 Task: Buy 5 Cake Testers from Baking Tools & Accessories section under best seller category for shipping address: Hope Brown, 4772 Agriculture Lane, Homestead, Florida 33030, Cell Number 3052454080. Pay from credit card number 4893 5645 5236 9757, Name on card Brian Hall, Expiration date 01/2025, CVV 798
Action: Mouse moved to (23, 89)
Screenshot: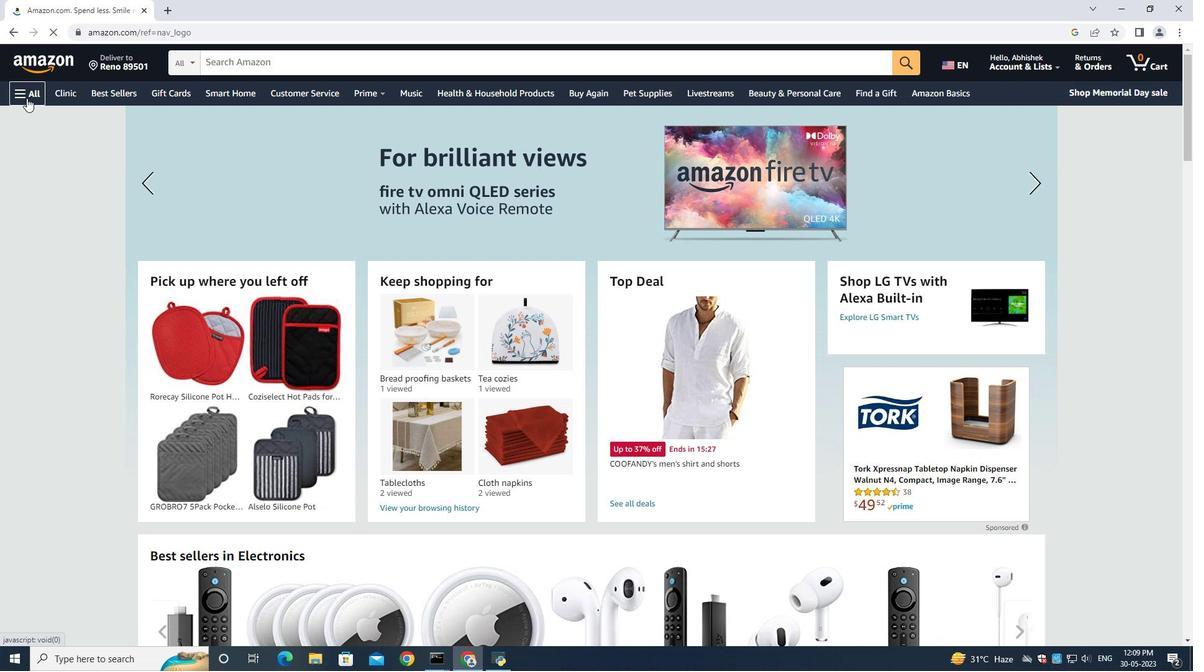 
Action: Mouse pressed left at (23, 89)
Screenshot: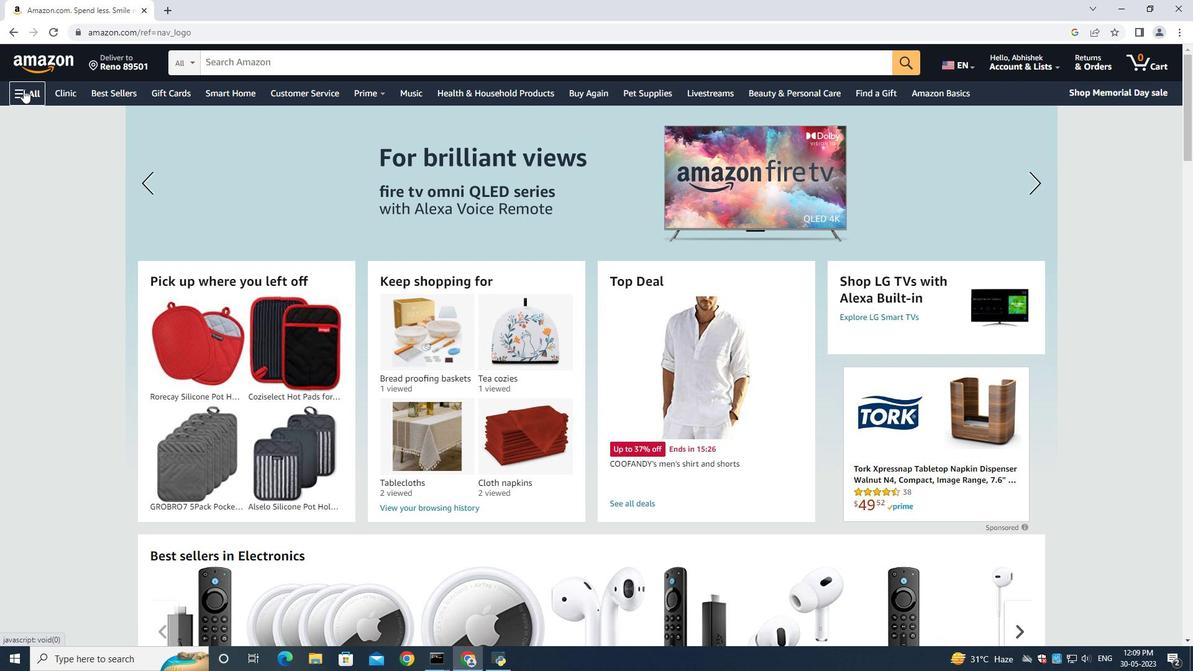 
Action: Mouse moved to (67, 124)
Screenshot: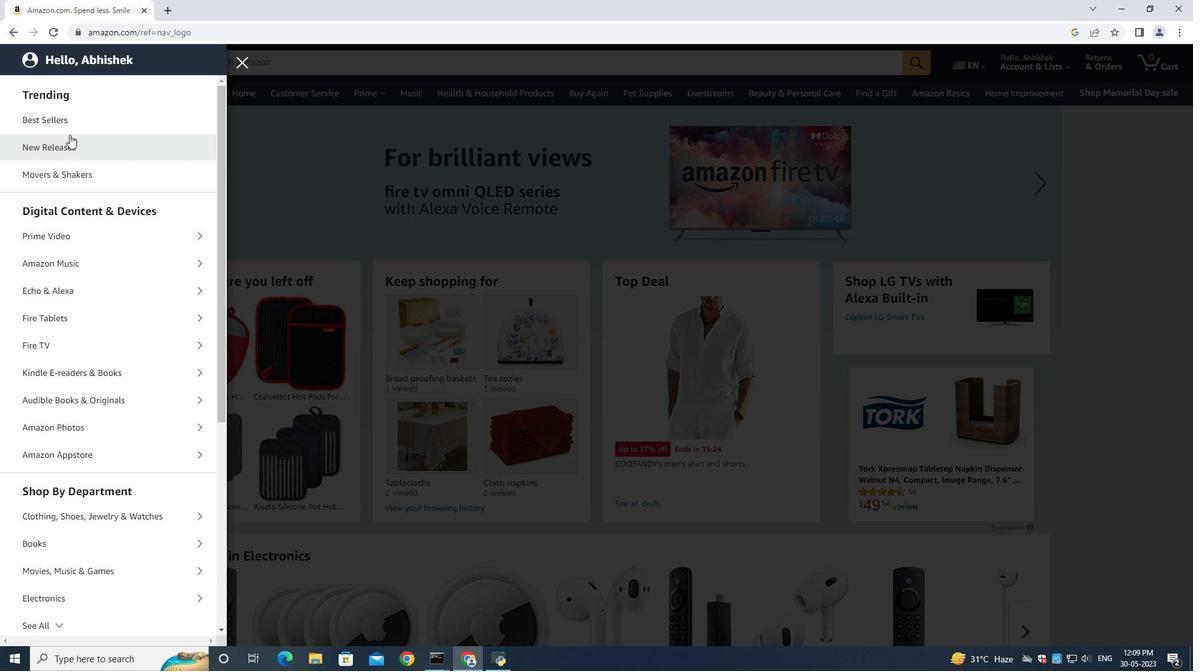 
Action: Mouse pressed left at (67, 124)
Screenshot: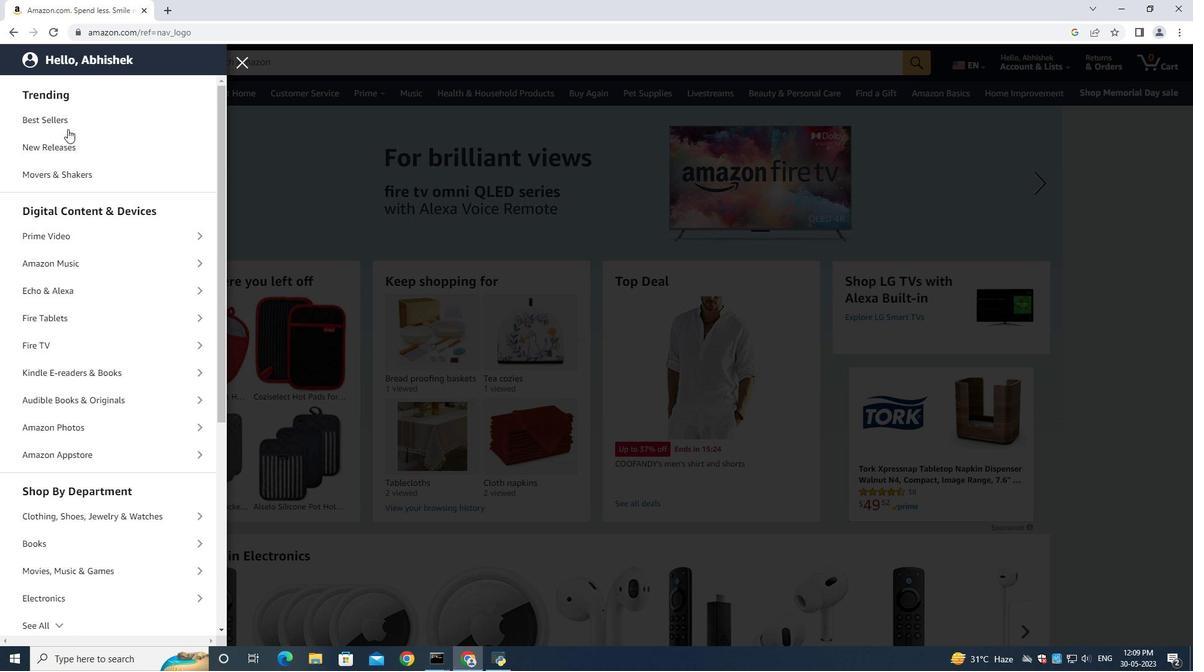 
Action: Mouse moved to (238, 60)
Screenshot: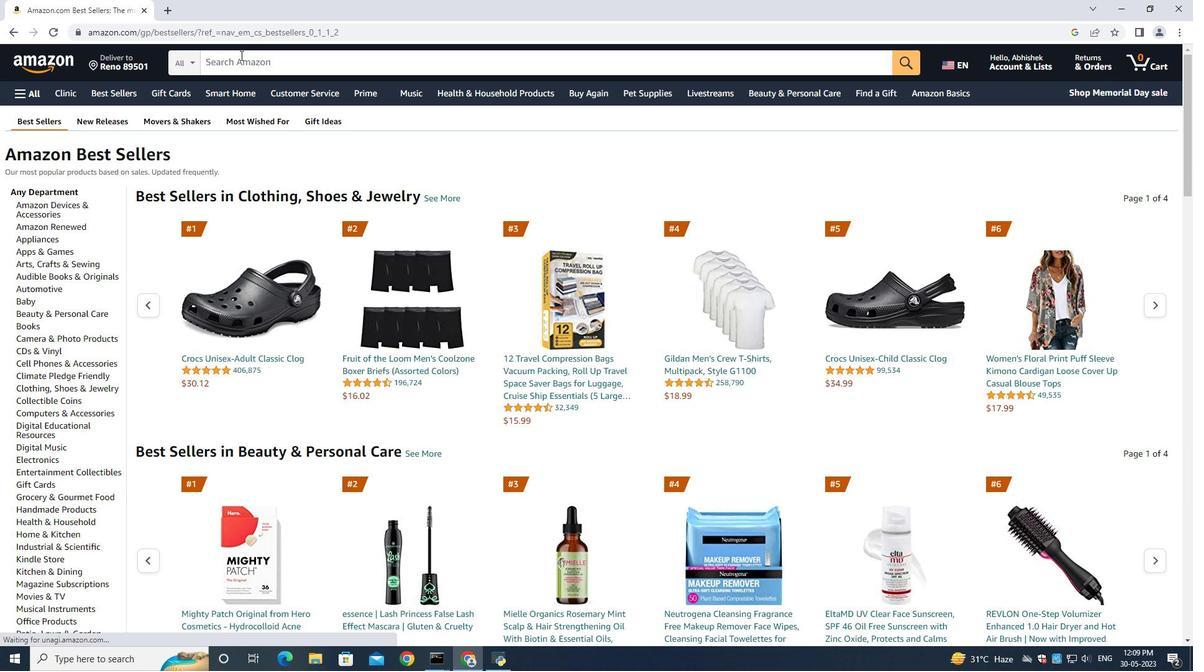 
Action: Mouse pressed left at (238, 60)
Screenshot: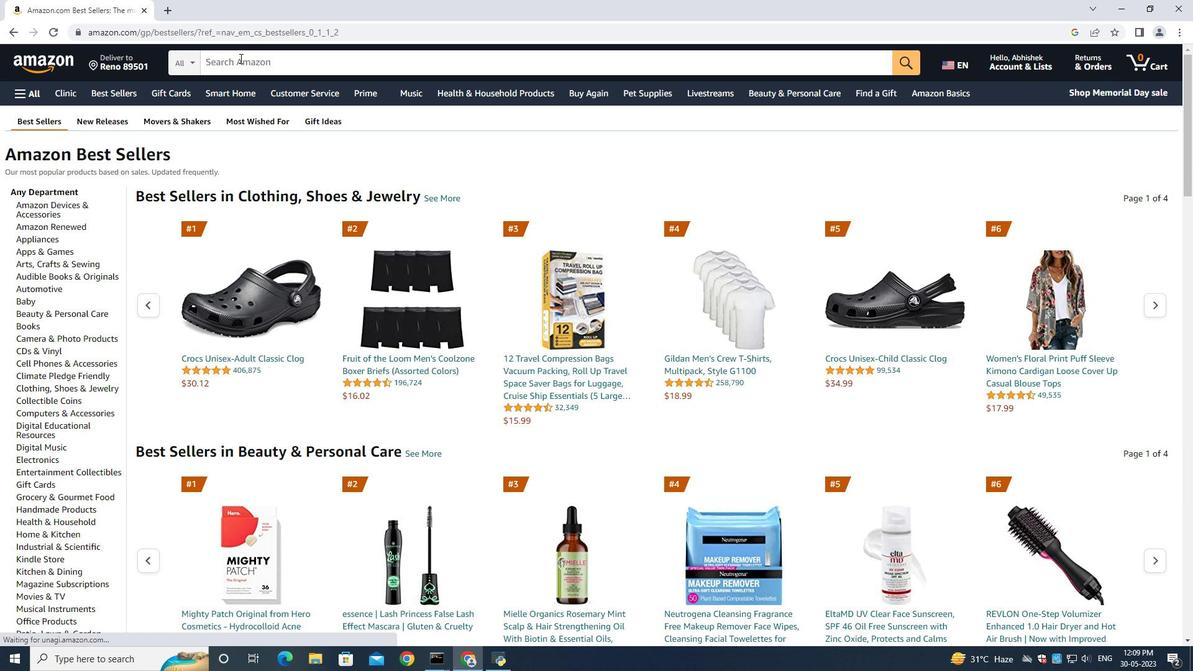 
Action: Mouse moved to (238, 60)
Screenshot: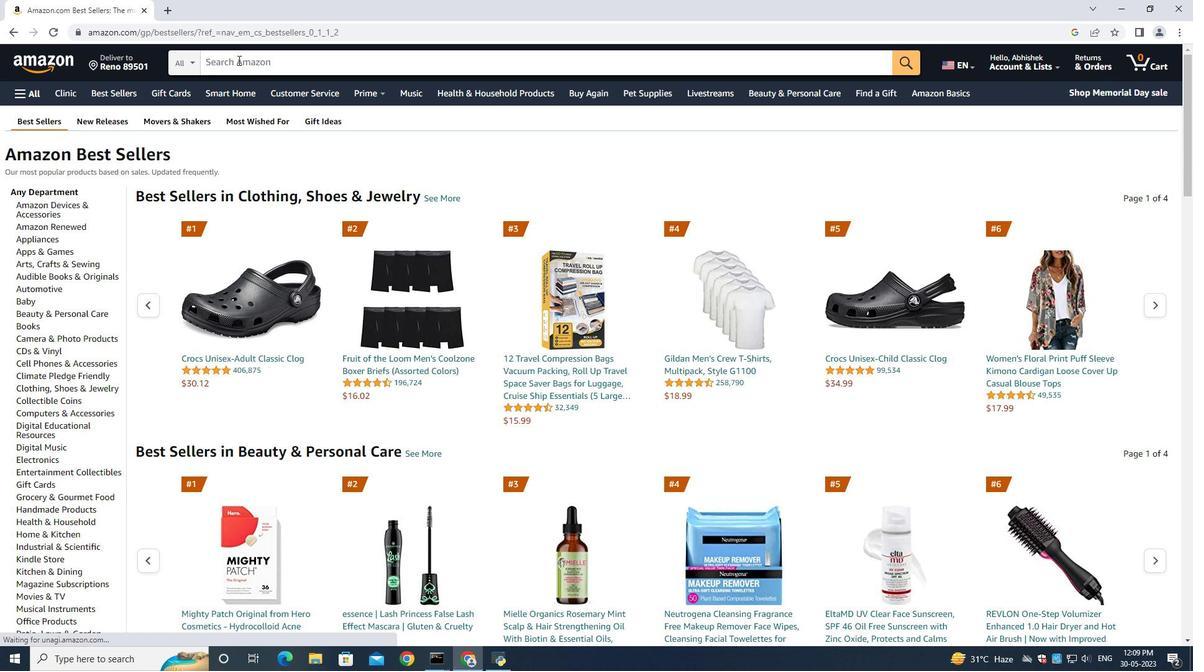 
Action: Key pressed <Key.shift>ake<Key.space><Key.shift>Testers<Key.enter>
Screenshot: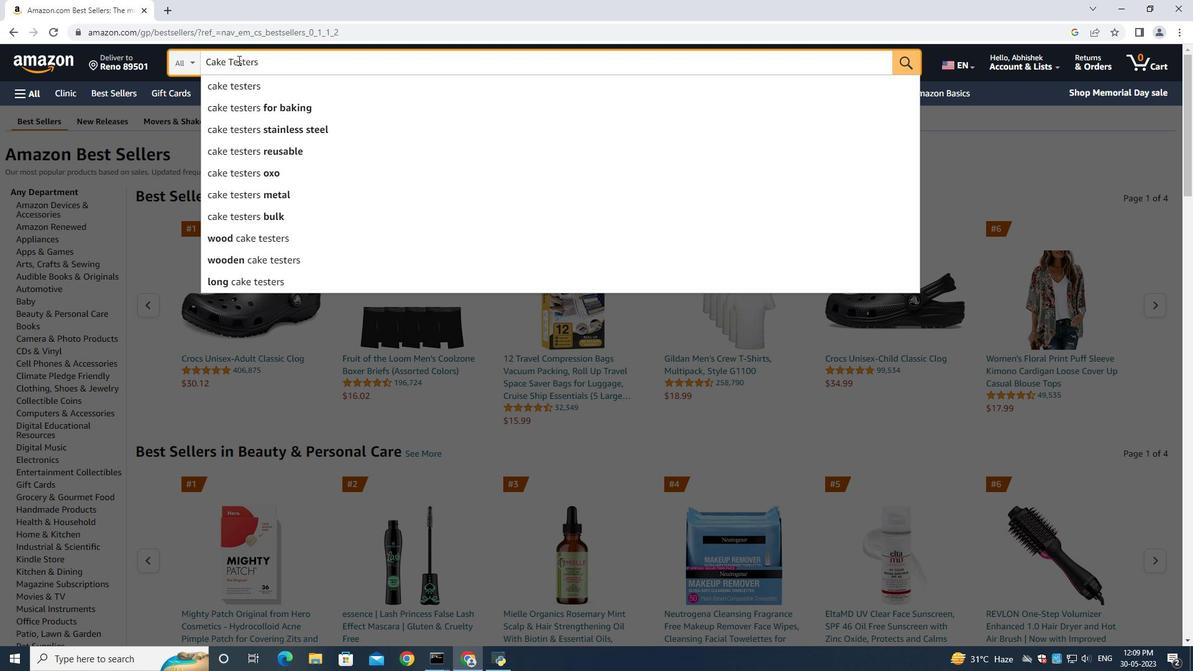 
Action: Mouse moved to (68, 220)
Screenshot: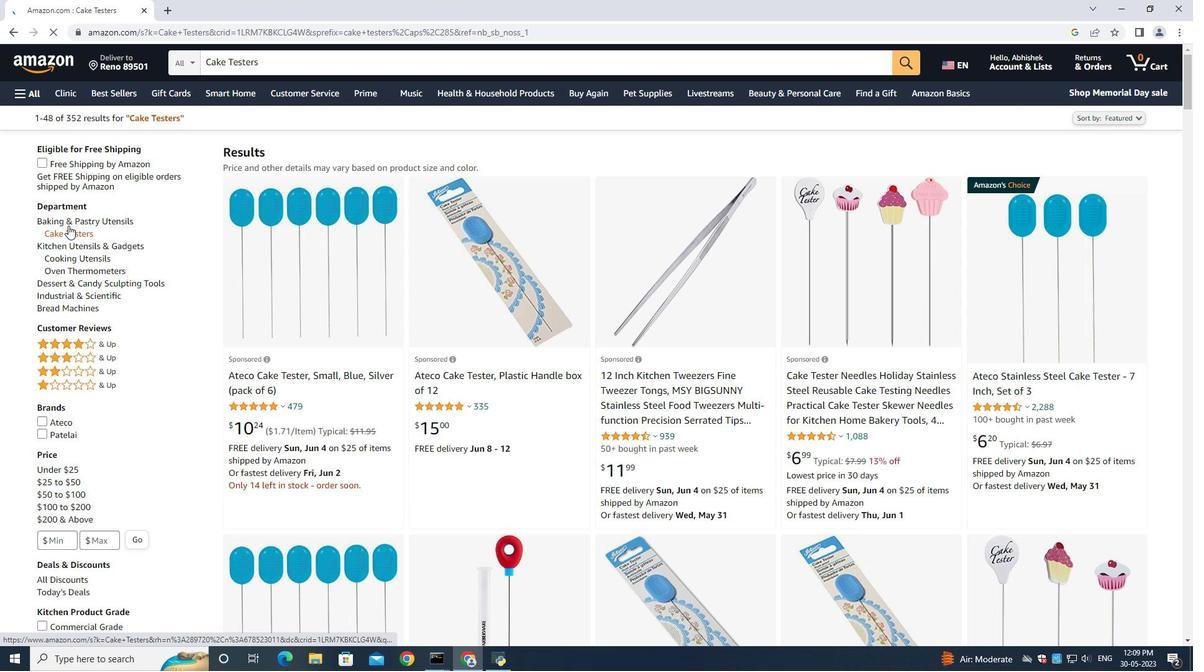 
Action: Mouse pressed left at (68, 220)
Screenshot: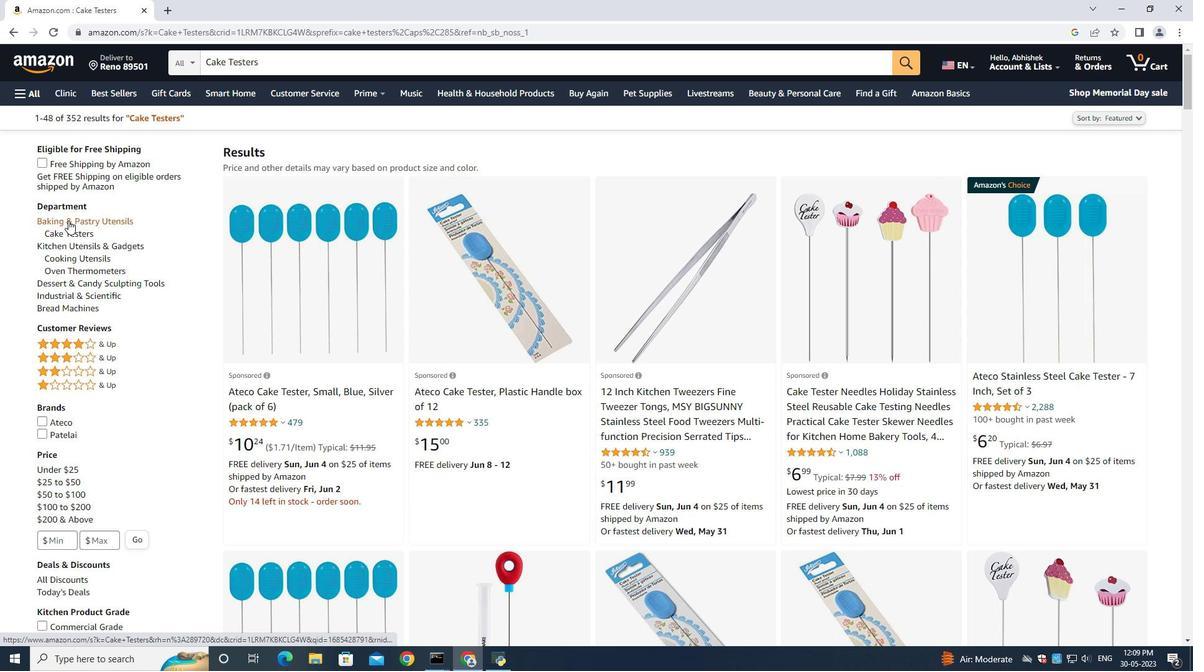 
Action: Mouse moved to (65, 338)
Screenshot: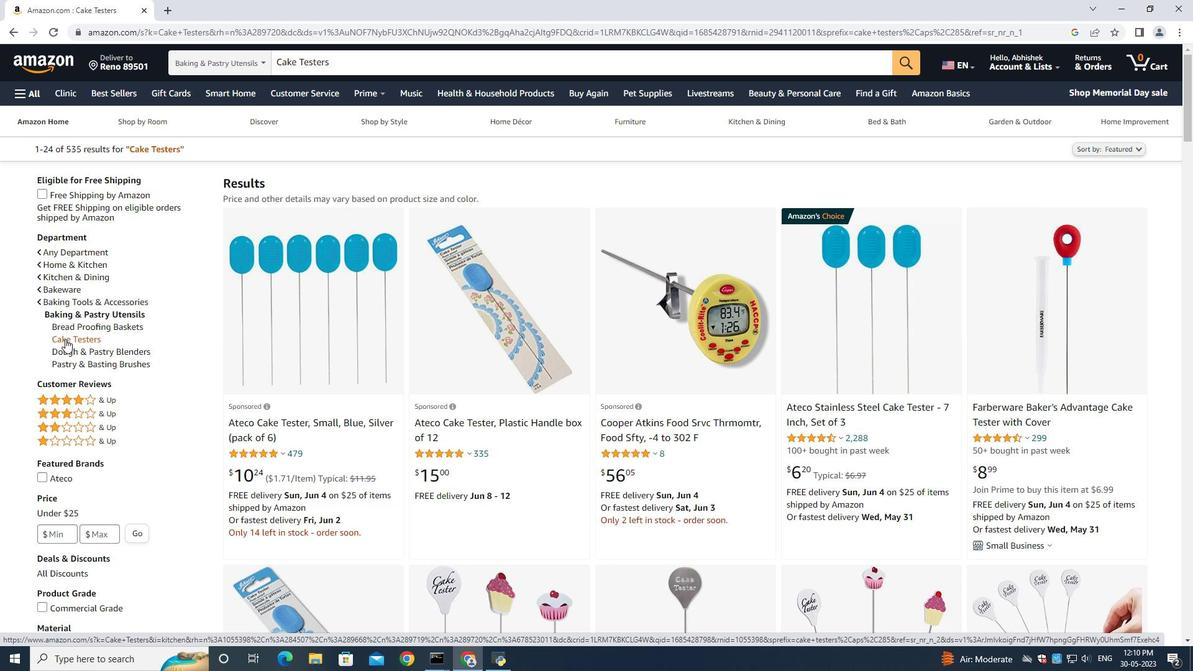 
Action: Mouse pressed left at (65, 338)
Screenshot: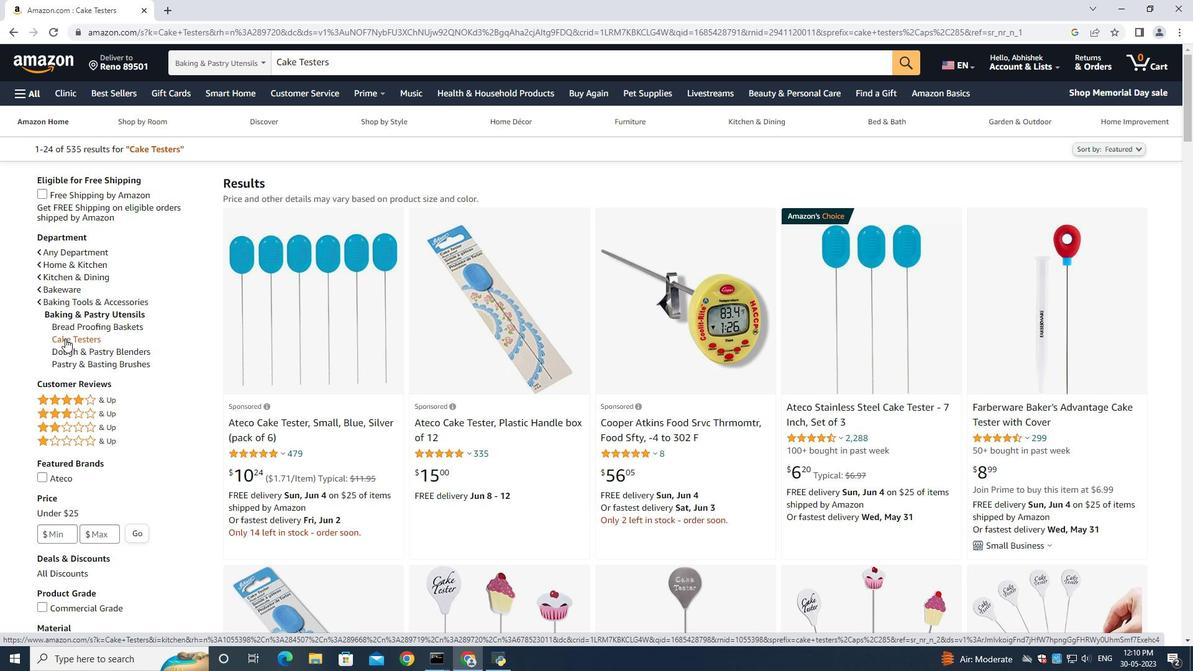 
Action: Mouse moved to (660, 368)
Screenshot: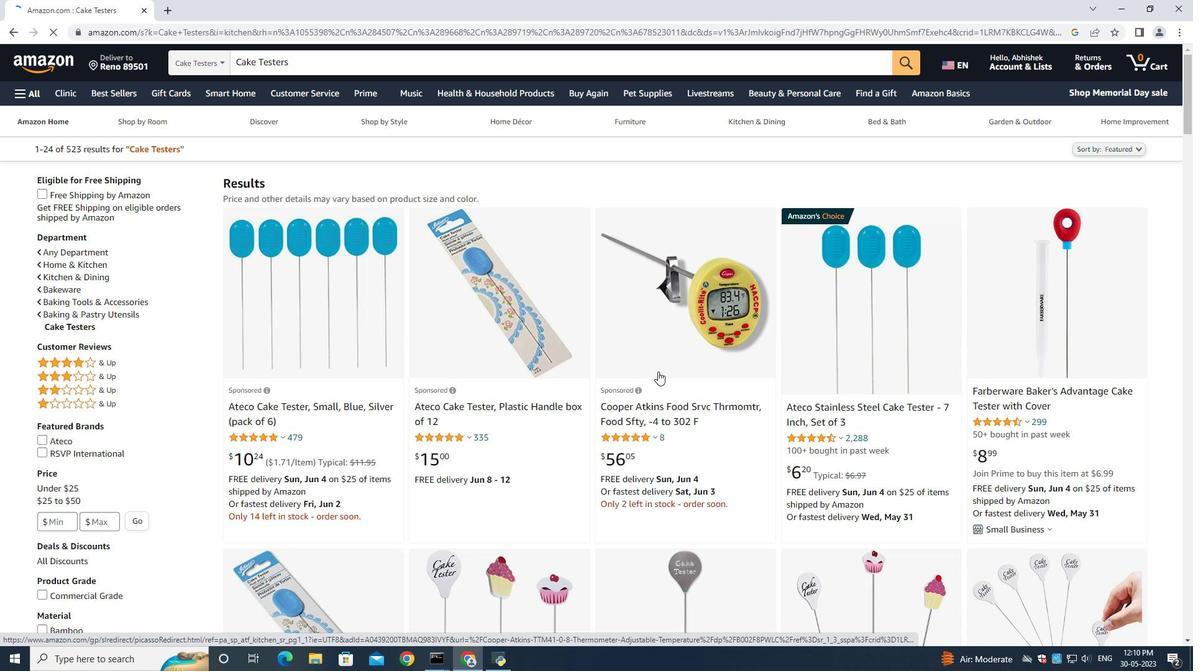 
Action: Mouse scrolled (660, 368) with delta (0, 0)
Screenshot: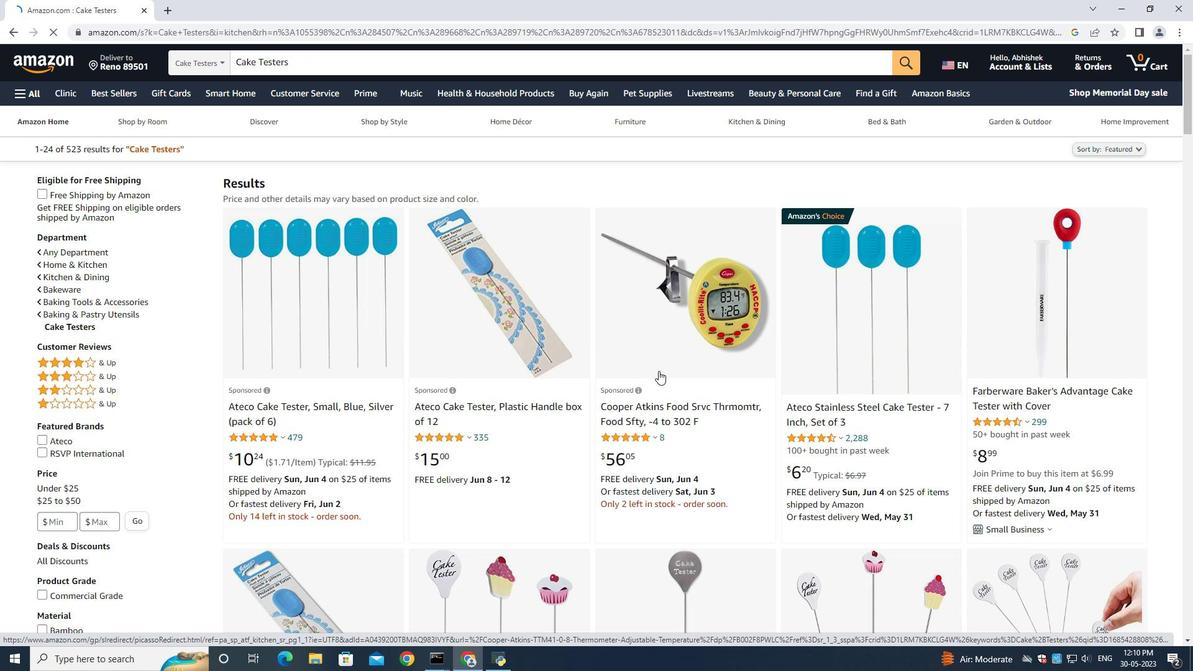 
Action: Mouse scrolled (660, 368) with delta (0, 0)
Screenshot: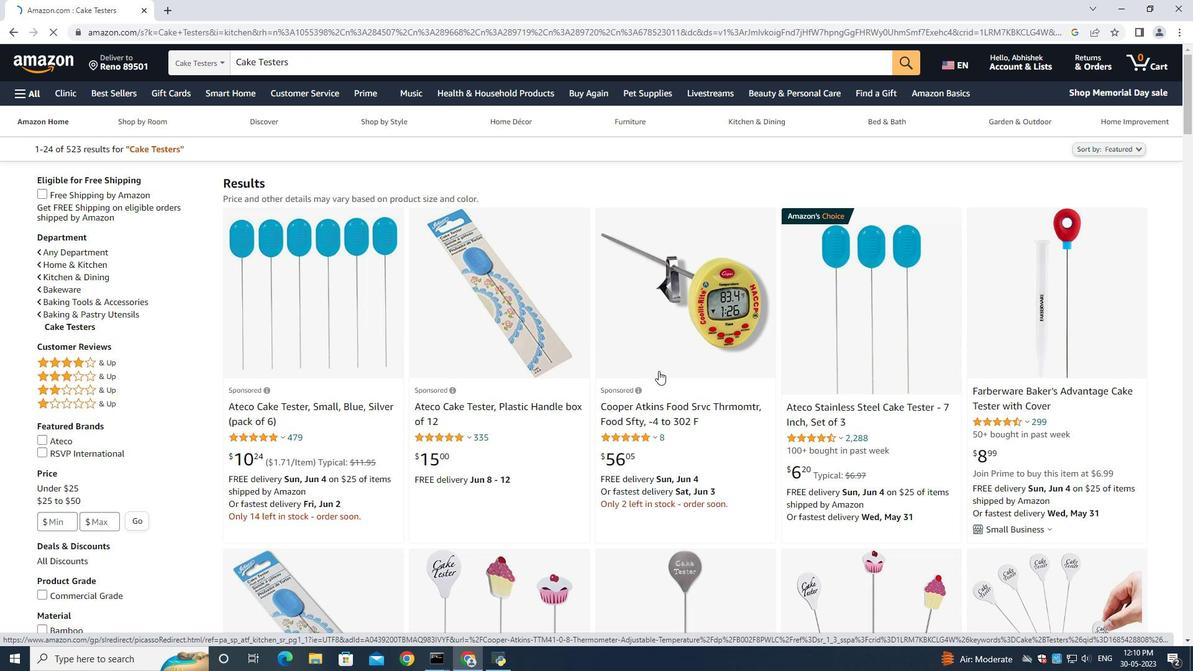 
Action: Mouse moved to (625, 307)
Screenshot: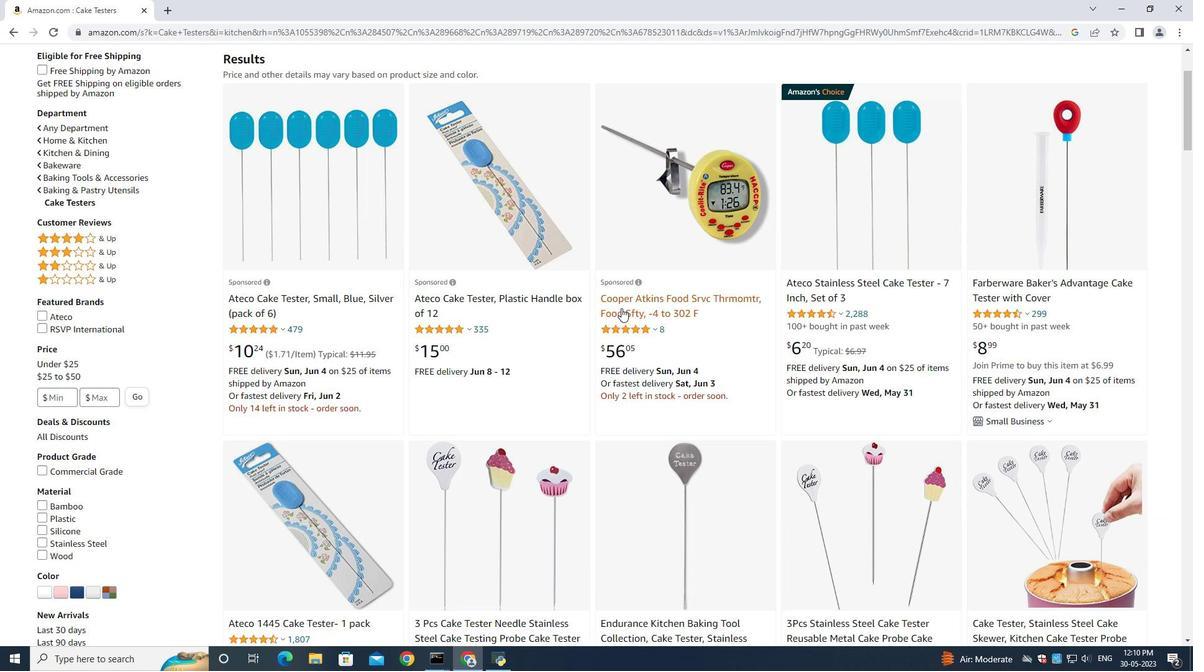 
Action: Mouse pressed left at (625, 307)
Screenshot: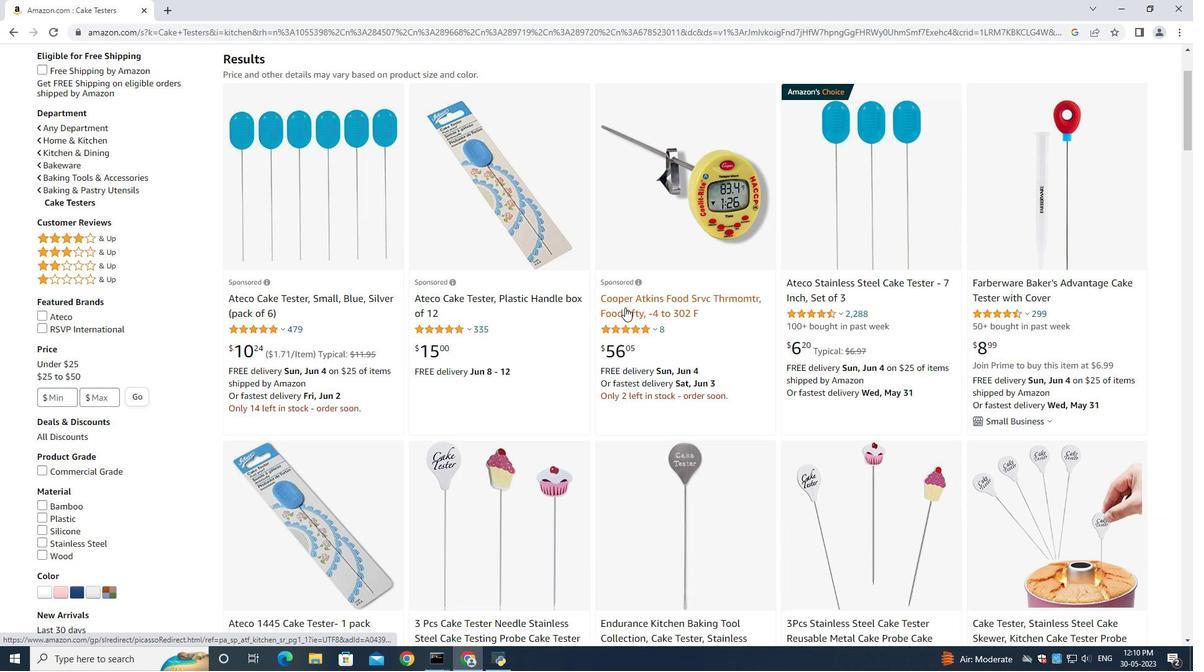 
Action: Mouse moved to (936, 394)
Screenshot: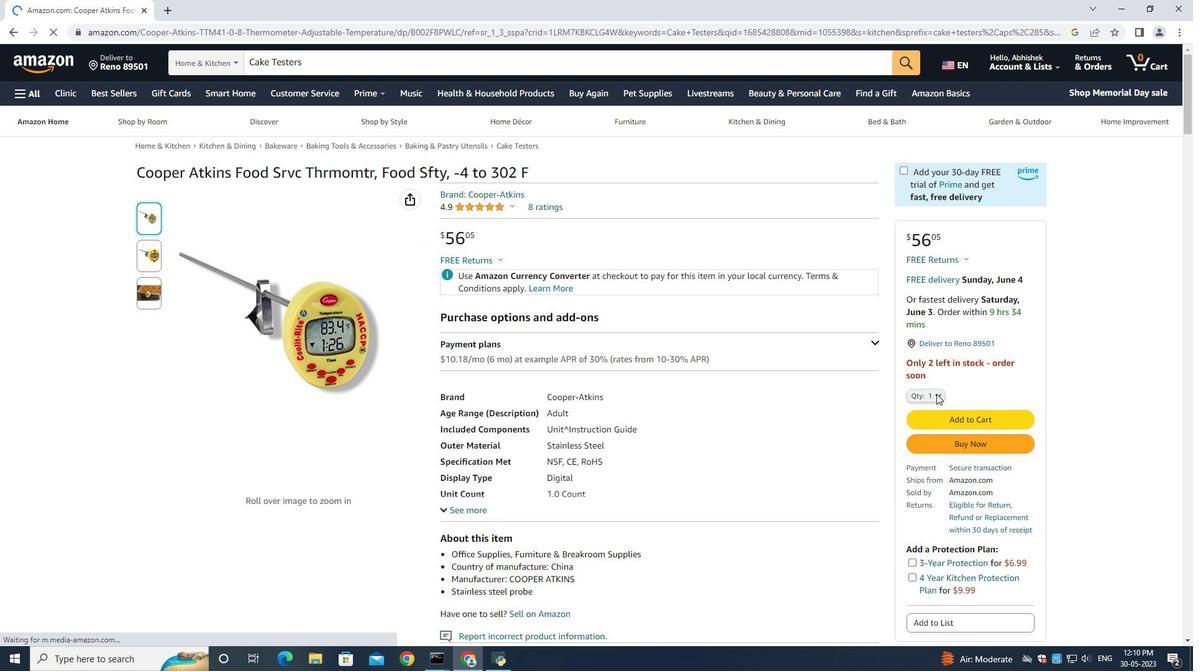 
Action: Mouse pressed left at (936, 394)
Screenshot: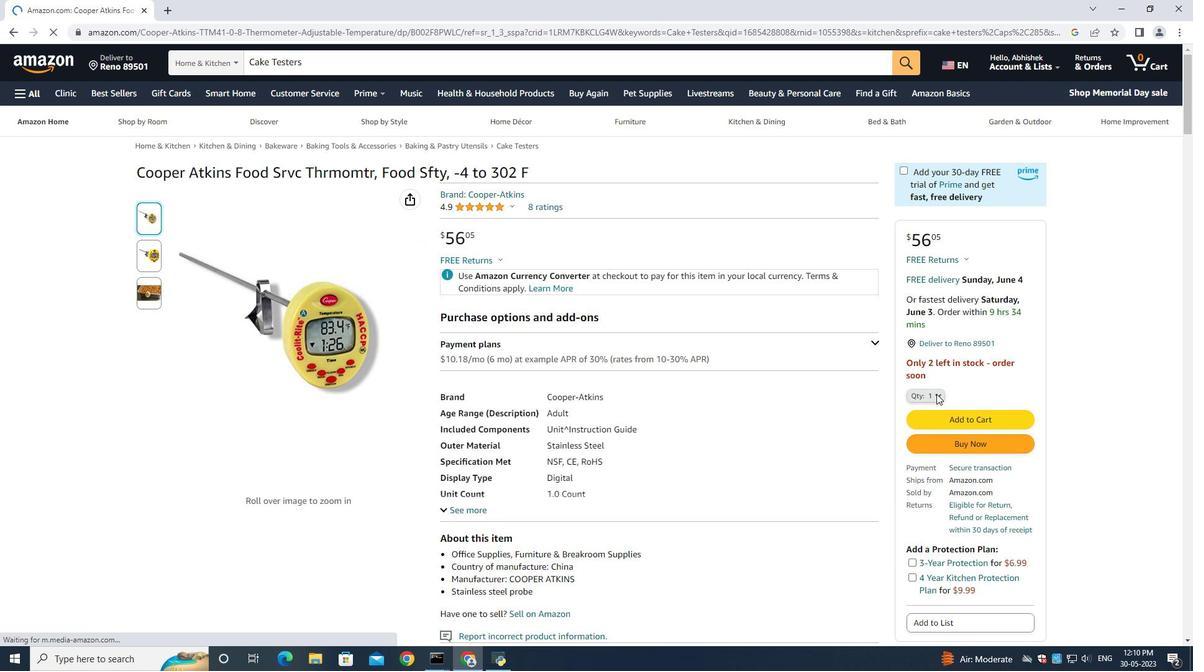 
Action: Mouse moved to (775, 398)
Screenshot: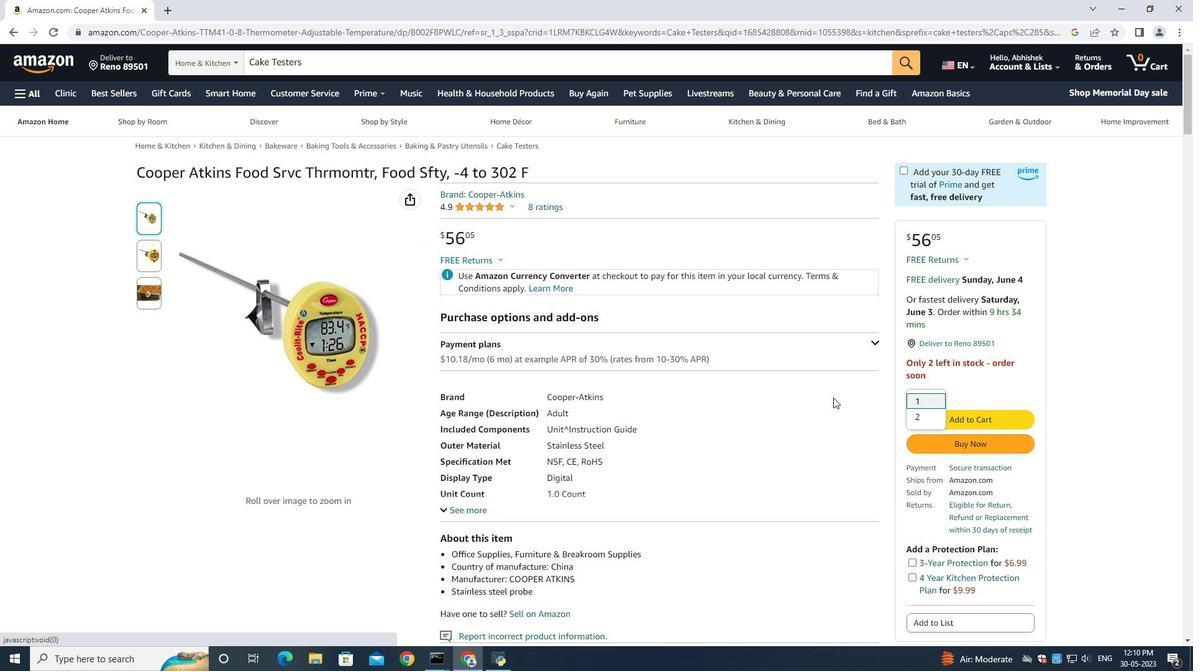 
Action: Mouse pressed left at (775, 398)
Screenshot: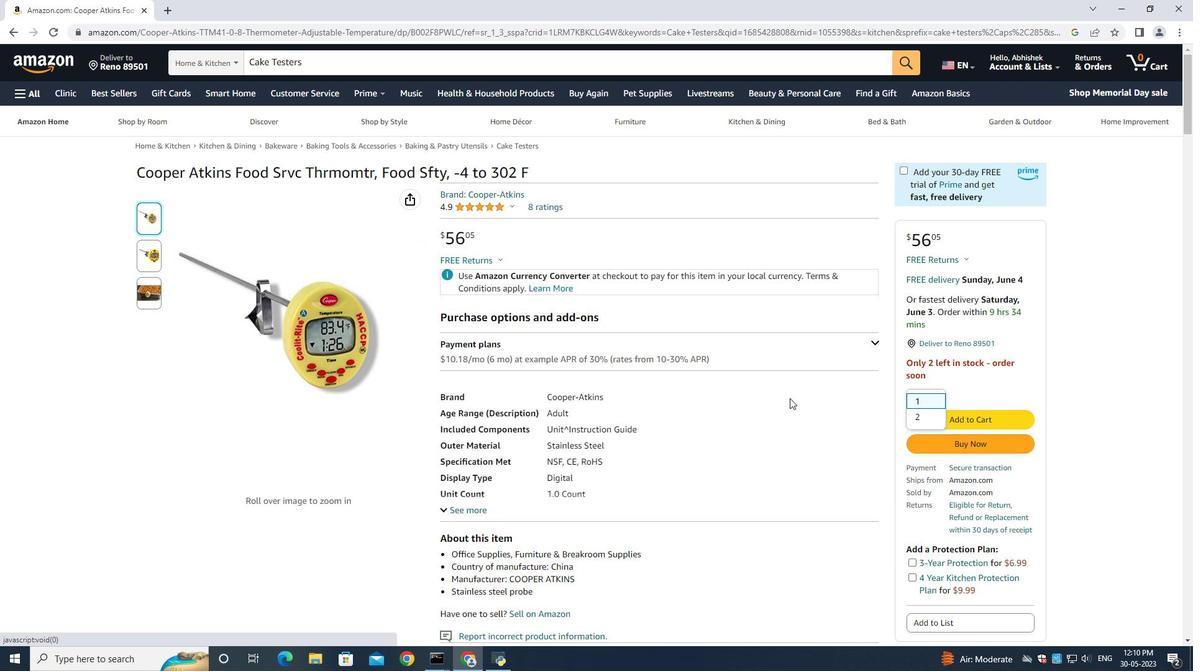 
Action: Mouse moved to (8, 31)
Screenshot: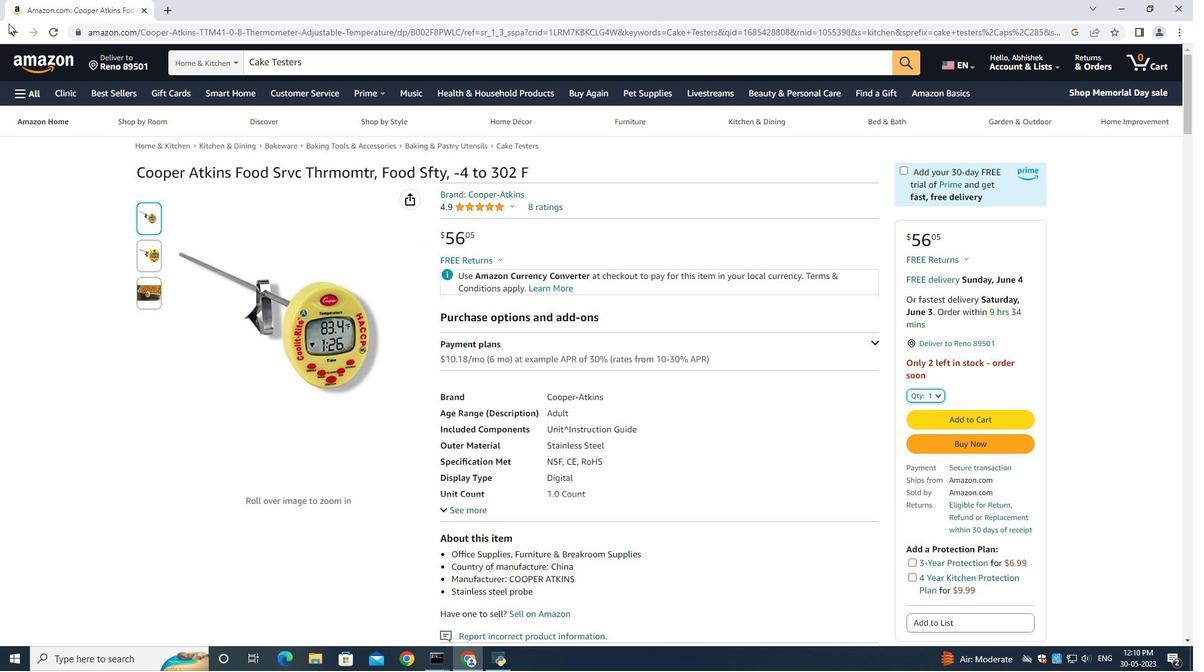
Action: Mouse pressed left at (8, 31)
Screenshot: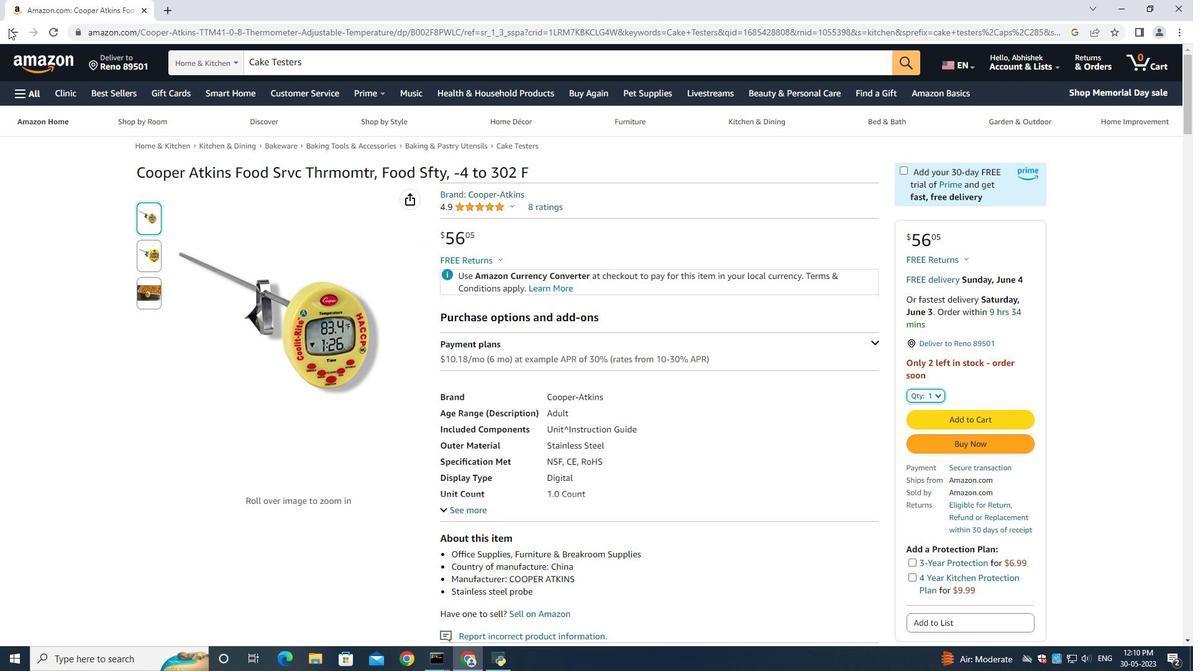 
Action: Mouse moved to (1041, 285)
Screenshot: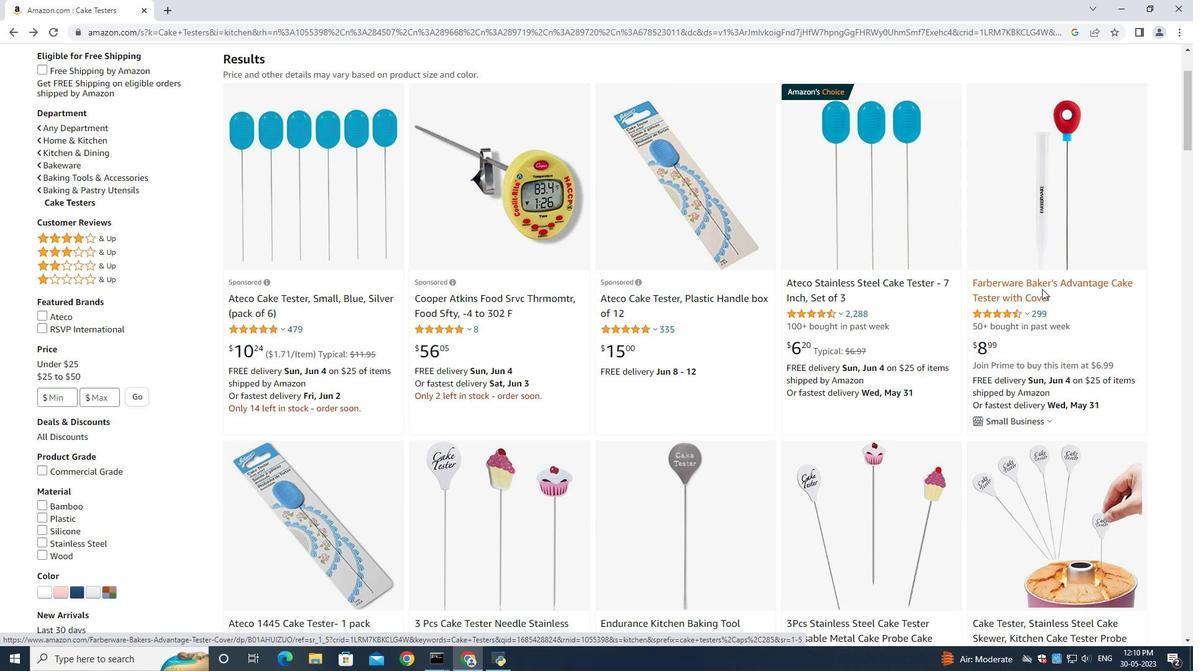 
Action: Mouse pressed left at (1041, 285)
Screenshot: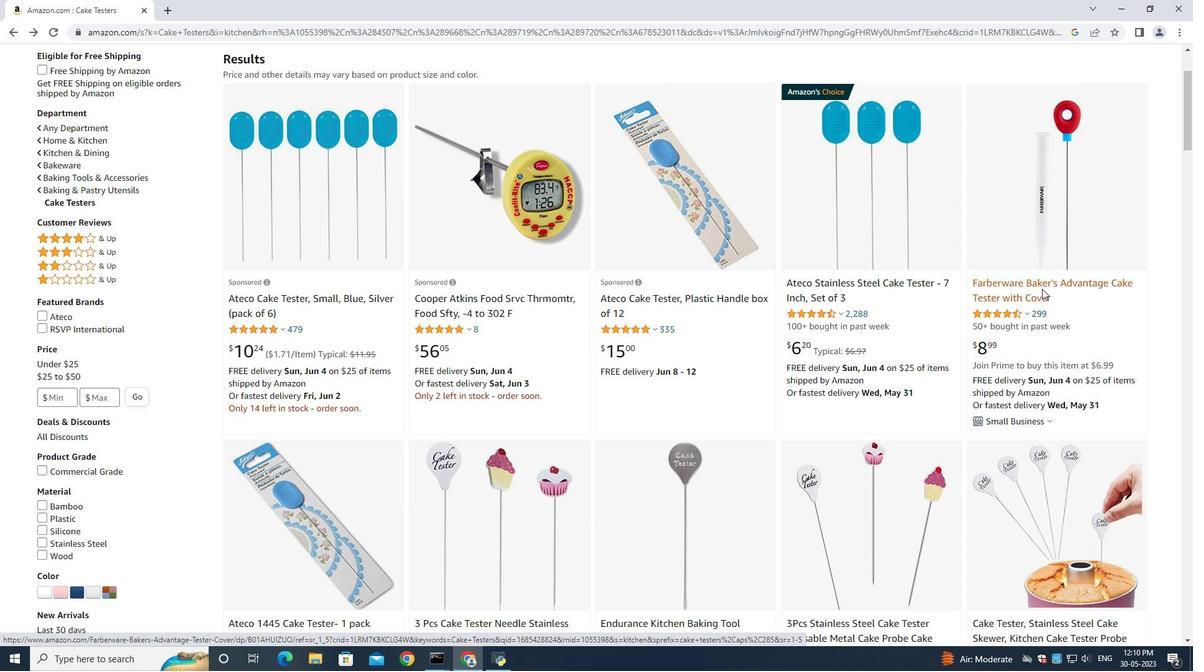 
Action: Mouse moved to (925, 430)
Screenshot: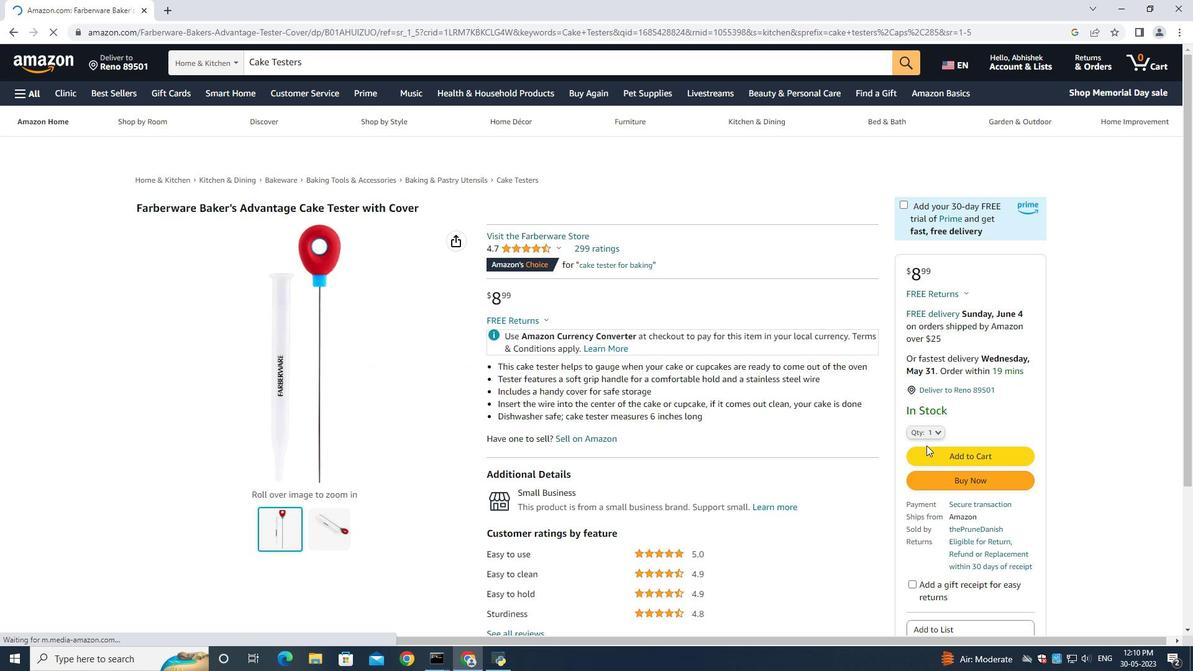 
Action: Mouse pressed left at (925, 430)
Screenshot: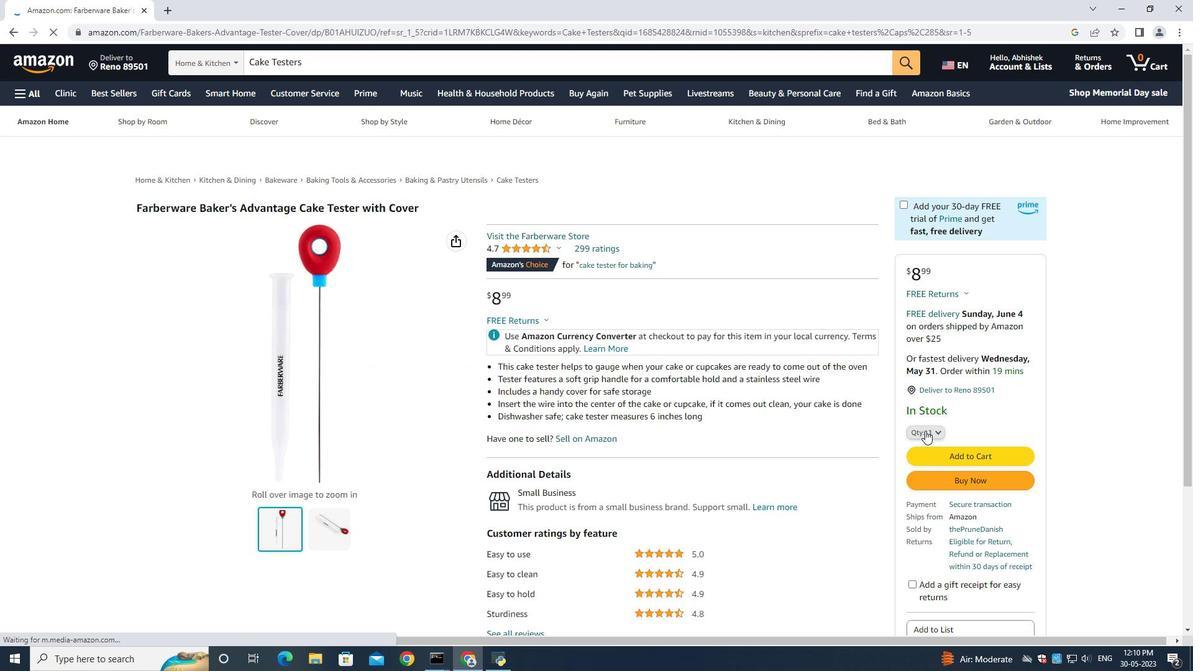 
Action: Mouse moved to (921, 133)
Screenshot: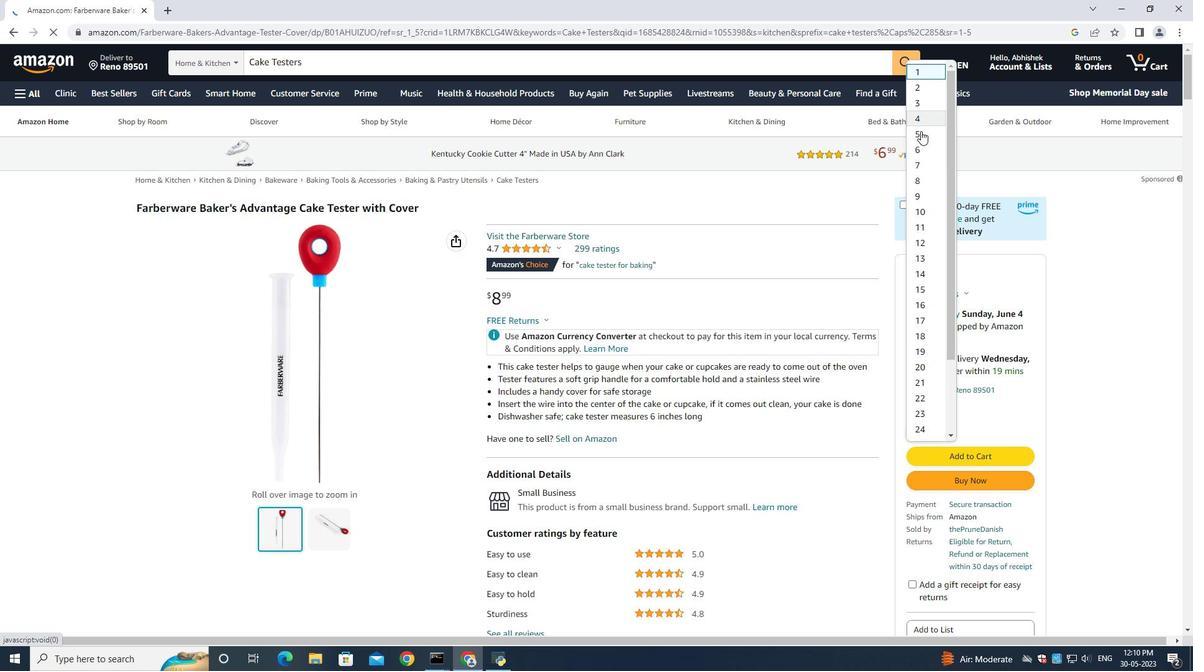 
Action: Mouse pressed left at (921, 133)
Screenshot: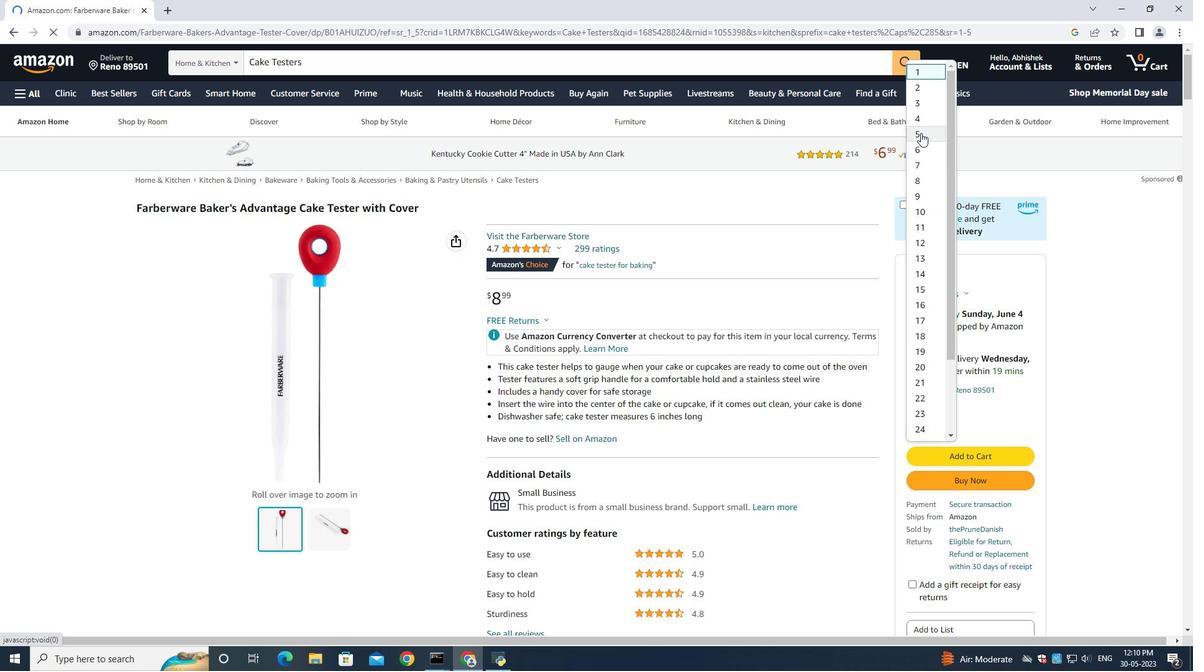 
Action: Mouse moved to (961, 455)
Screenshot: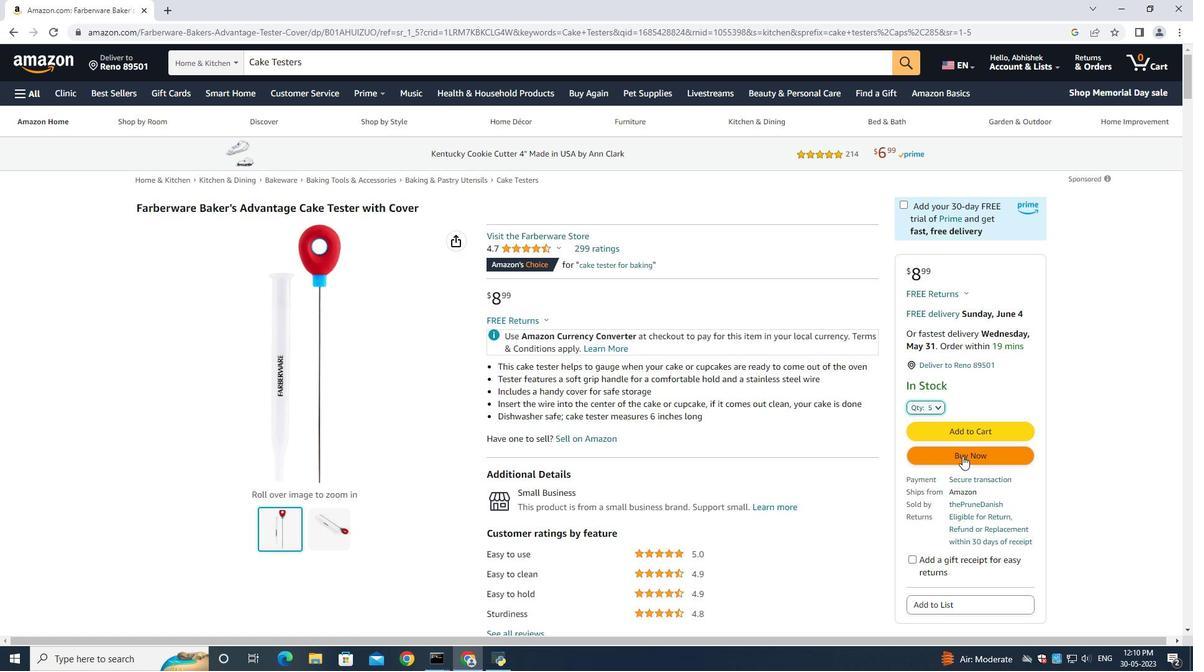 
Action: Mouse pressed left at (961, 455)
Screenshot: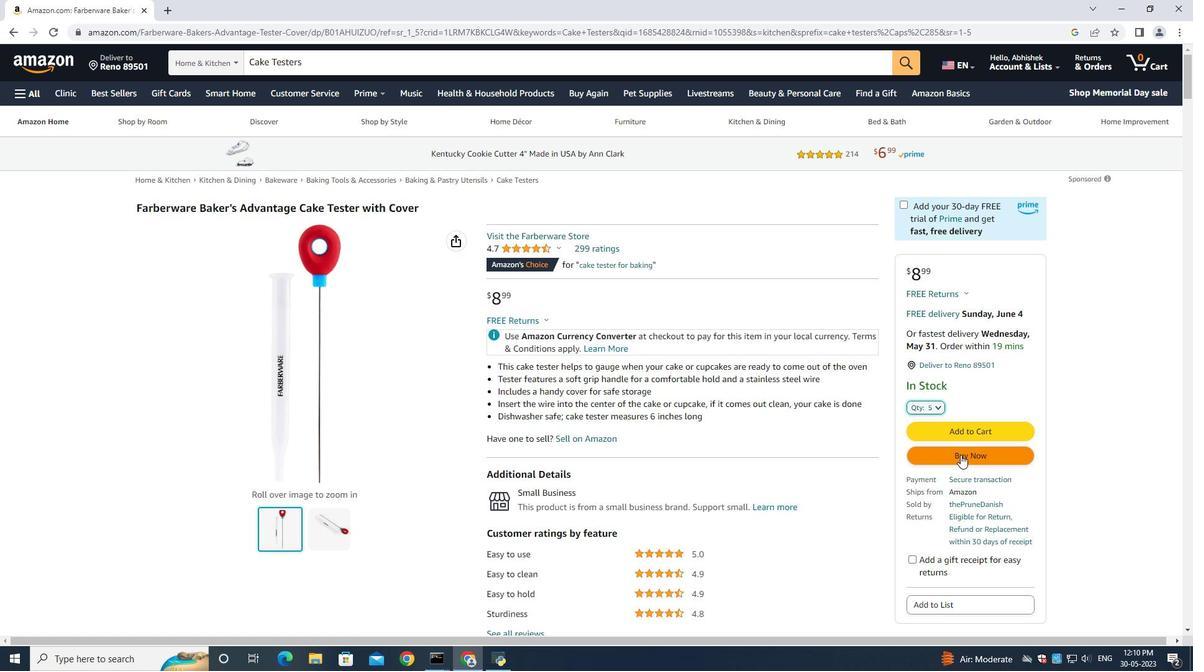 
Action: Mouse moved to (690, 368)
Screenshot: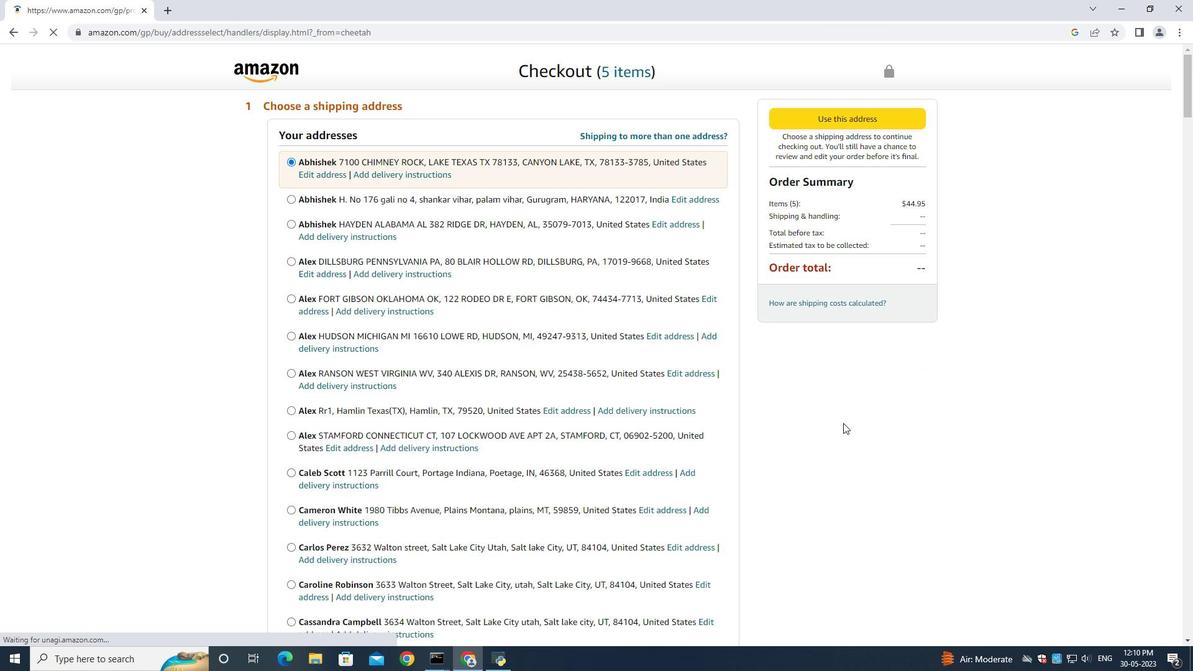 
Action: Mouse scrolled (690, 368) with delta (0, 0)
Screenshot: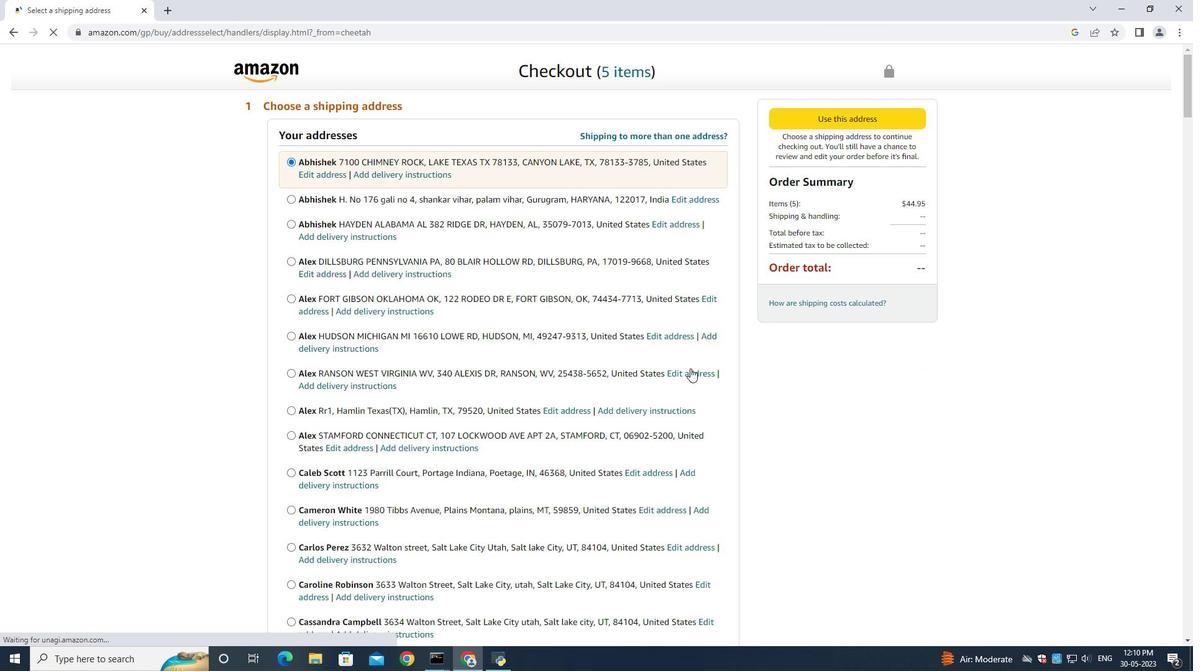 
Action: Mouse scrolled (690, 368) with delta (0, 0)
Screenshot: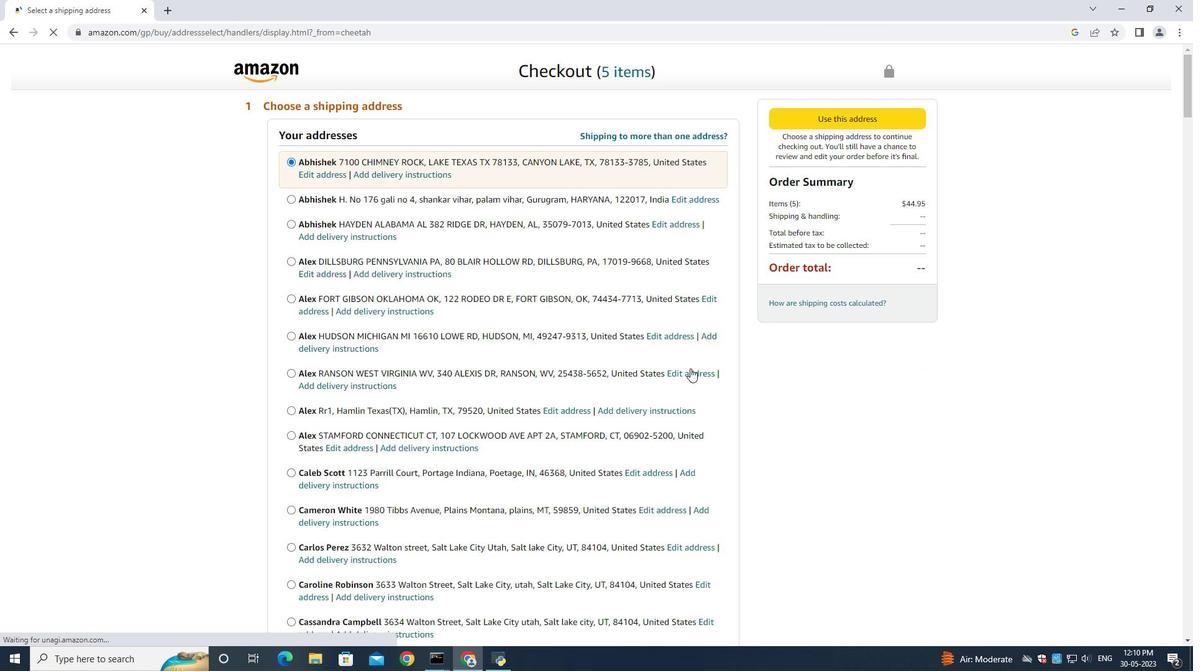 
Action: Mouse moved to (690, 368)
Screenshot: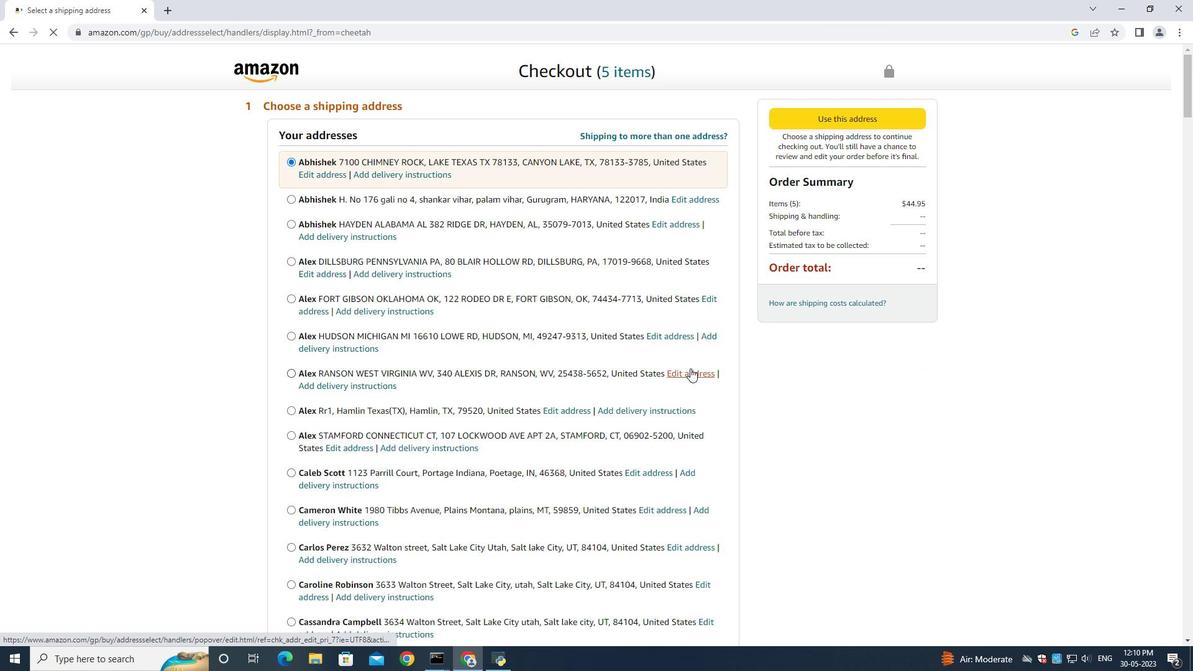 
Action: Mouse scrolled (690, 368) with delta (0, 0)
Screenshot: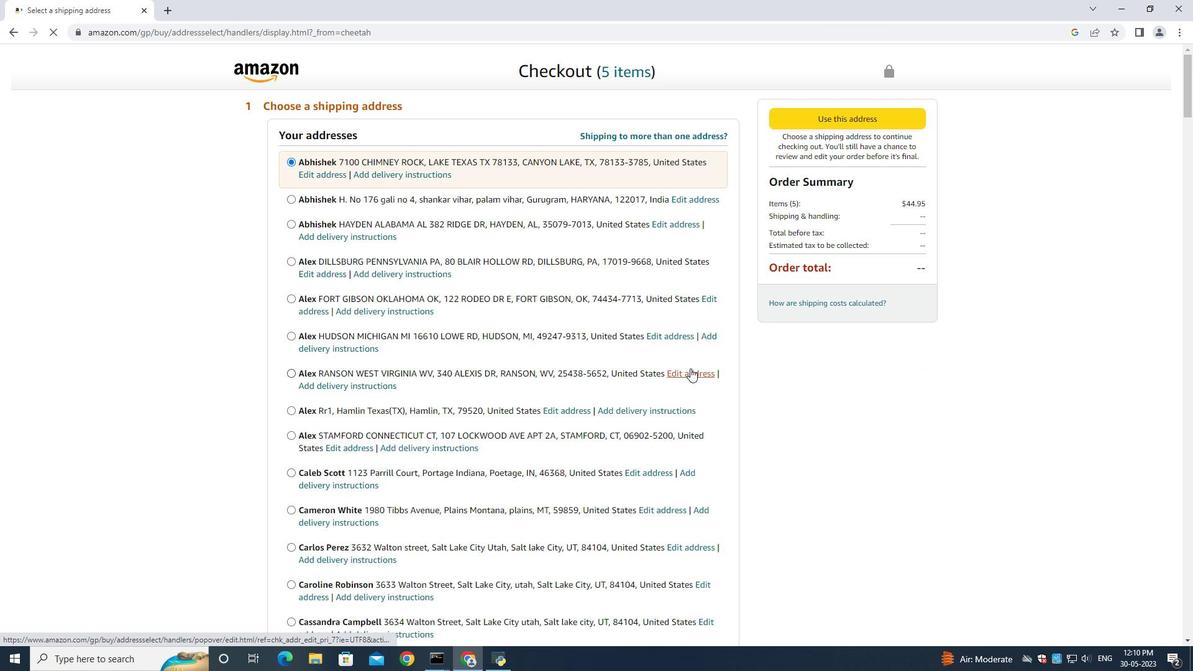 
Action: Mouse moved to (689, 368)
Screenshot: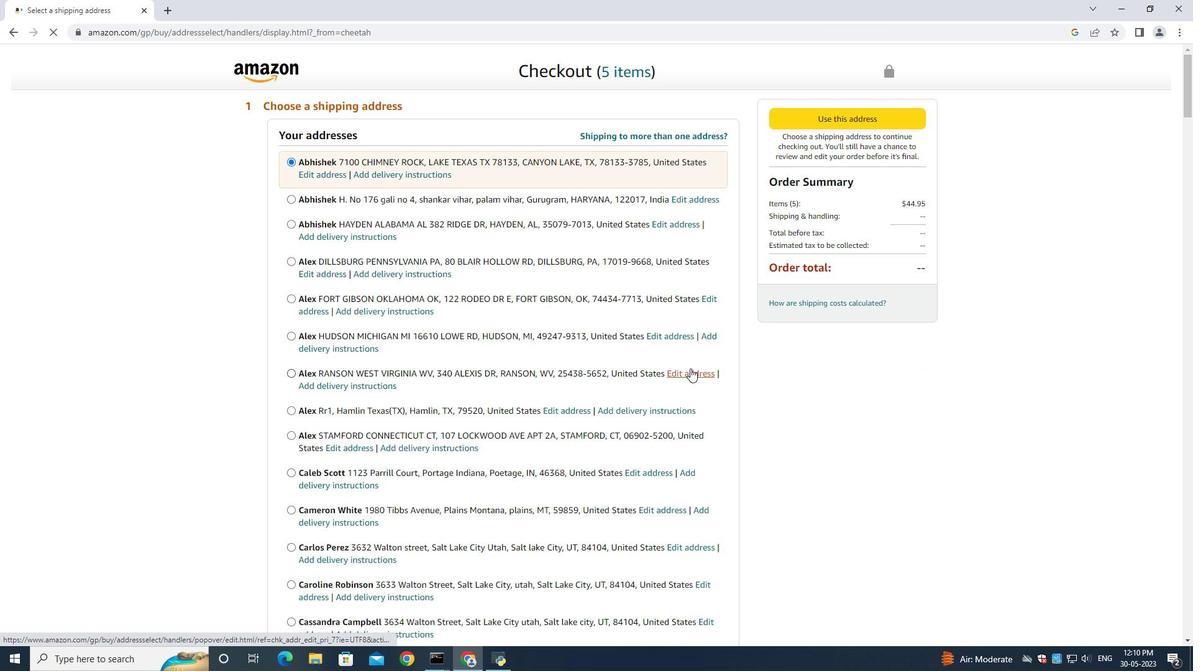 
Action: Mouse scrolled (689, 368) with delta (0, 0)
Screenshot: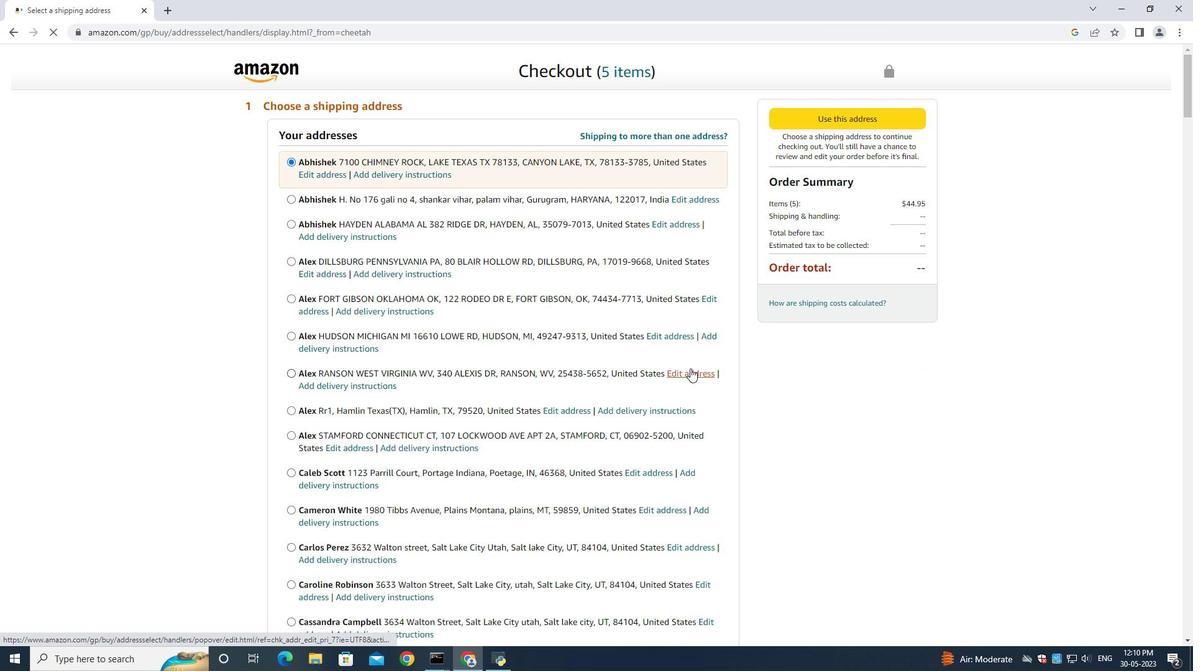 
Action: Mouse scrolled (689, 368) with delta (0, 0)
Screenshot: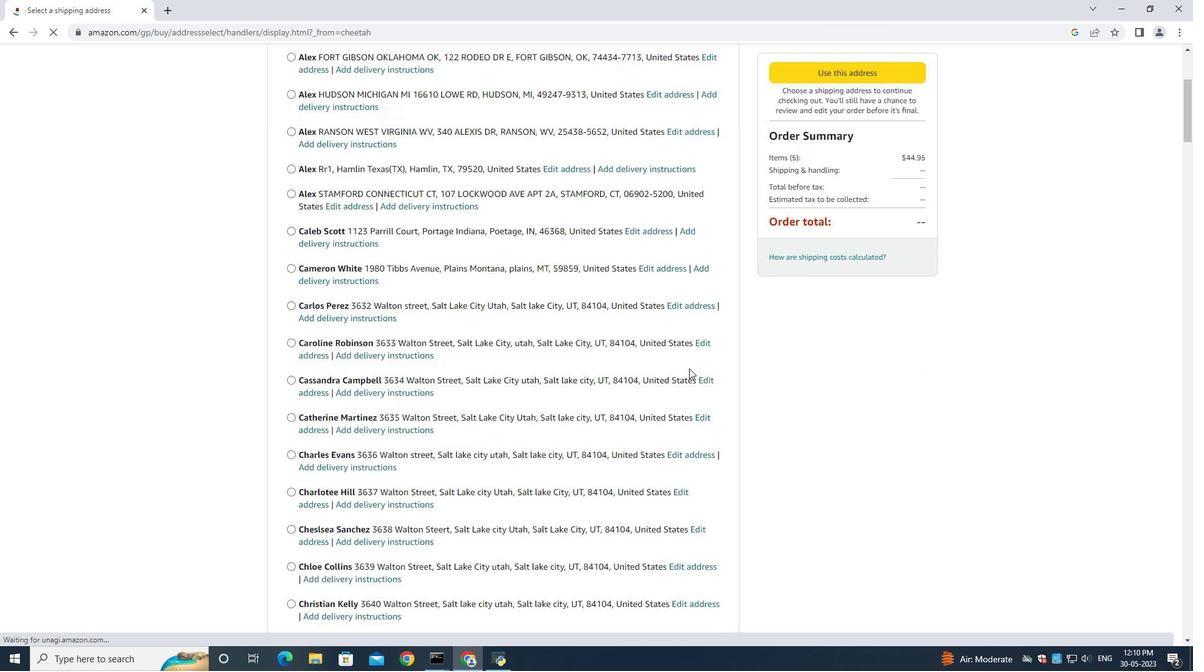 
Action: Mouse scrolled (689, 368) with delta (0, 0)
Screenshot: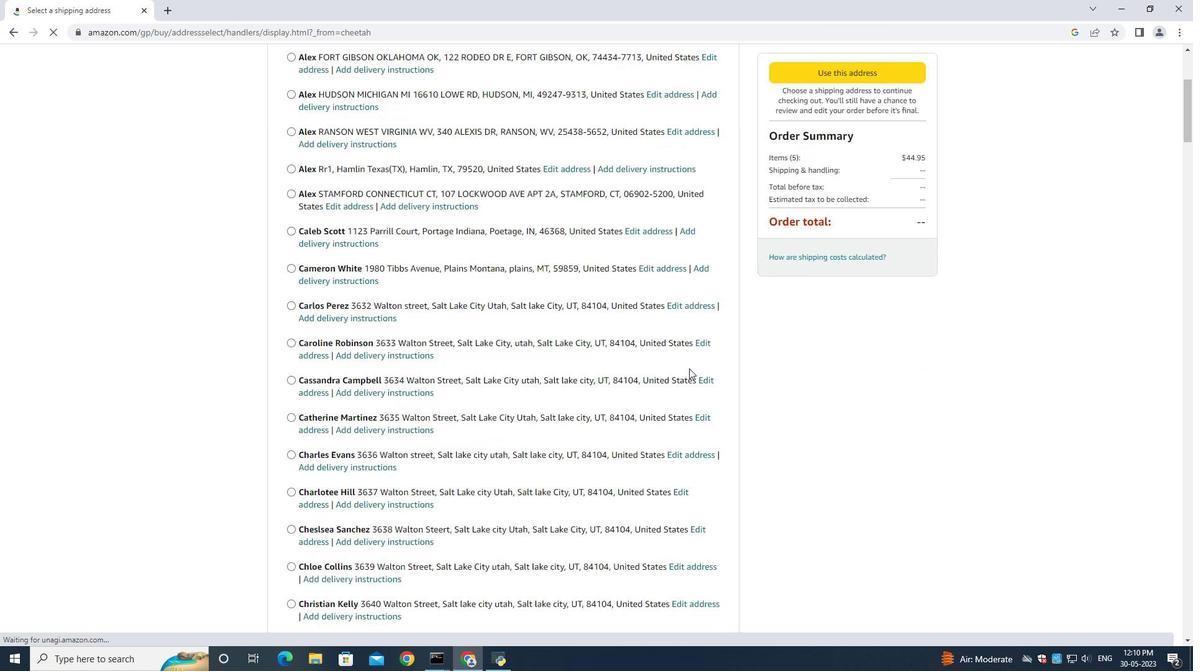 
Action: Mouse scrolled (689, 368) with delta (0, 0)
Screenshot: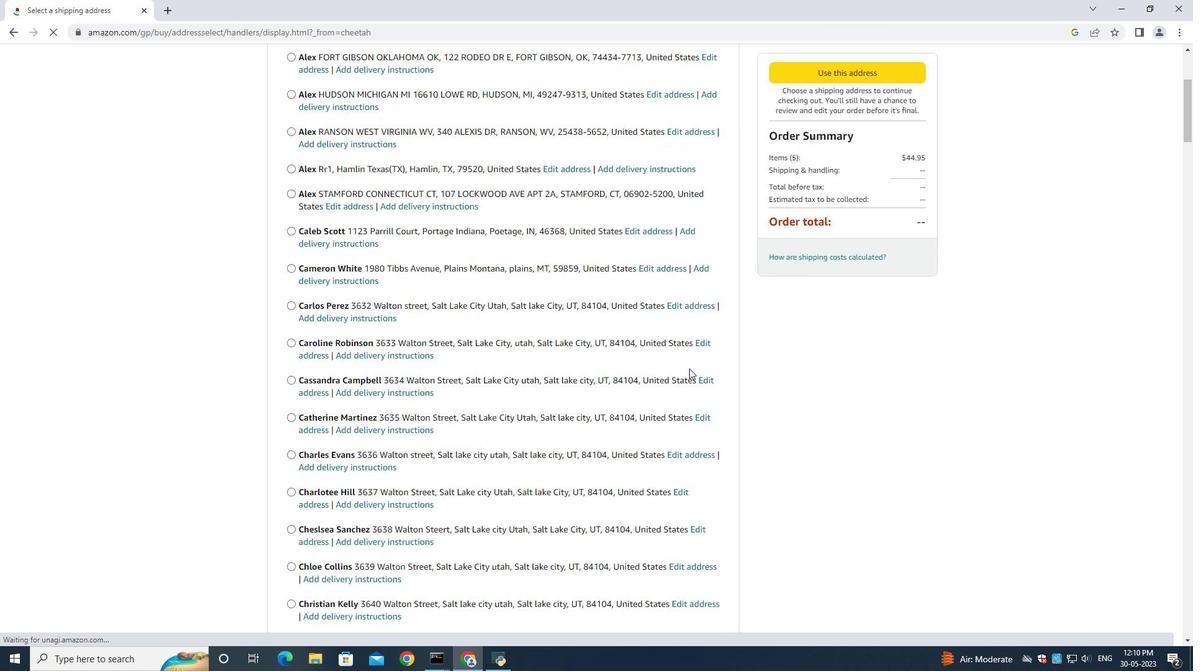 
Action: Mouse scrolled (689, 368) with delta (0, 0)
Screenshot: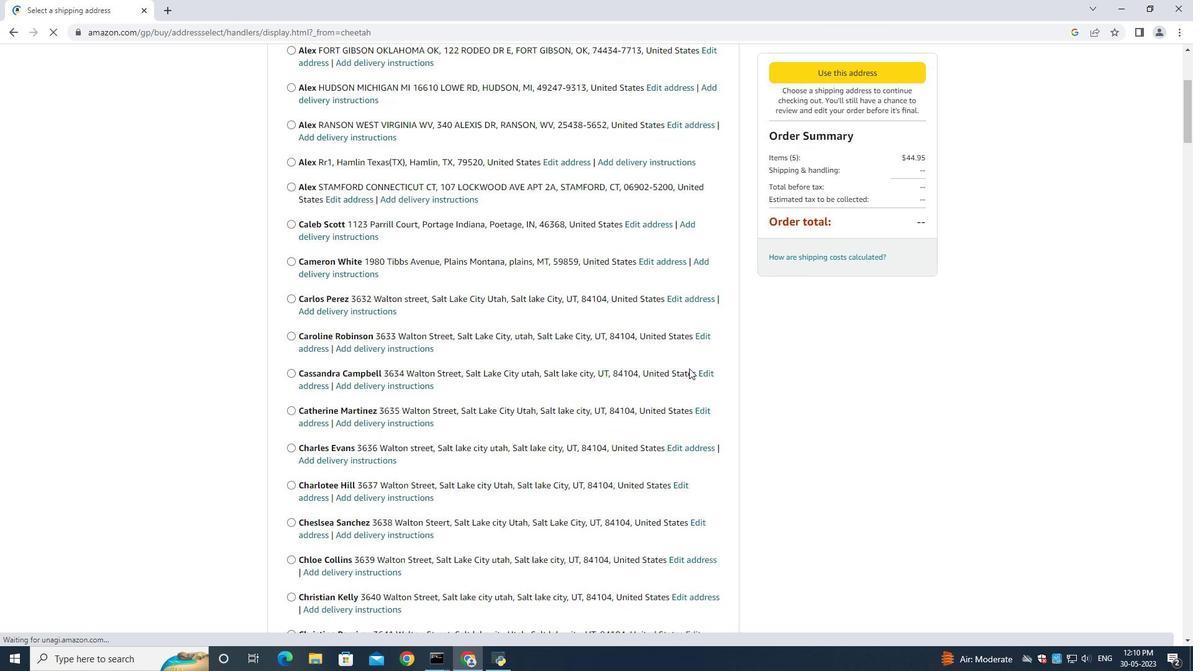 
Action: Mouse moved to (621, 394)
Screenshot: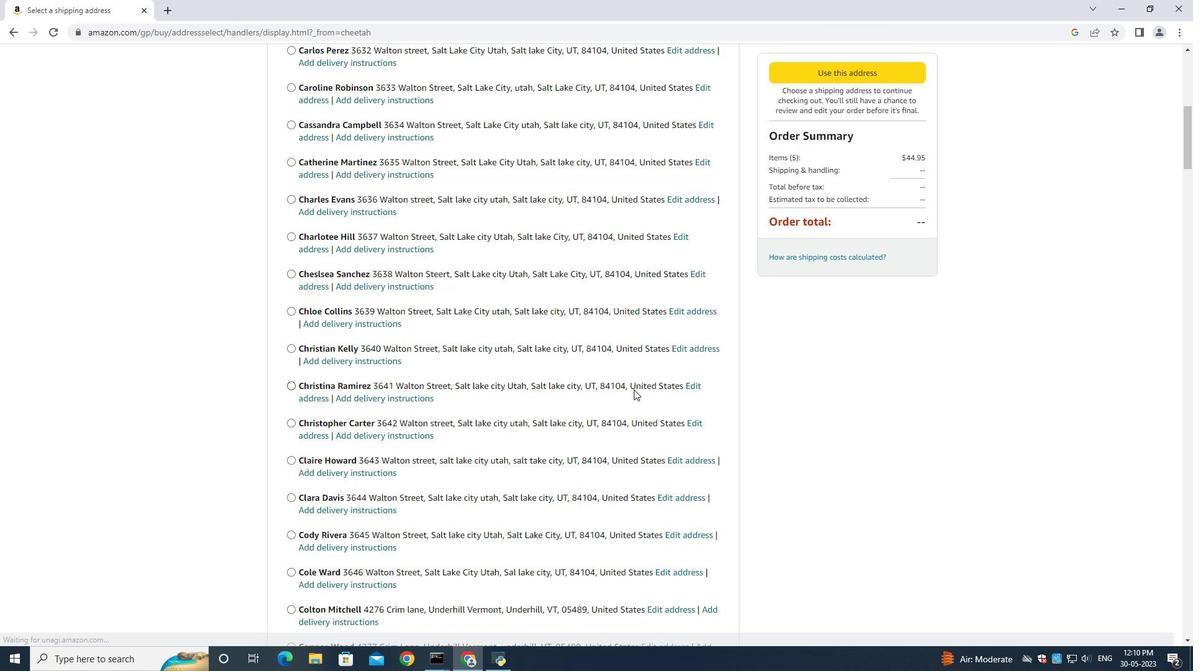 
Action: Mouse scrolled (626, 391) with delta (0, 0)
Screenshot: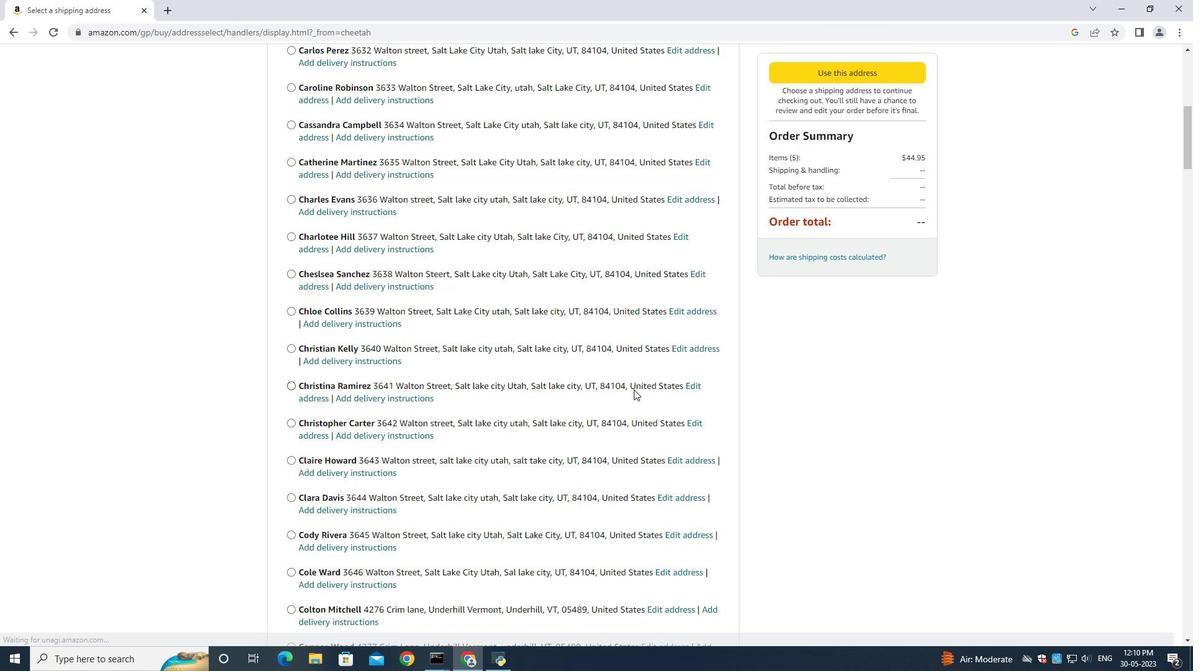 
Action: Mouse scrolled (623, 392) with delta (0, 0)
Screenshot: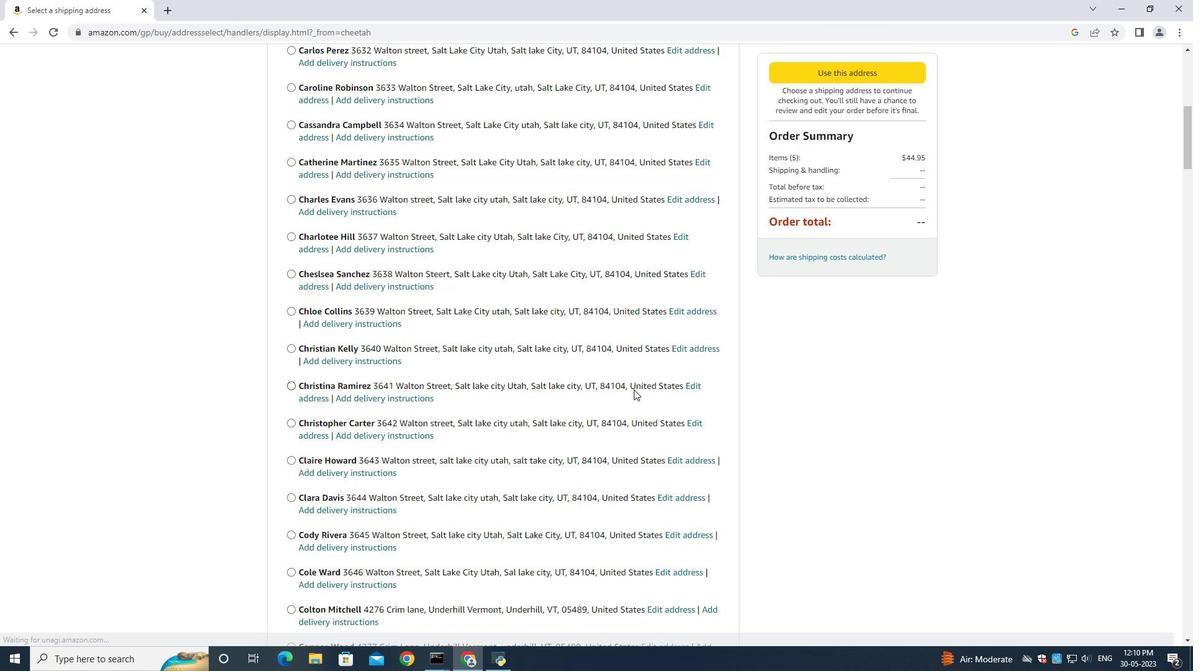 
Action: Mouse scrolled (622, 393) with delta (0, 0)
Screenshot: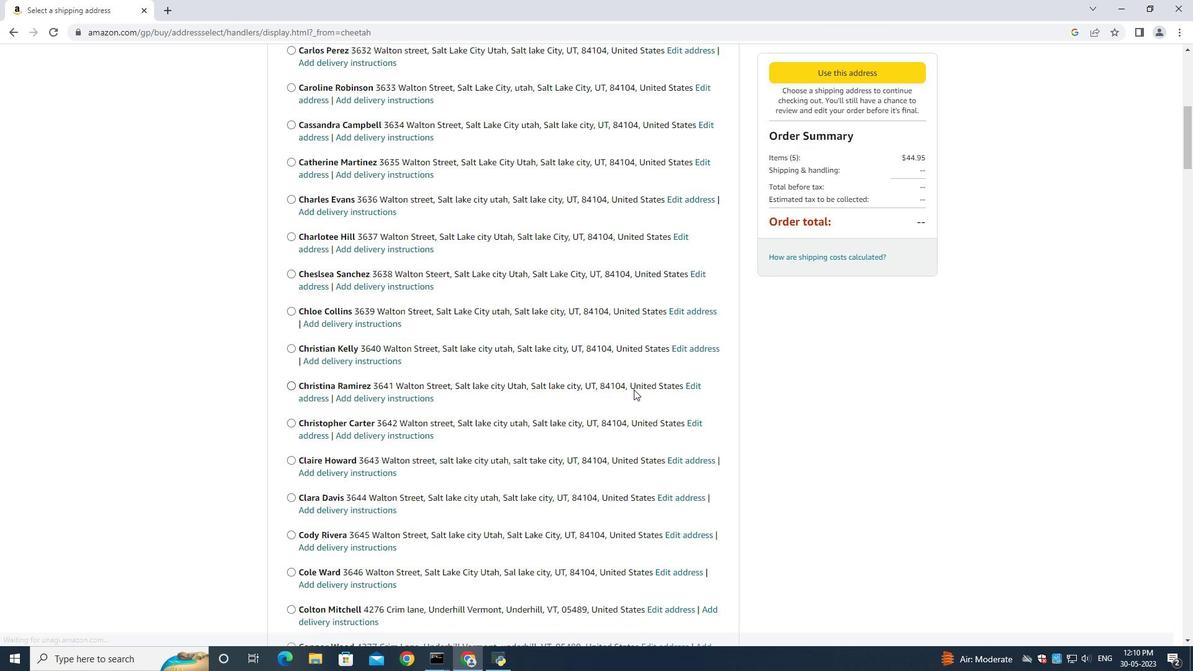 
Action: Mouse scrolled (621, 393) with delta (0, 0)
Screenshot: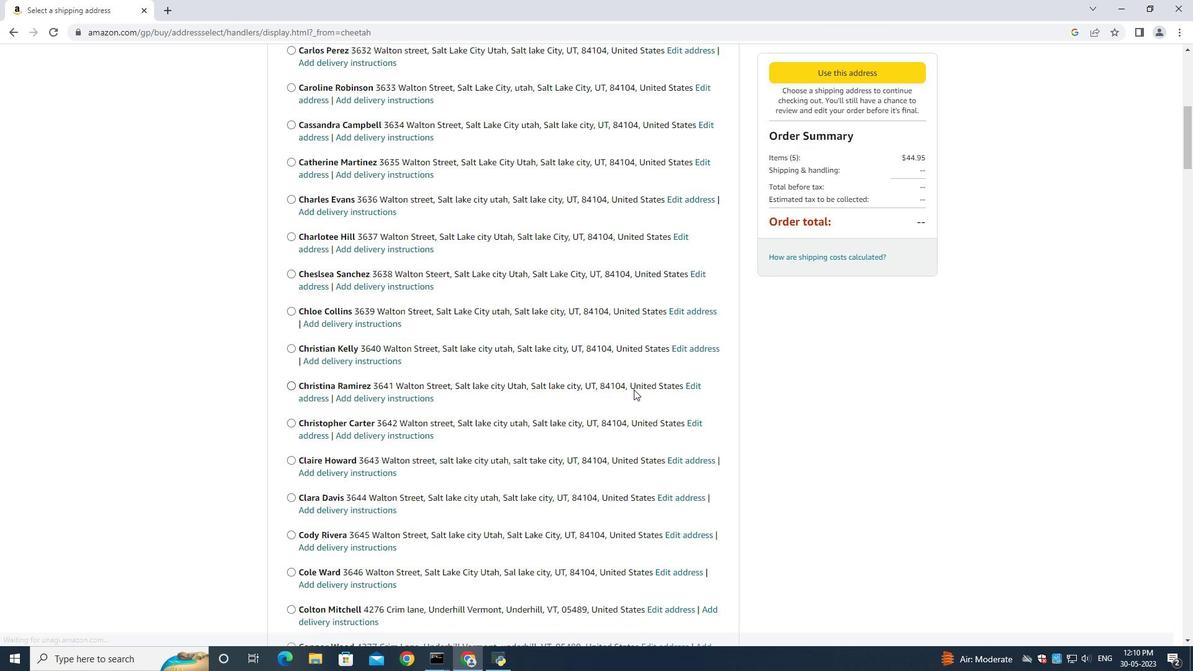 
Action: Mouse scrolled (621, 393) with delta (0, 0)
Screenshot: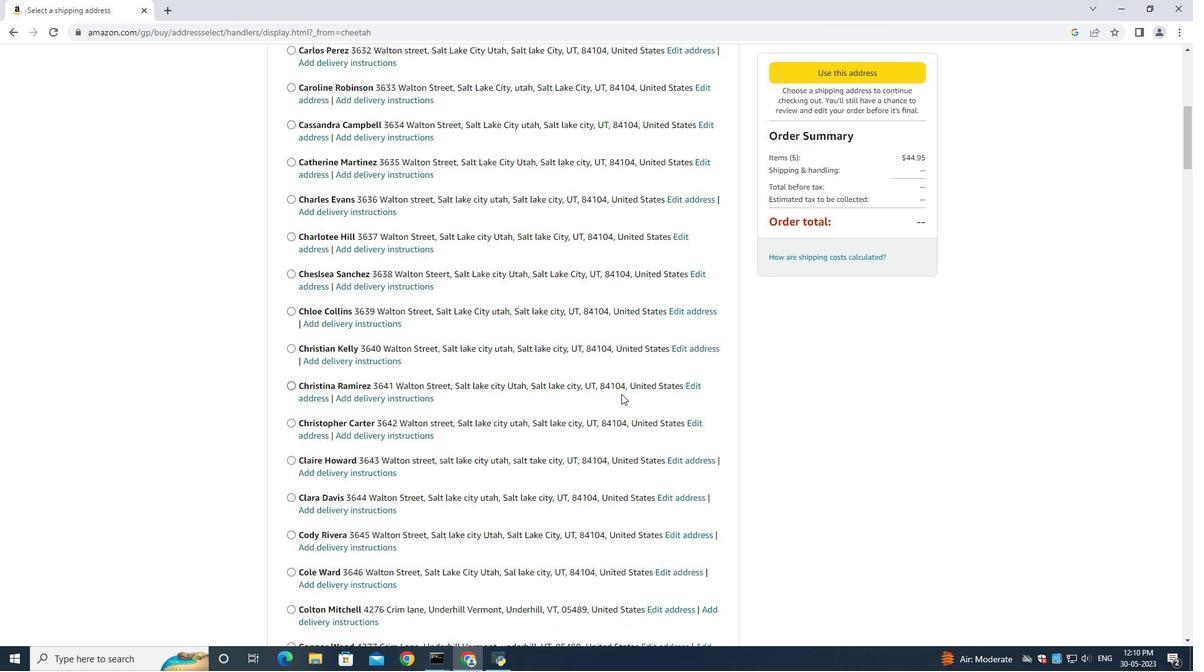 
Action: Mouse scrolled (621, 393) with delta (0, 0)
Screenshot: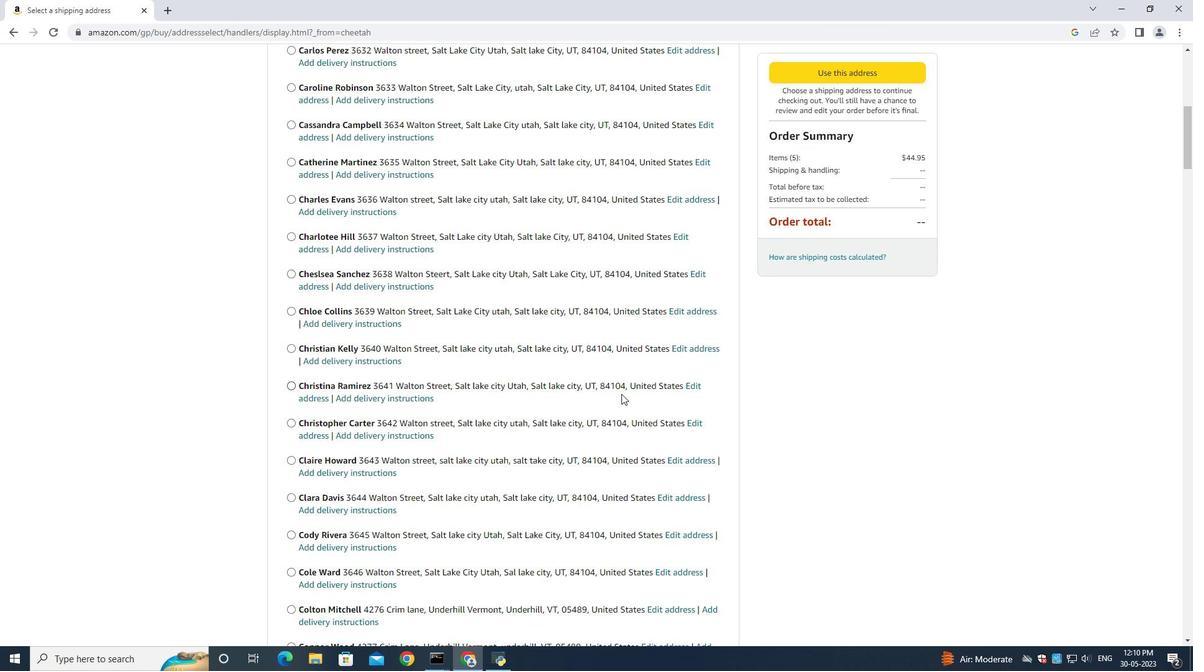 
Action: Mouse scrolled (621, 393) with delta (0, 0)
Screenshot: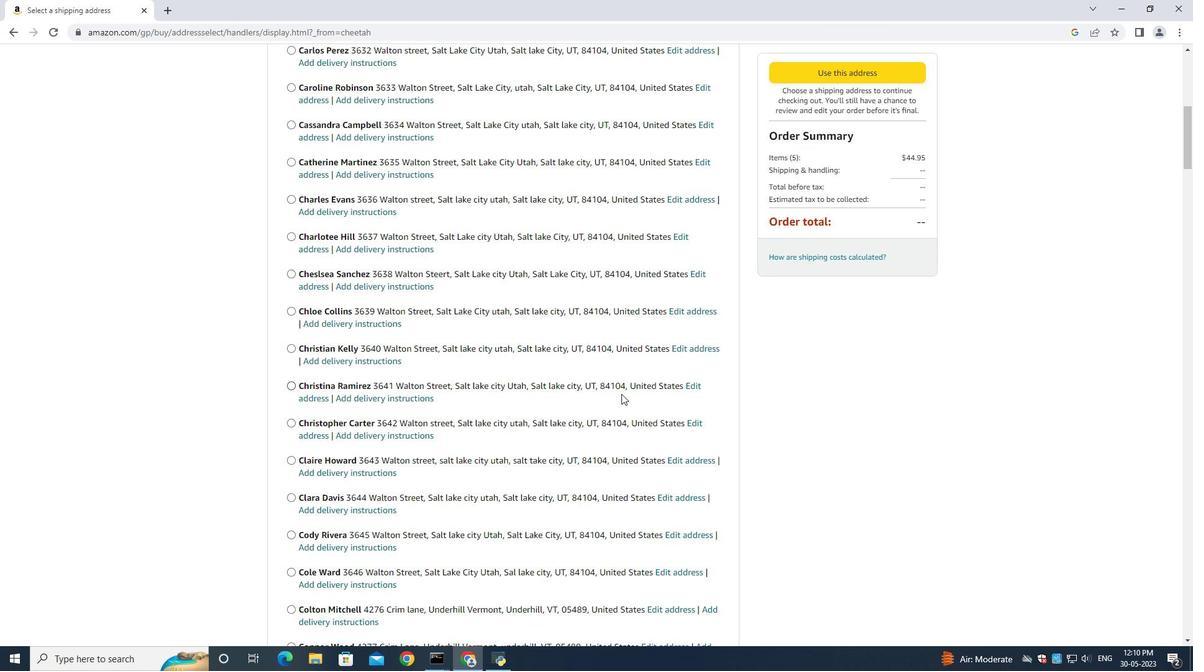 
Action: Mouse scrolled (621, 393) with delta (0, 0)
Screenshot: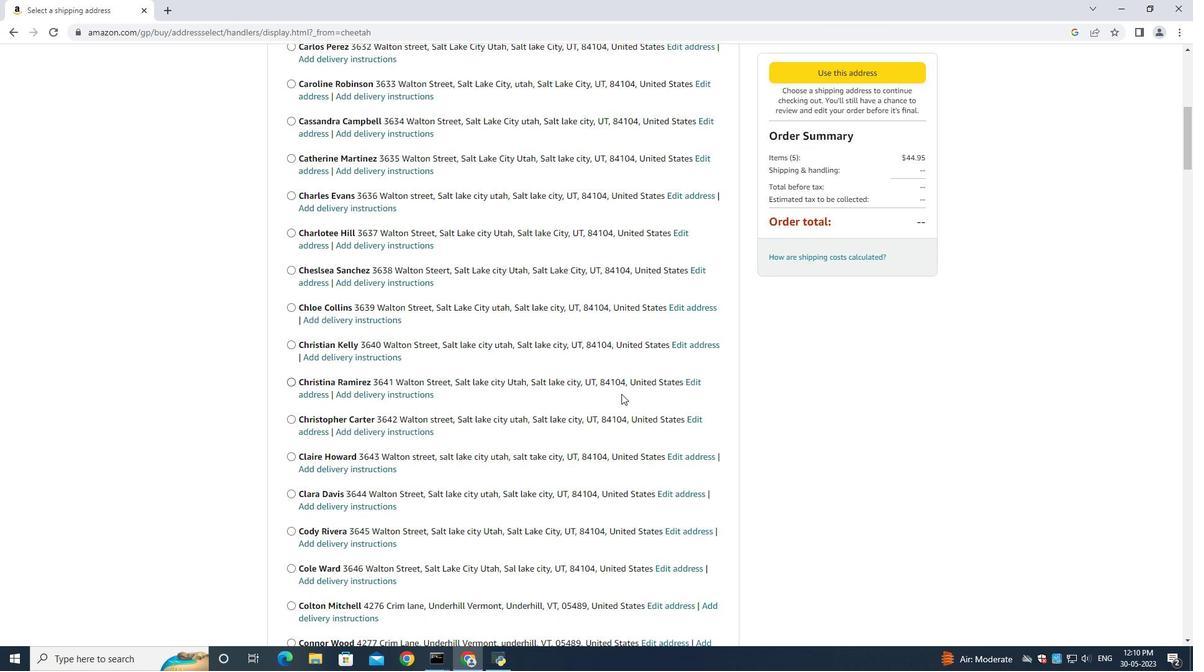 
Action: Mouse scrolled (621, 393) with delta (0, 0)
Screenshot: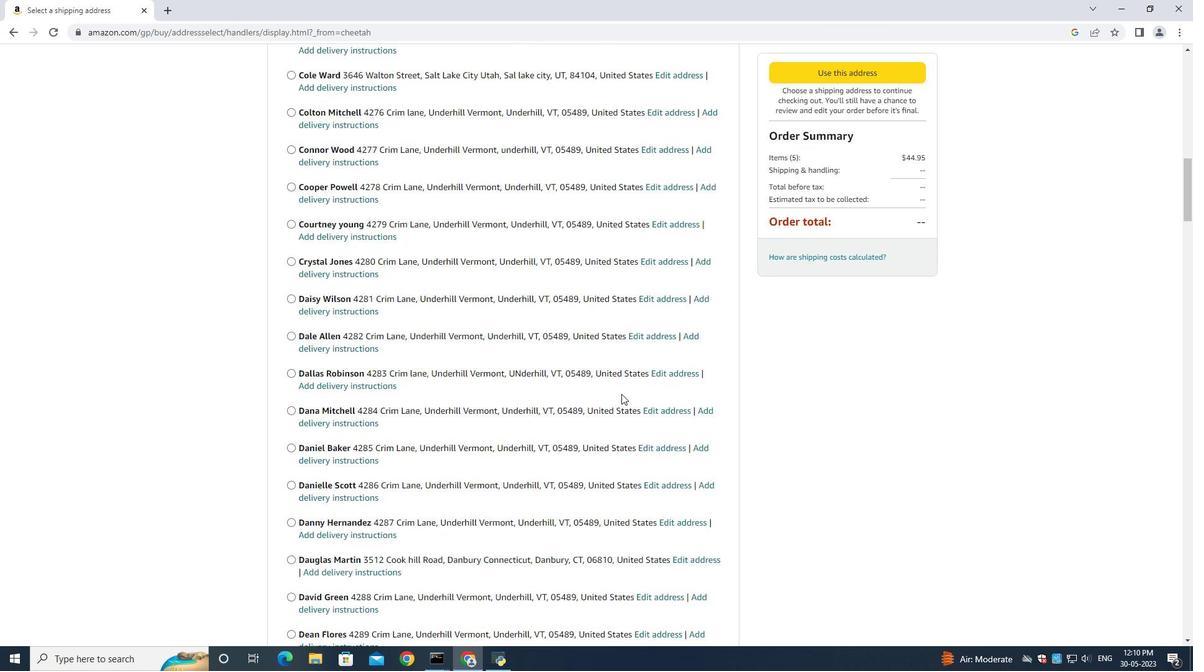 
Action: Mouse scrolled (621, 393) with delta (0, 0)
Screenshot: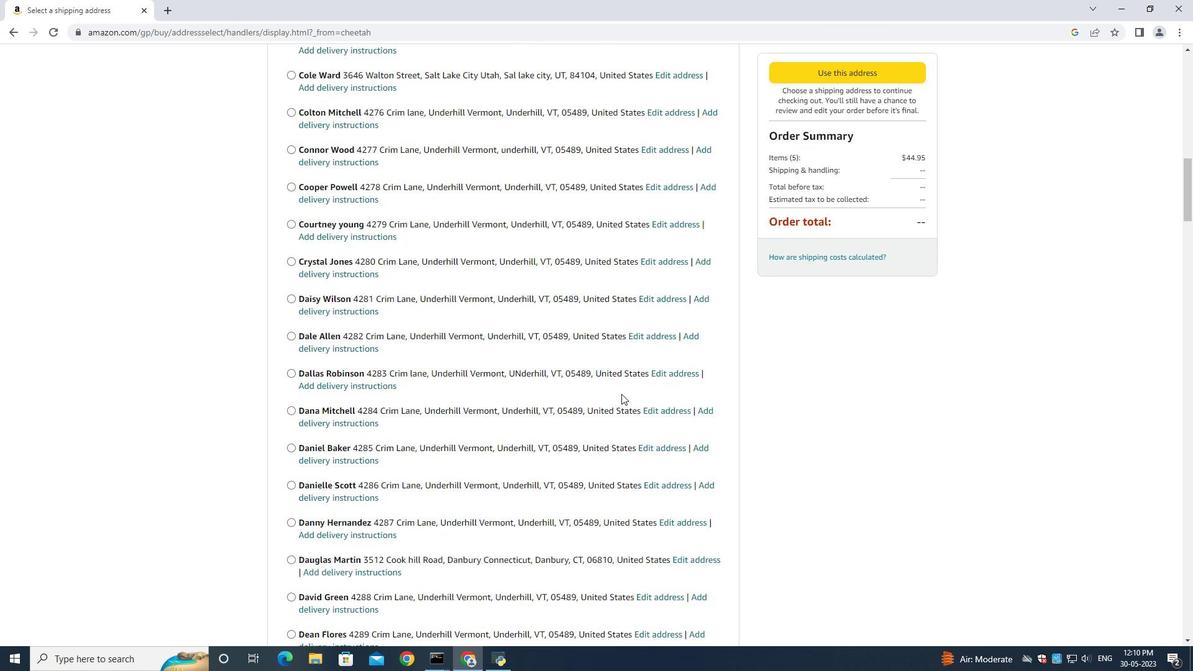 
Action: Mouse scrolled (621, 393) with delta (0, 0)
Screenshot: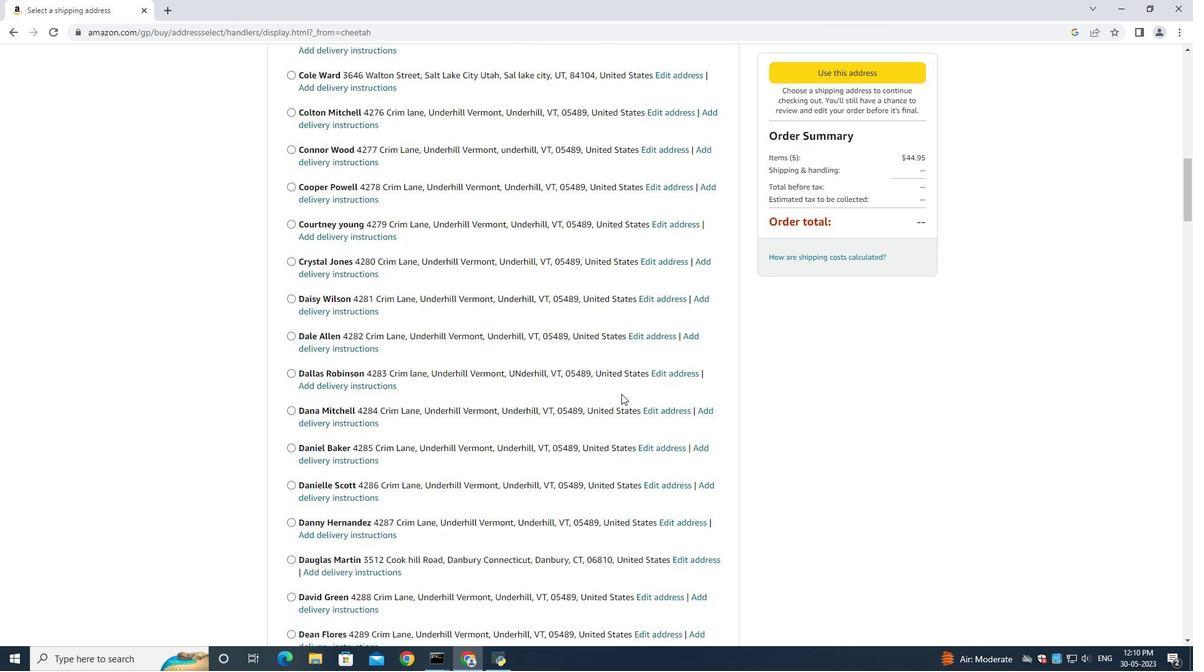 
Action: Mouse scrolled (621, 393) with delta (0, 0)
Screenshot: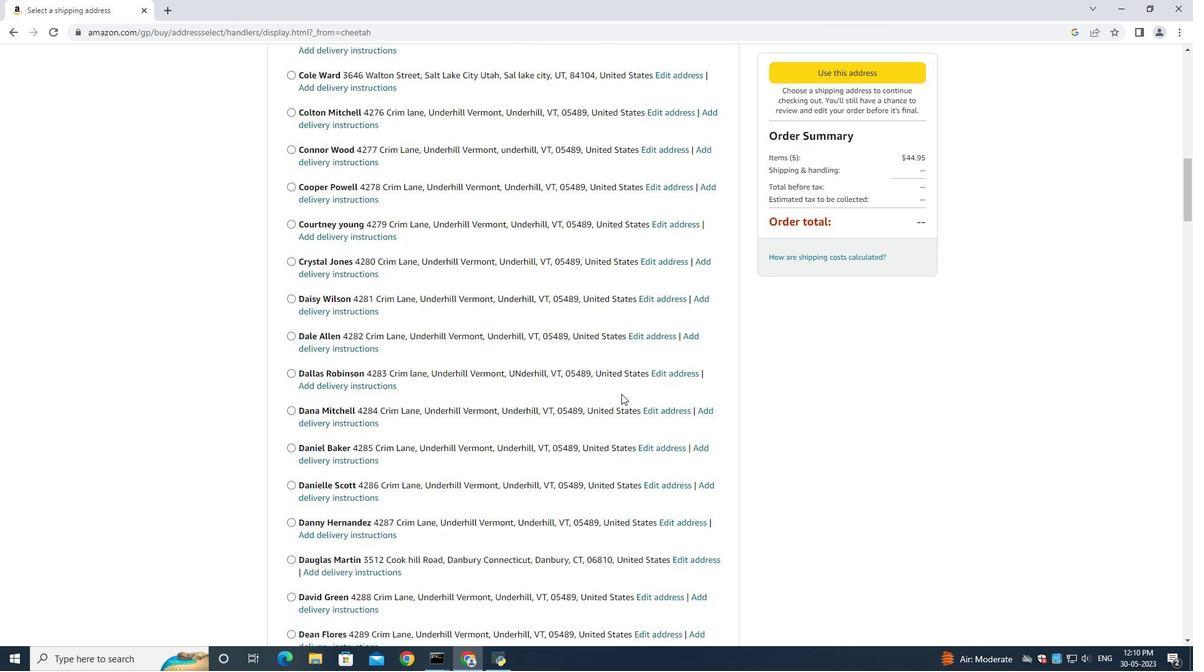 
Action: Mouse scrolled (621, 393) with delta (0, 0)
Screenshot: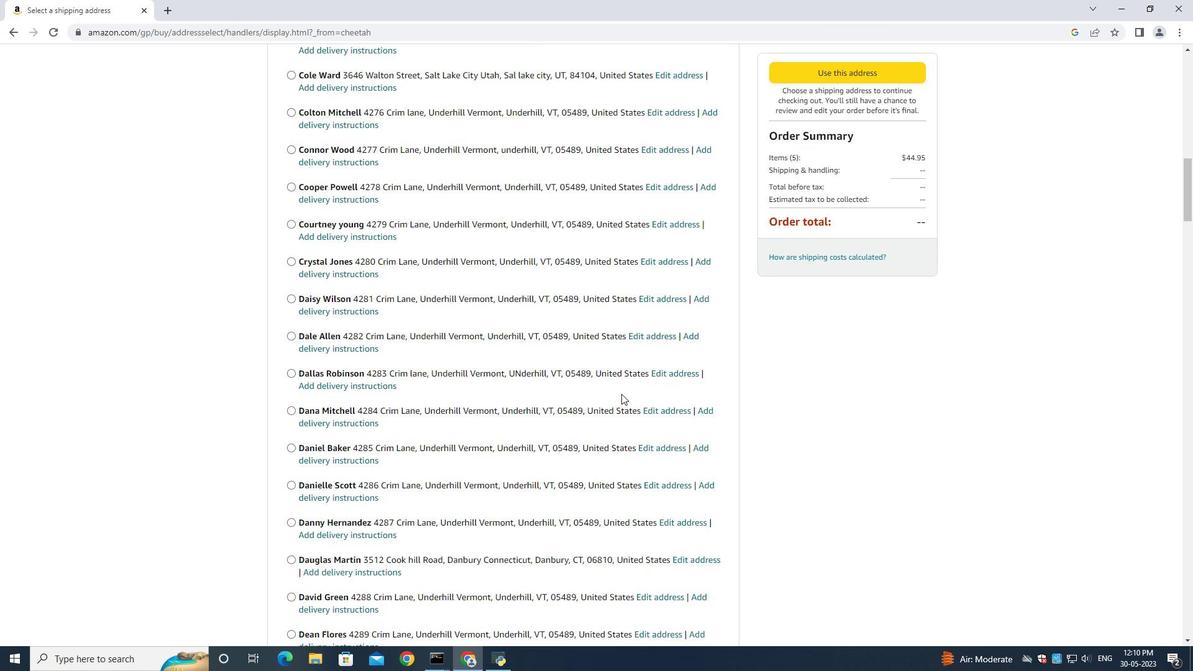 
Action: Mouse scrolled (621, 393) with delta (0, 0)
Screenshot: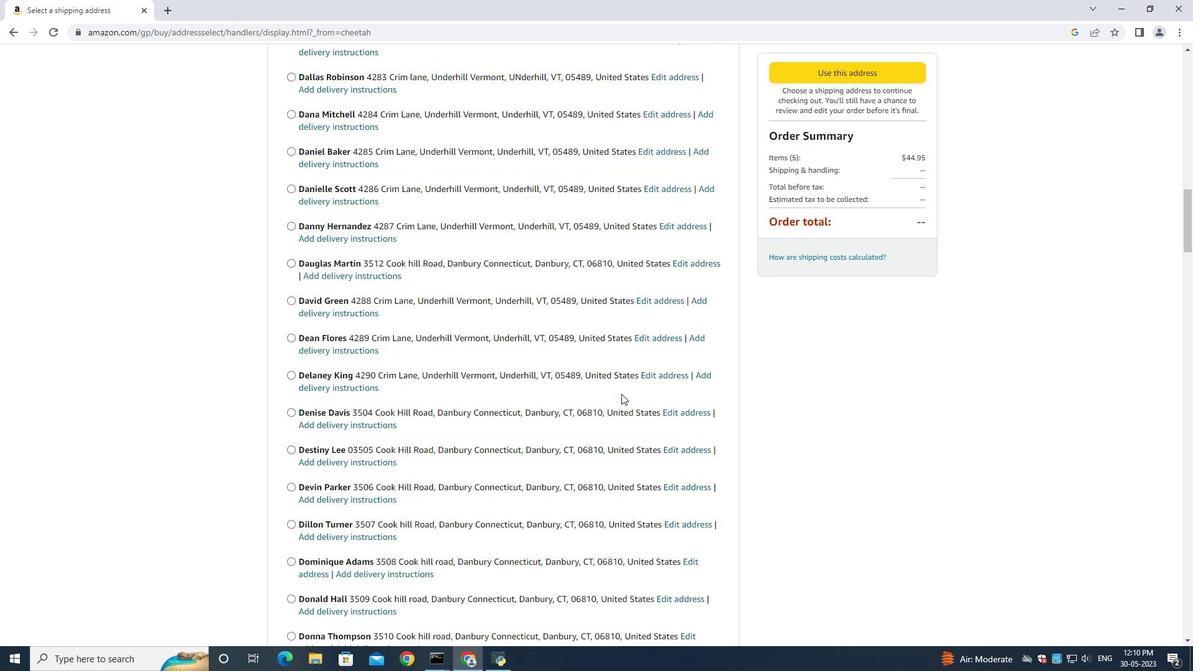 
Action: Mouse scrolled (621, 393) with delta (0, 0)
Screenshot: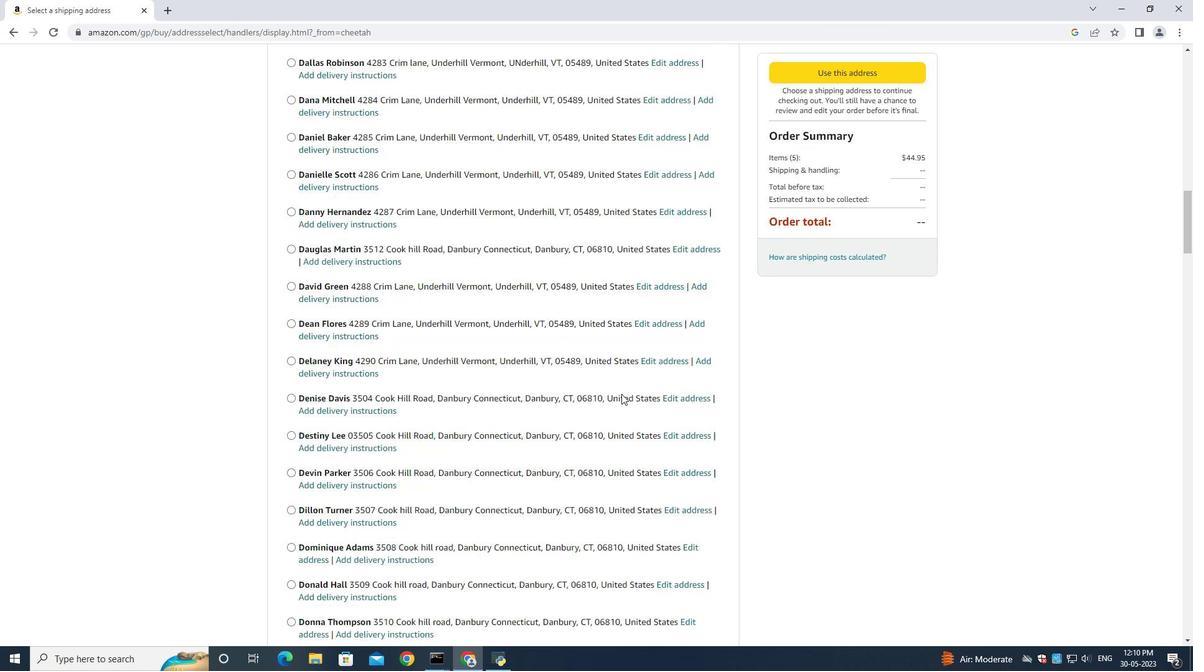 
Action: Mouse scrolled (621, 393) with delta (0, 0)
Screenshot: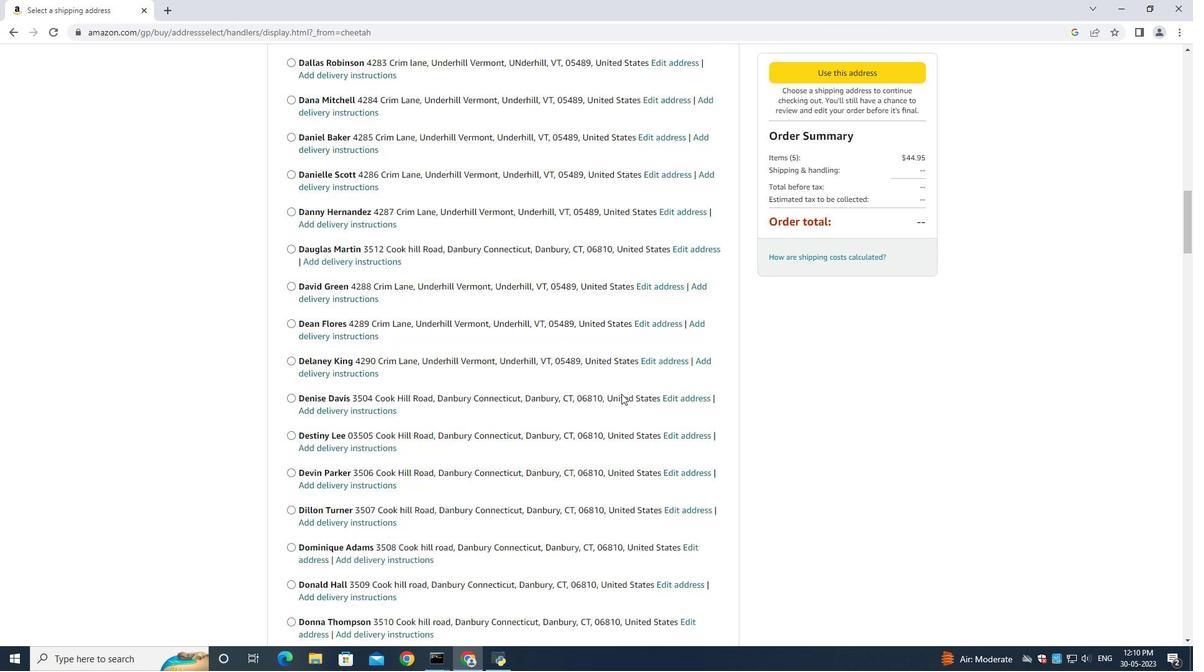 
Action: Mouse scrolled (621, 393) with delta (0, 0)
Screenshot: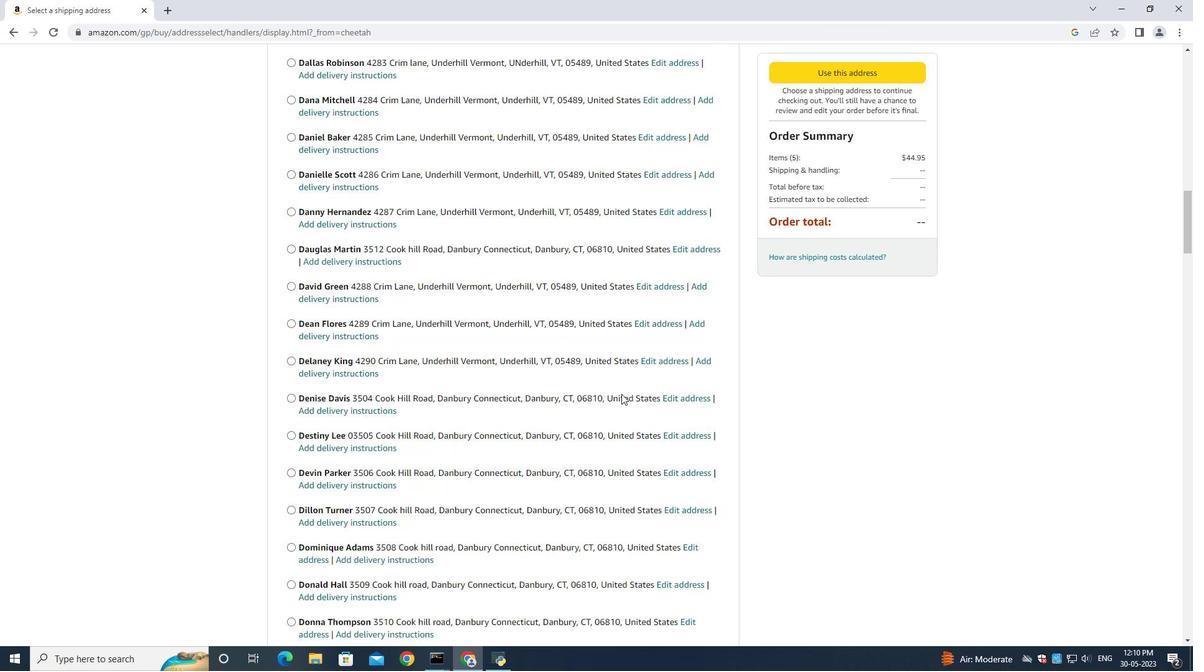 
Action: Mouse scrolled (621, 393) with delta (0, 0)
Screenshot: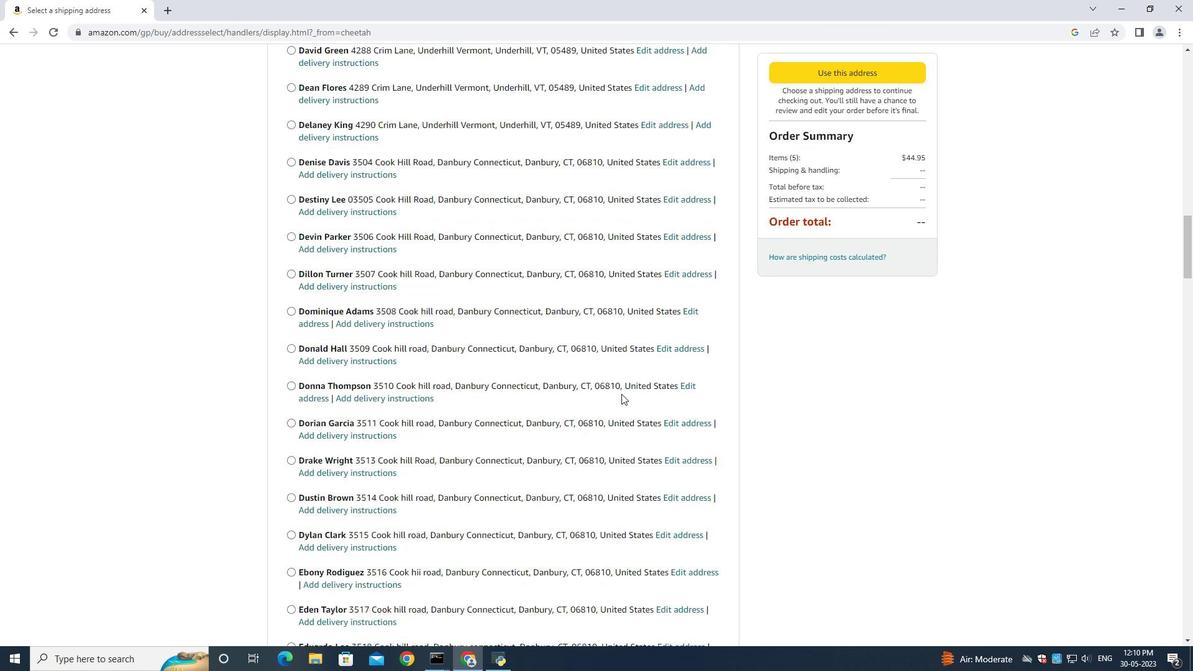 
Action: Mouse scrolled (621, 393) with delta (0, 0)
Screenshot: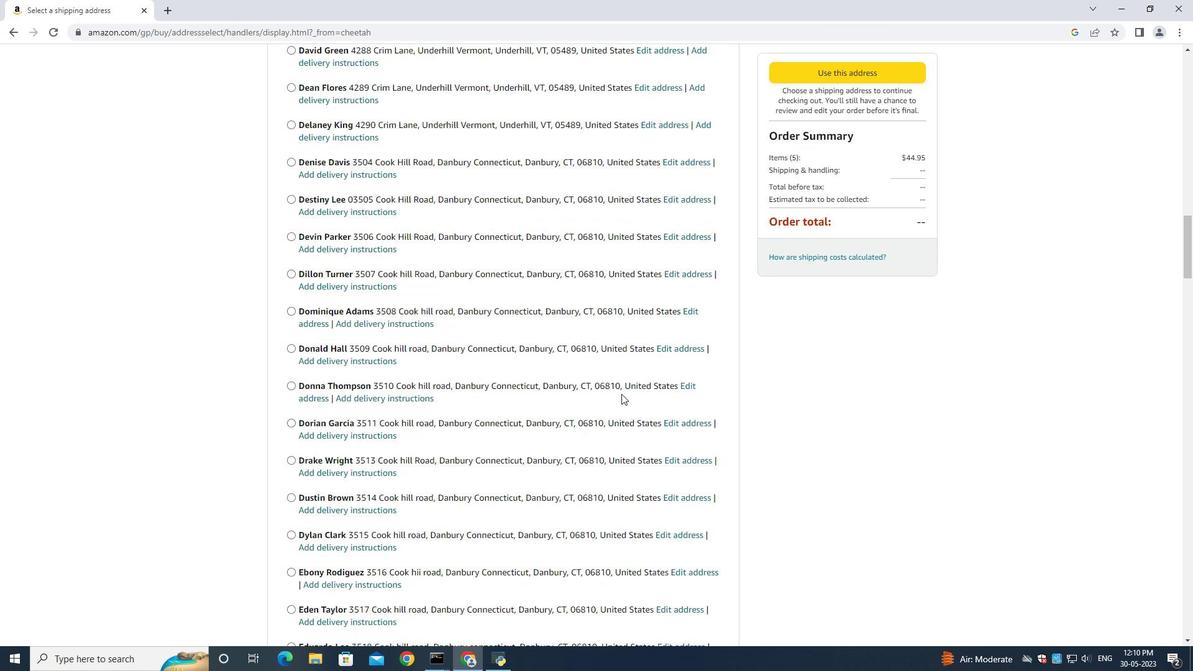 
Action: Mouse scrolled (621, 393) with delta (0, 0)
Screenshot: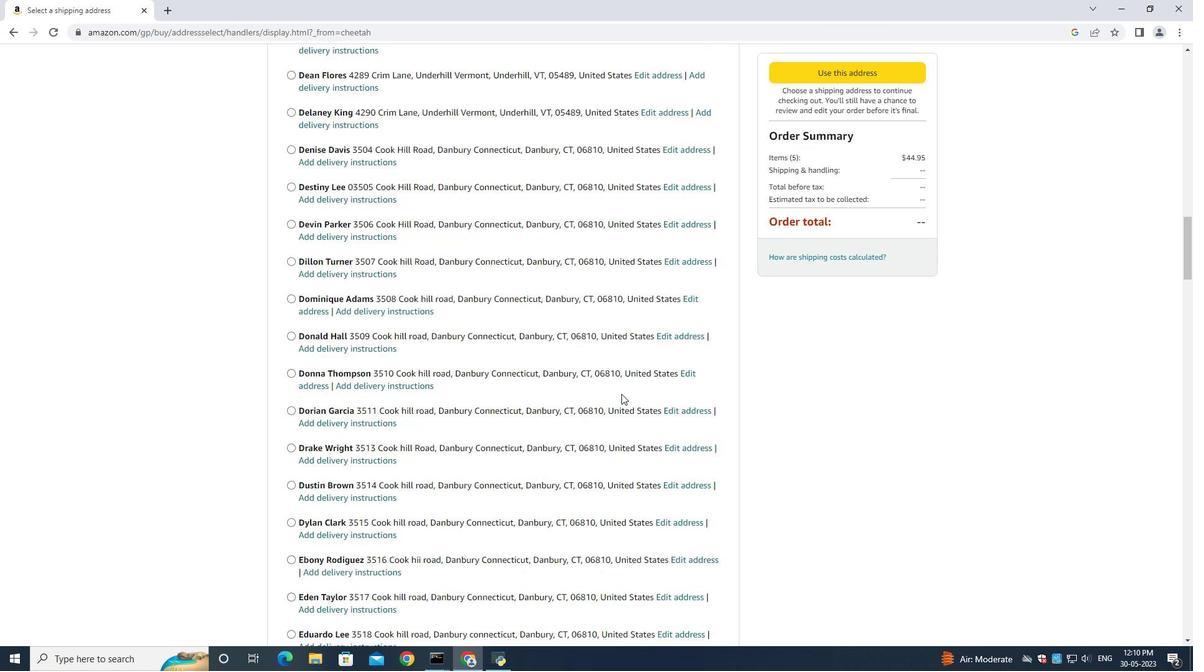 
Action: Mouse scrolled (621, 393) with delta (0, 0)
Screenshot: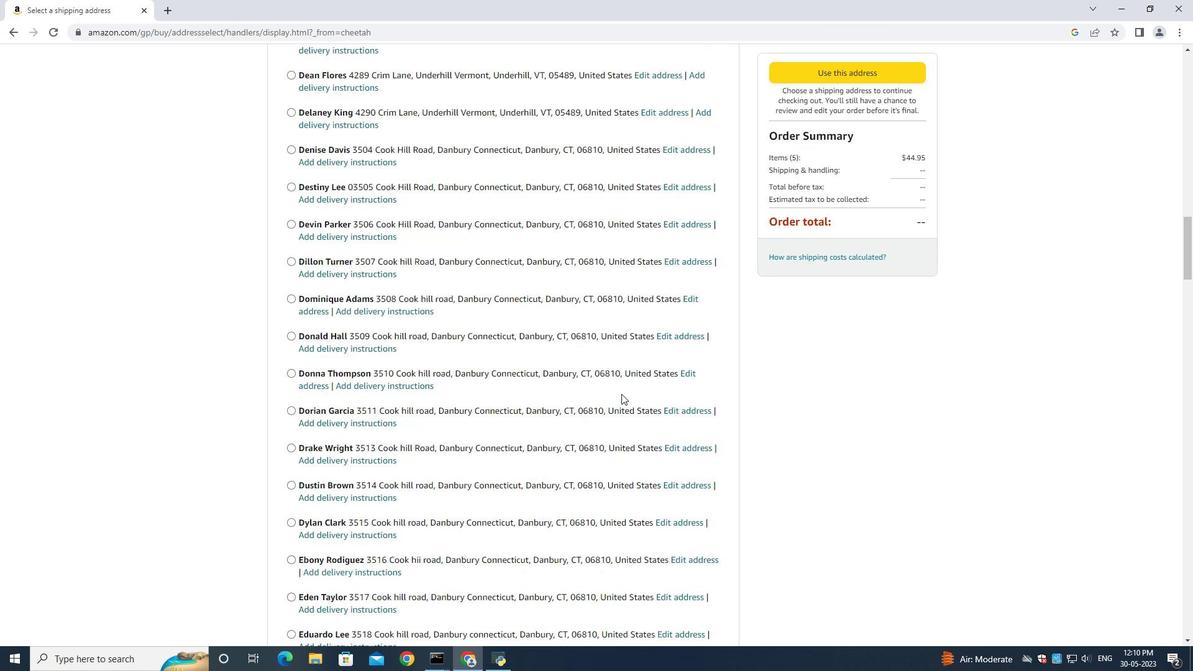 
Action: Mouse scrolled (621, 393) with delta (0, 0)
Screenshot: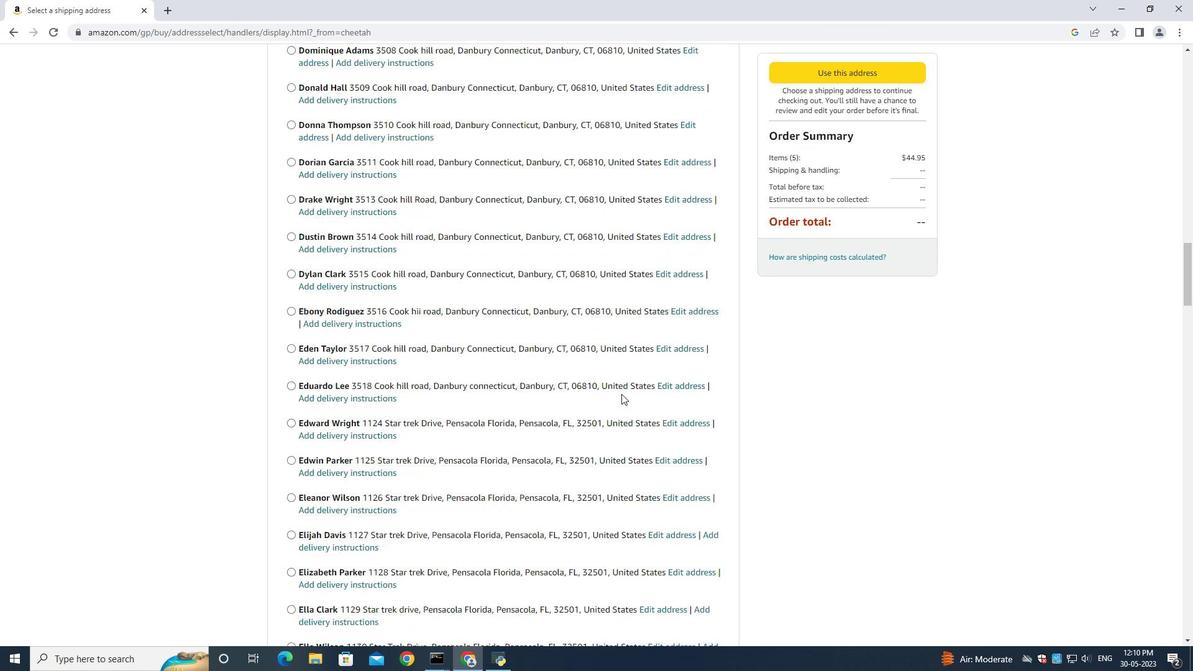 
Action: Mouse scrolled (621, 393) with delta (0, 0)
Screenshot: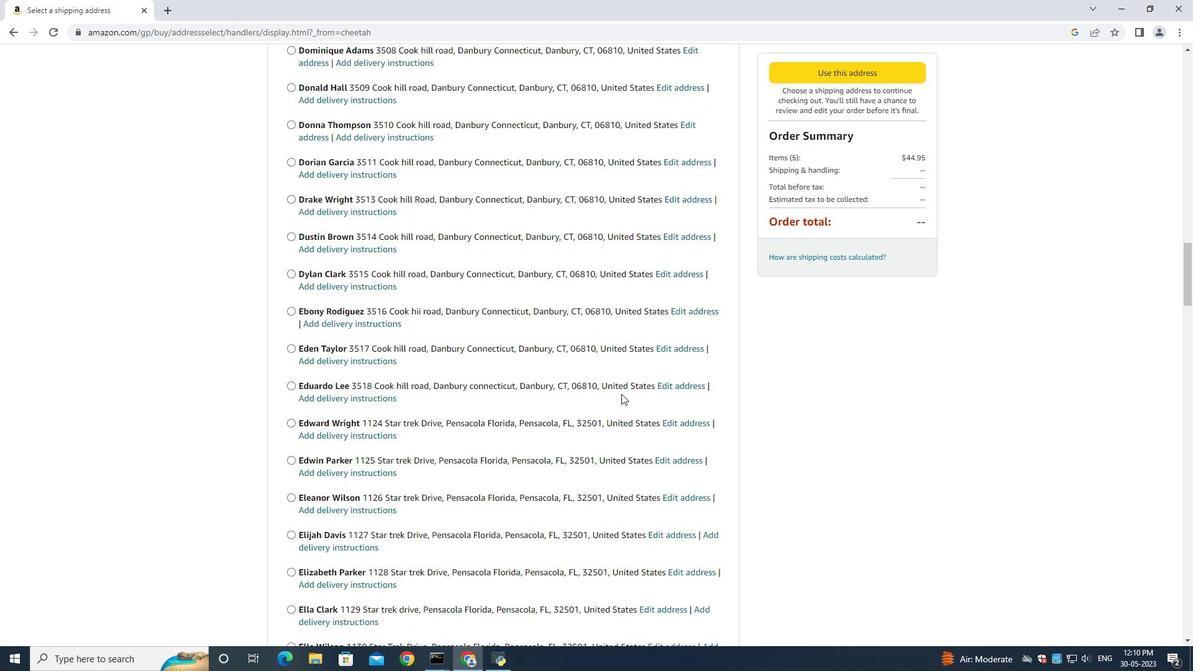 
Action: Mouse scrolled (621, 393) with delta (0, 0)
Screenshot: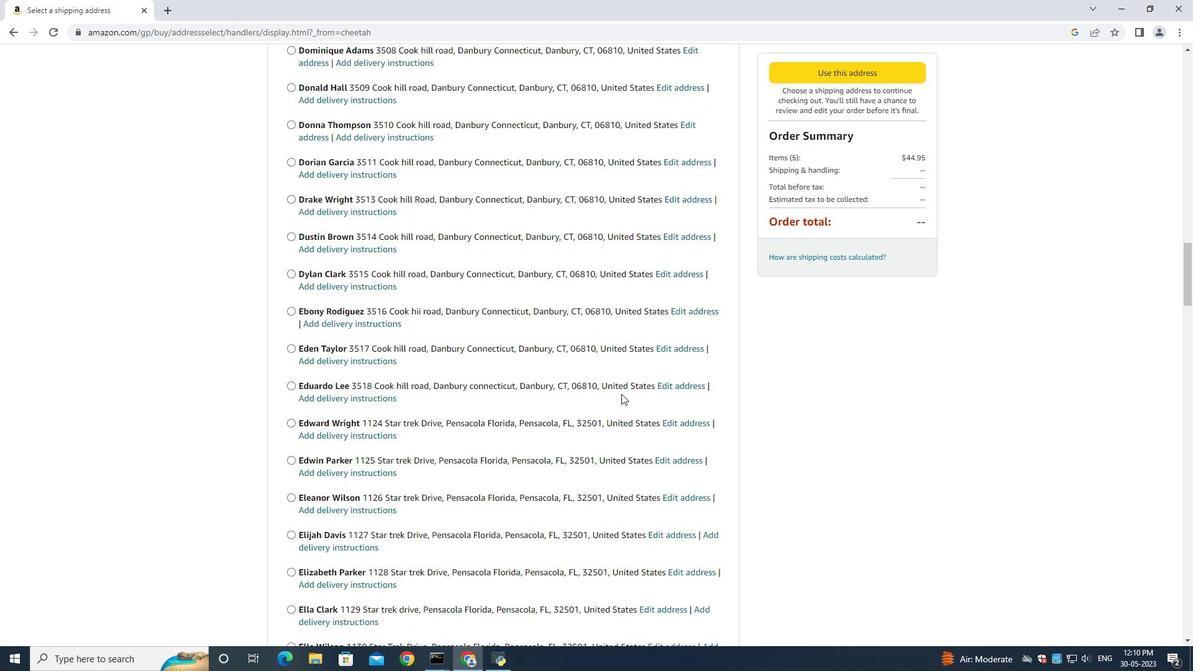 
Action: Mouse scrolled (621, 393) with delta (0, 0)
Screenshot: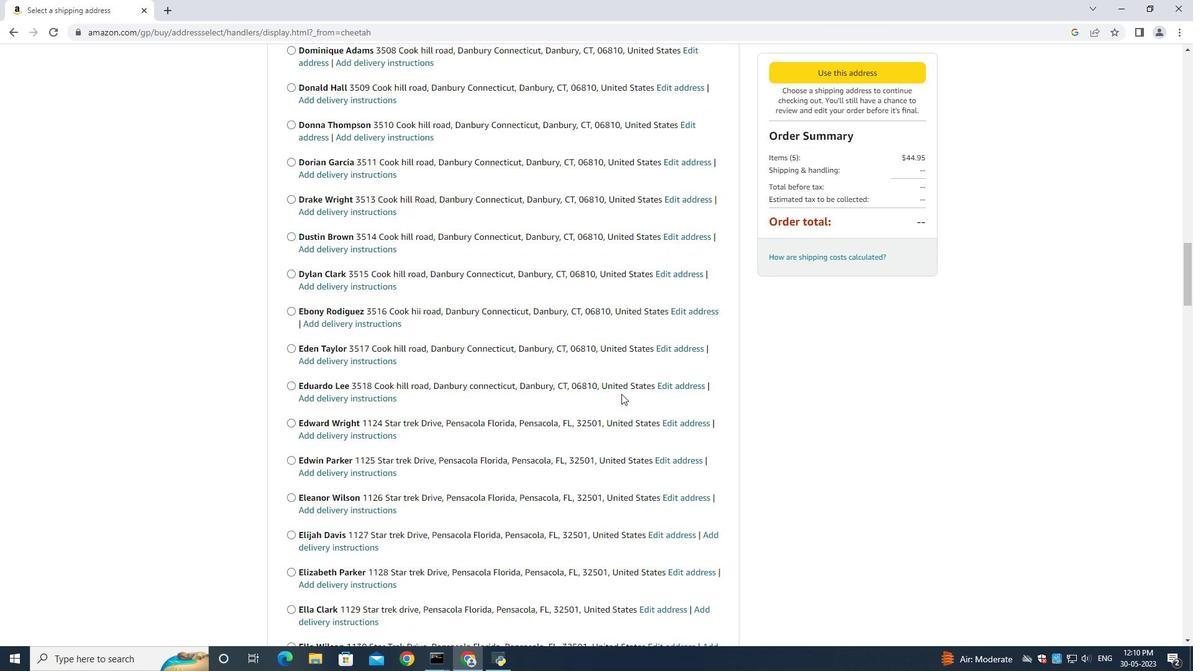
Action: Mouse scrolled (621, 393) with delta (0, 0)
Screenshot: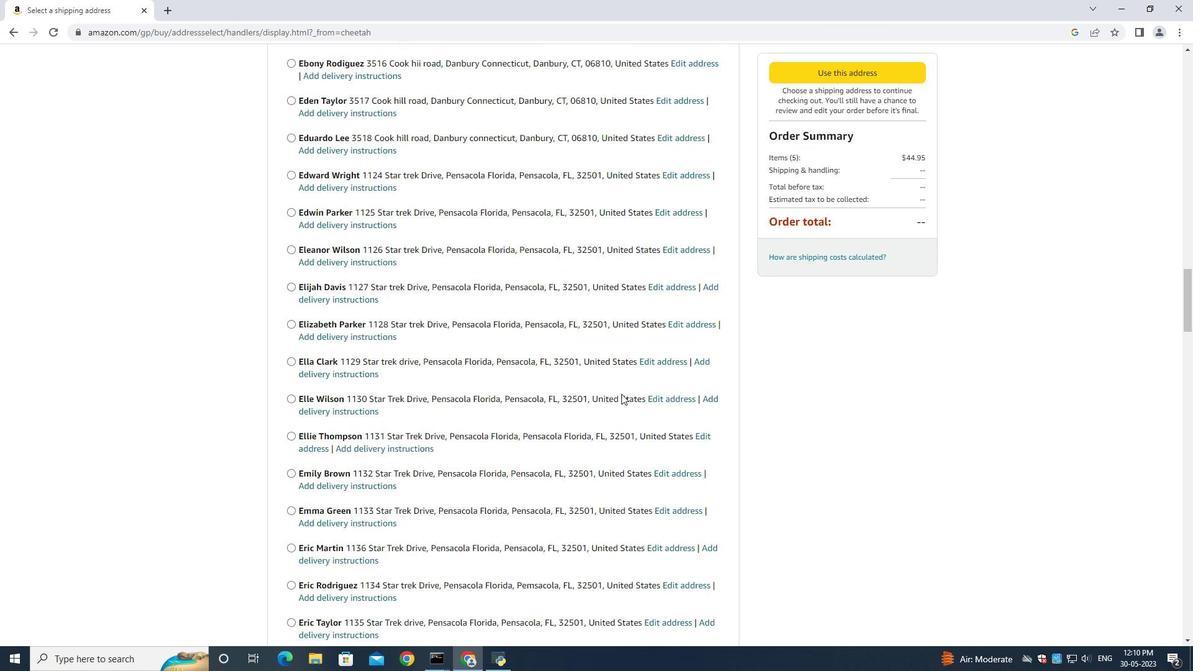
Action: Mouse scrolled (621, 393) with delta (0, 0)
Screenshot: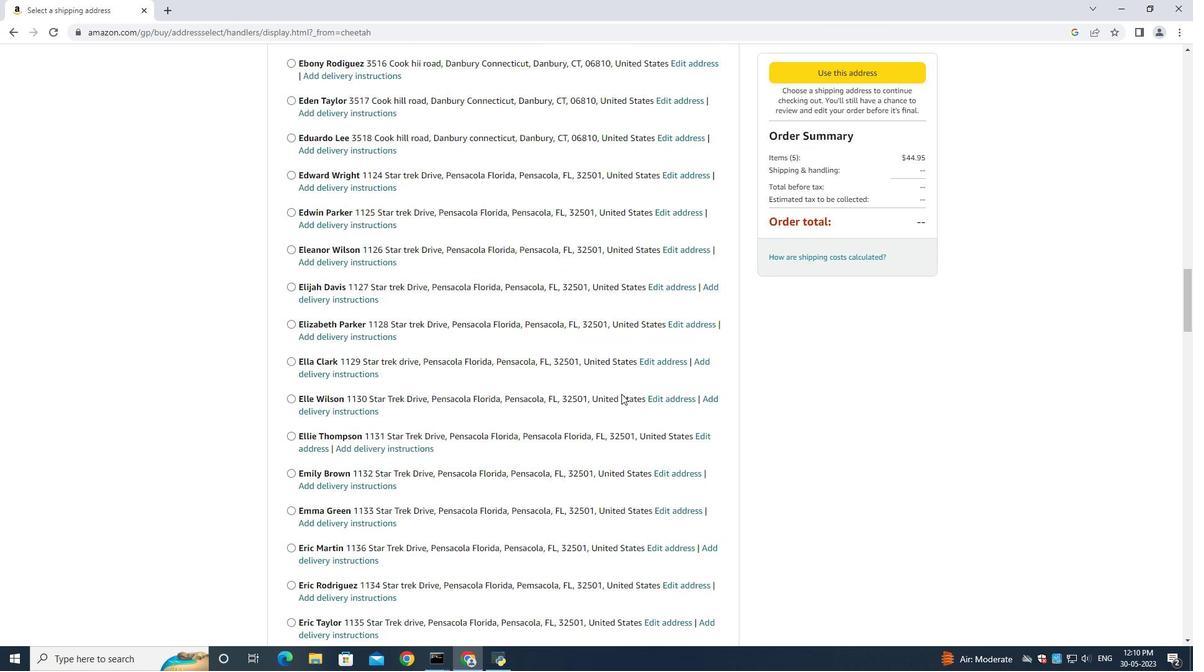 
Action: Mouse scrolled (621, 393) with delta (0, 0)
Screenshot: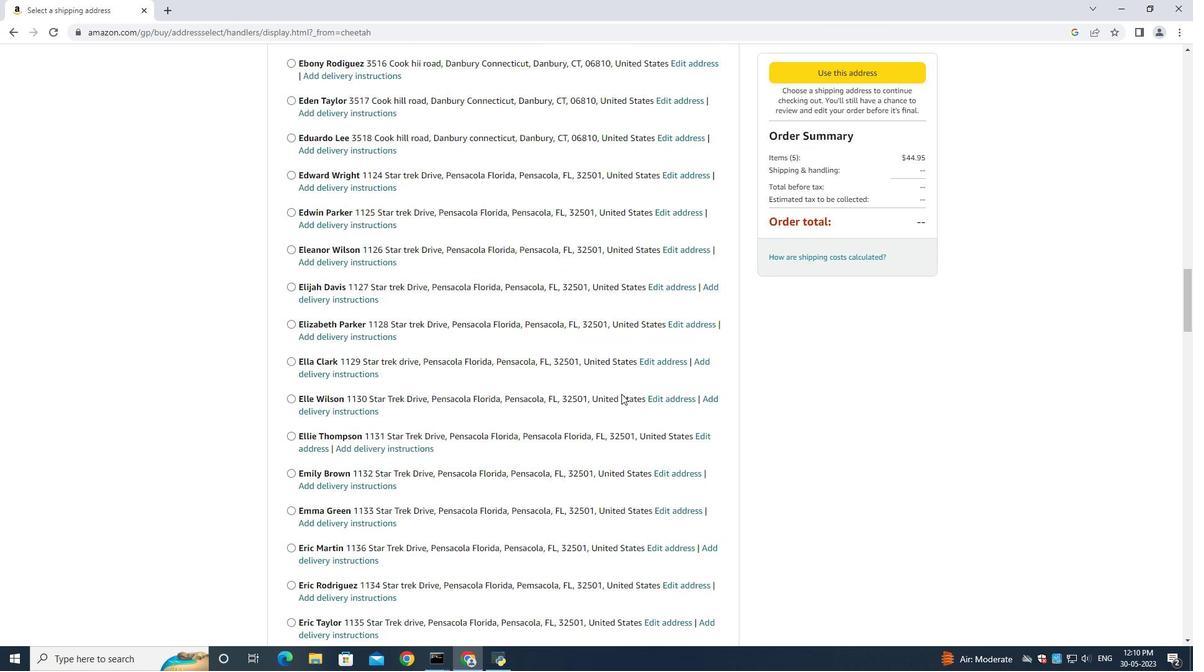 
Action: Mouse scrolled (621, 393) with delta (0, 0)
Screenshot: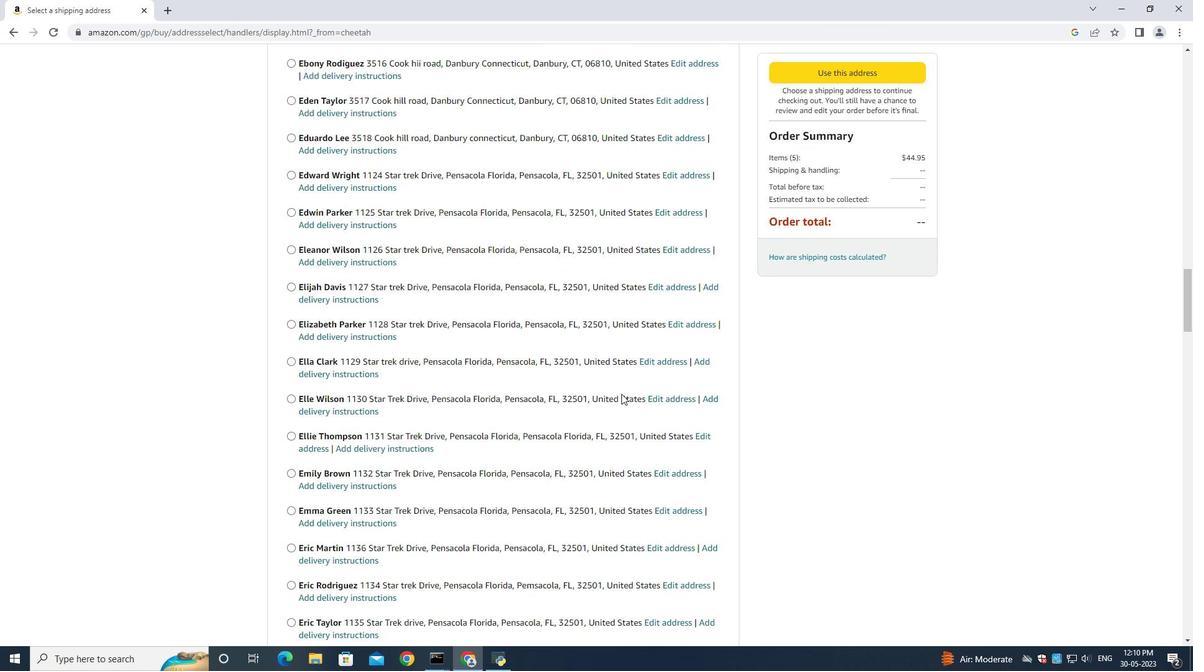 
Action: Mouse moved to (540, 403)
Screenshot: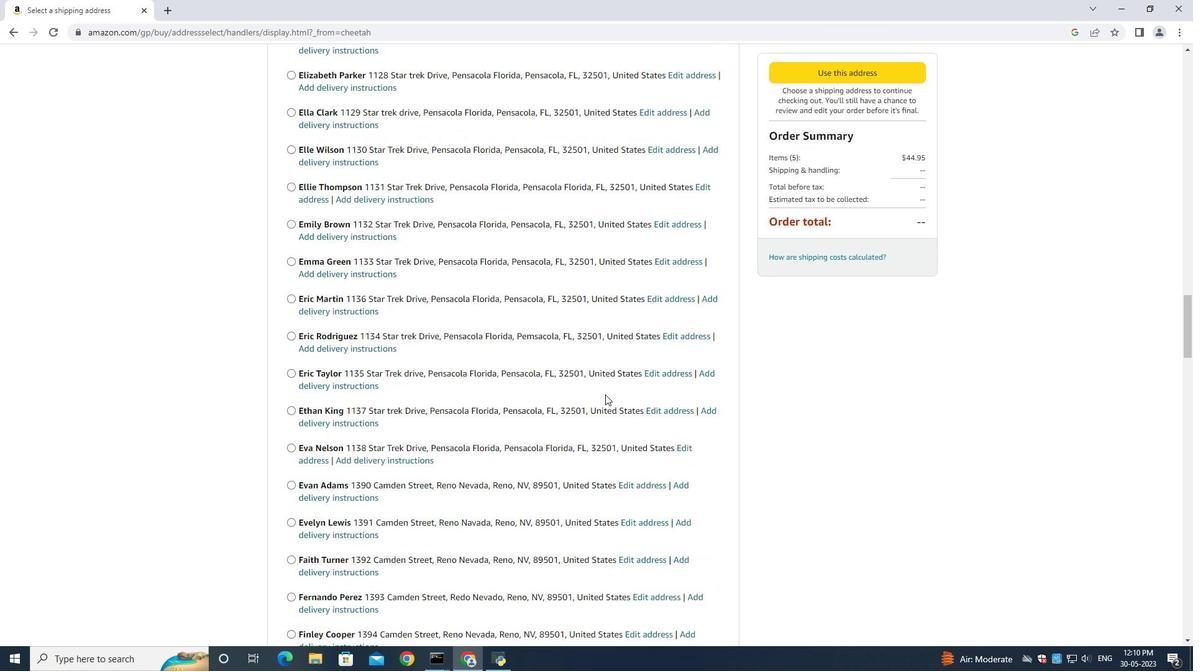 
Action: Mouse scrolled (540, 402) with delta (0, 0)
Screenshot: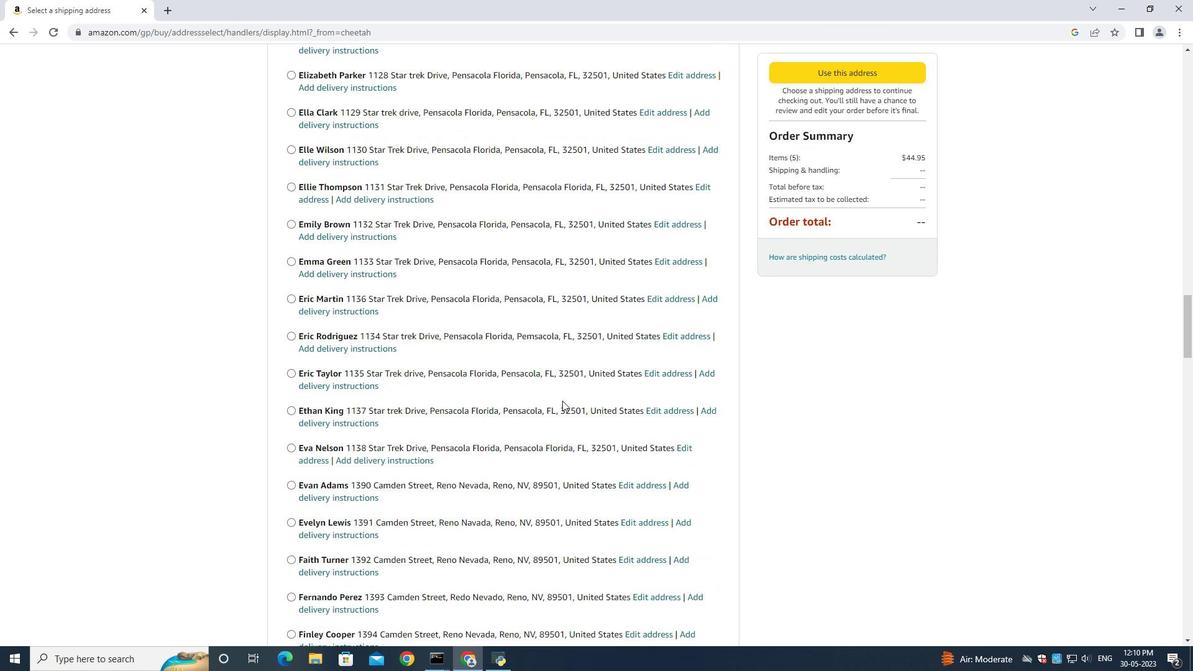 
Action: Mouse moved to (540, 404)
Screenshot: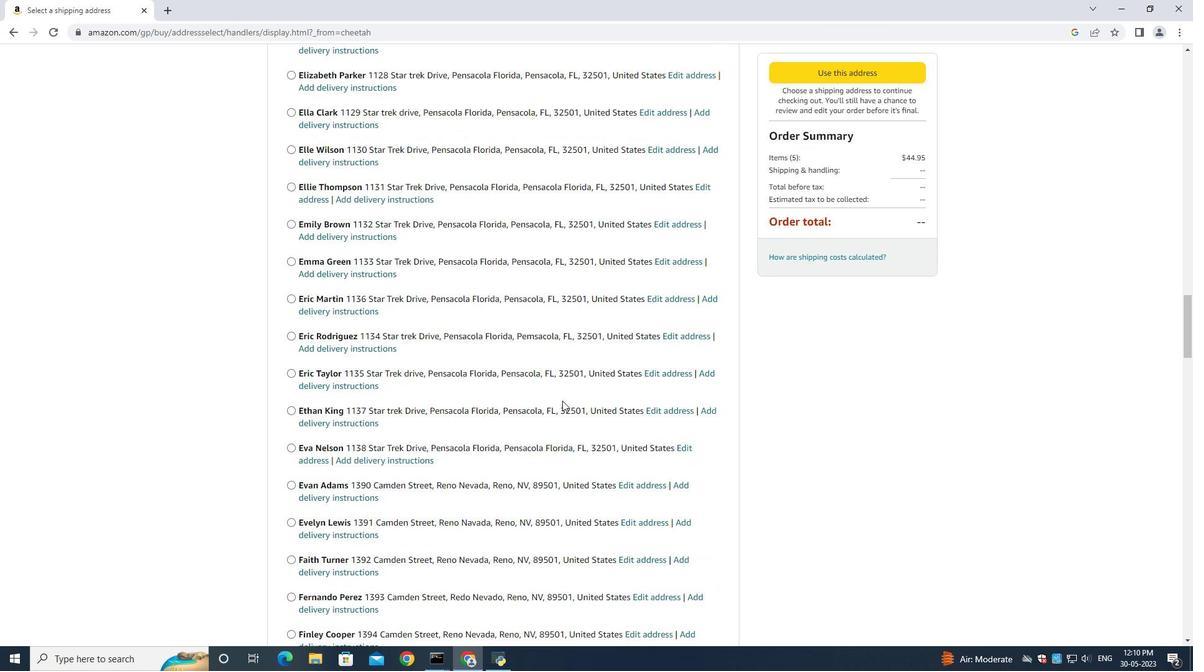 
Action: Mouse scrolled (540, 404) with delta (0, 0)
Screenshot: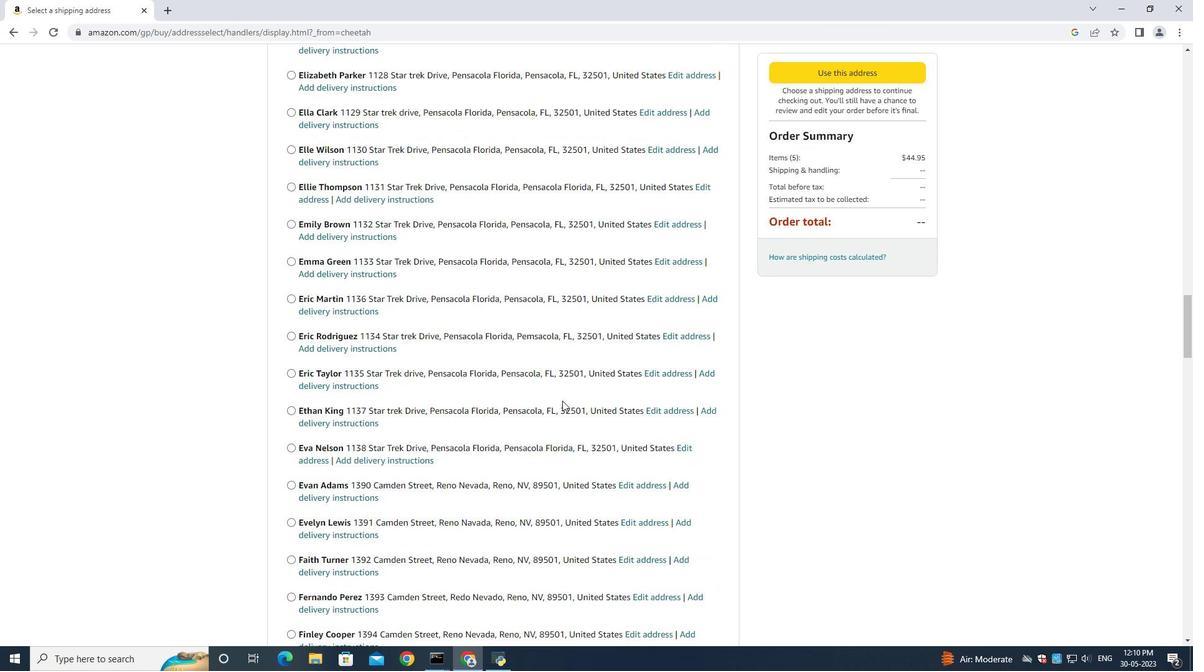 
Action: Mouse moved to (539, 405)
Screenshot: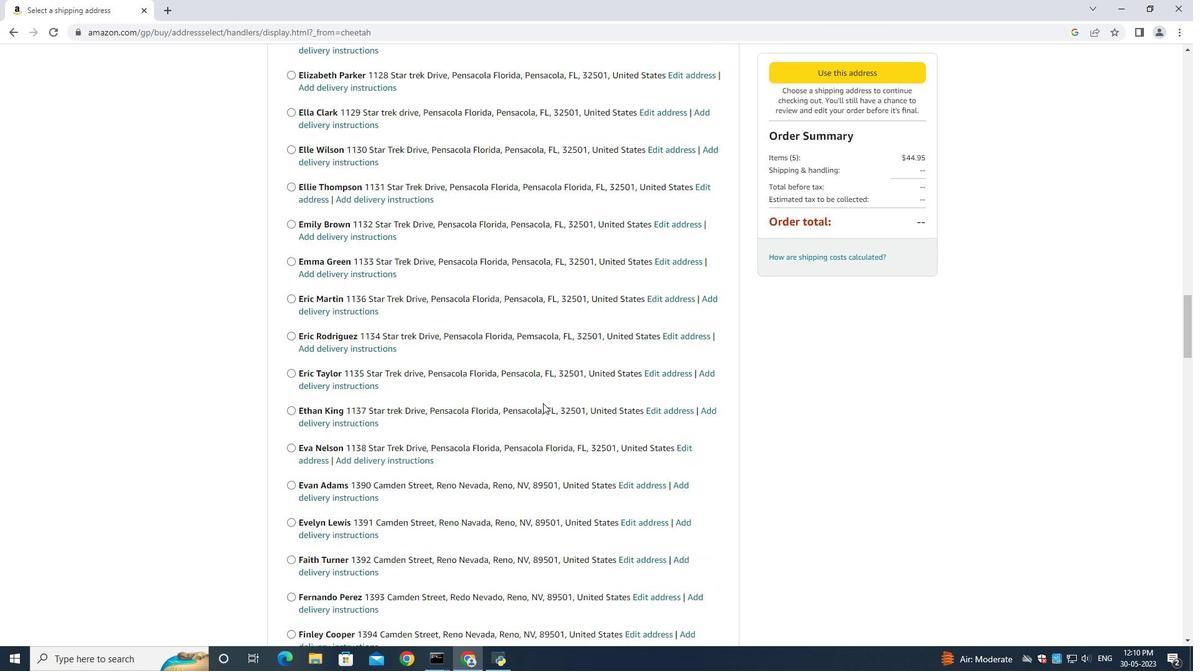 
Action: Mouse scrolled (539, 404) with delta (0, 0)
Screenshot: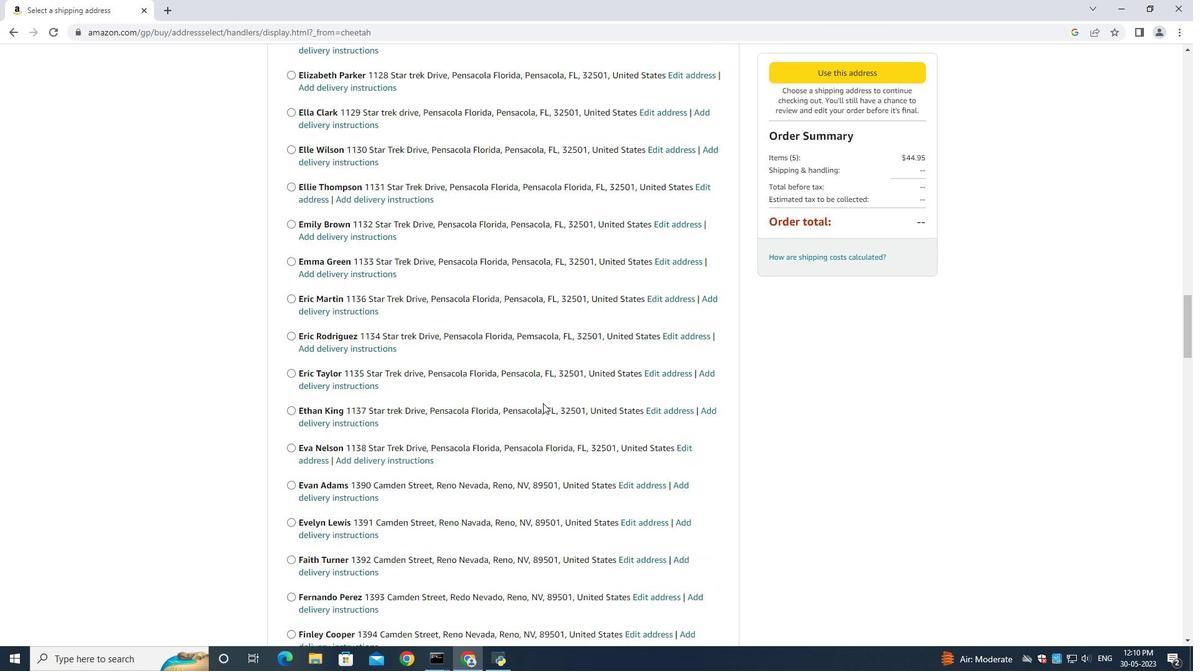 
Action: Mouse moved to (539, 405)
Screenshot: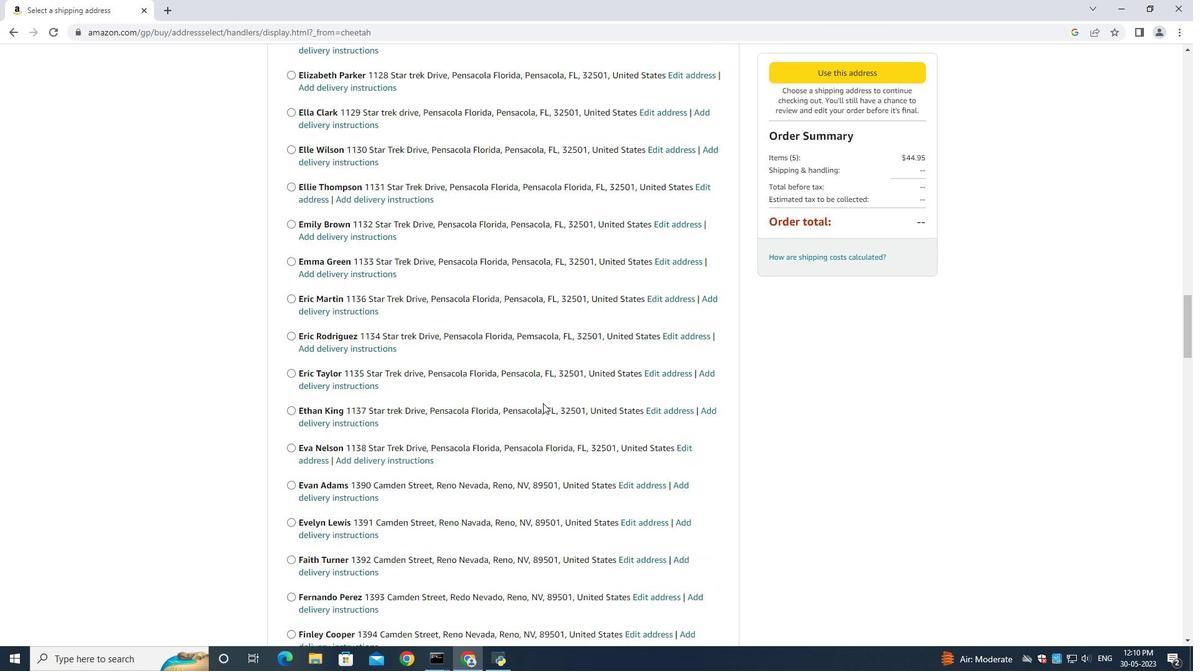 
Action: Mouse scrolled (539, 404) with delta (0, 0)
Screenshot: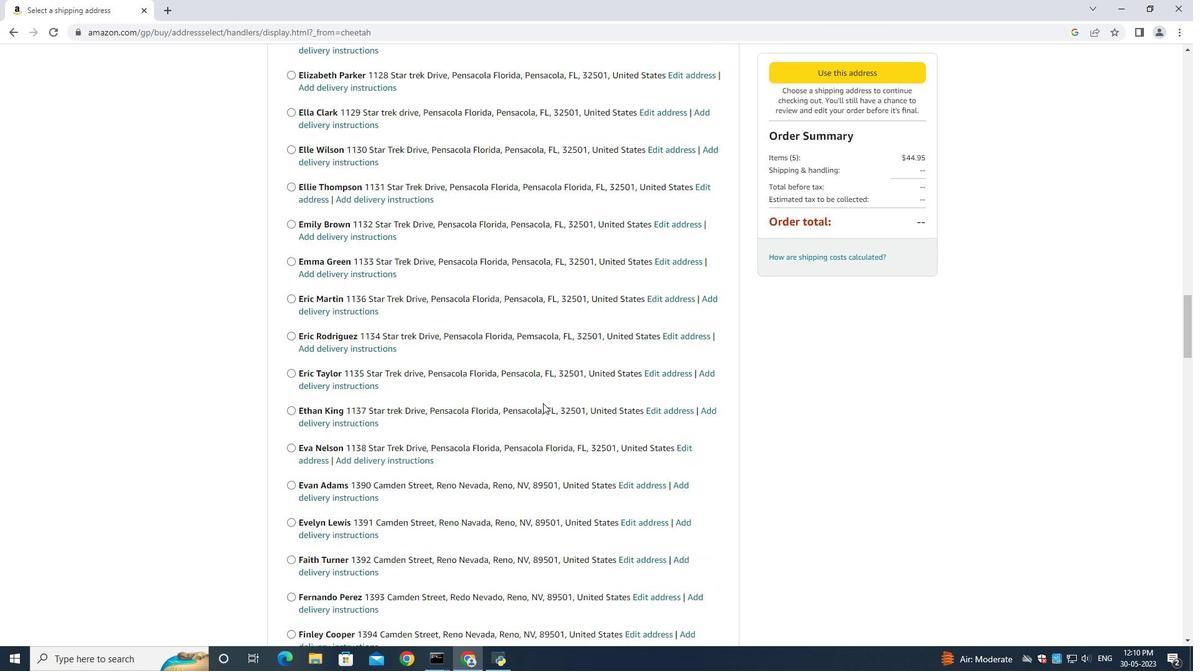 
Action: Mouse scrolled (539, 404) with delta (0, 0)
Screenshot: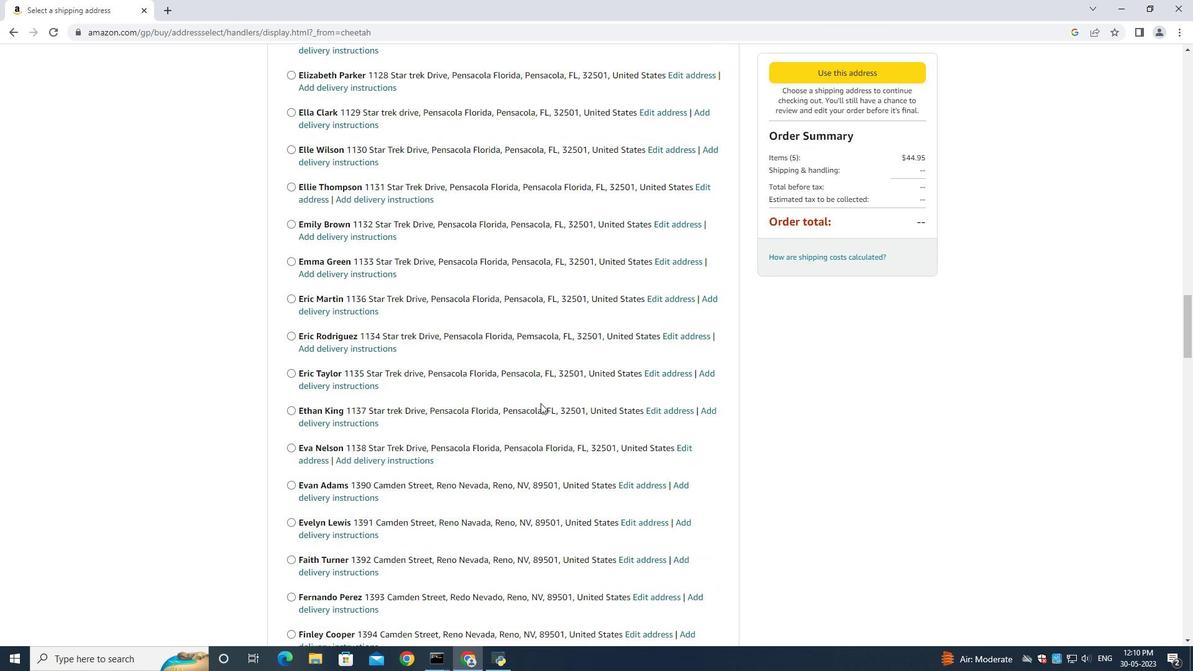 
Action: Mouse moved to (539, 404)
Screenshot: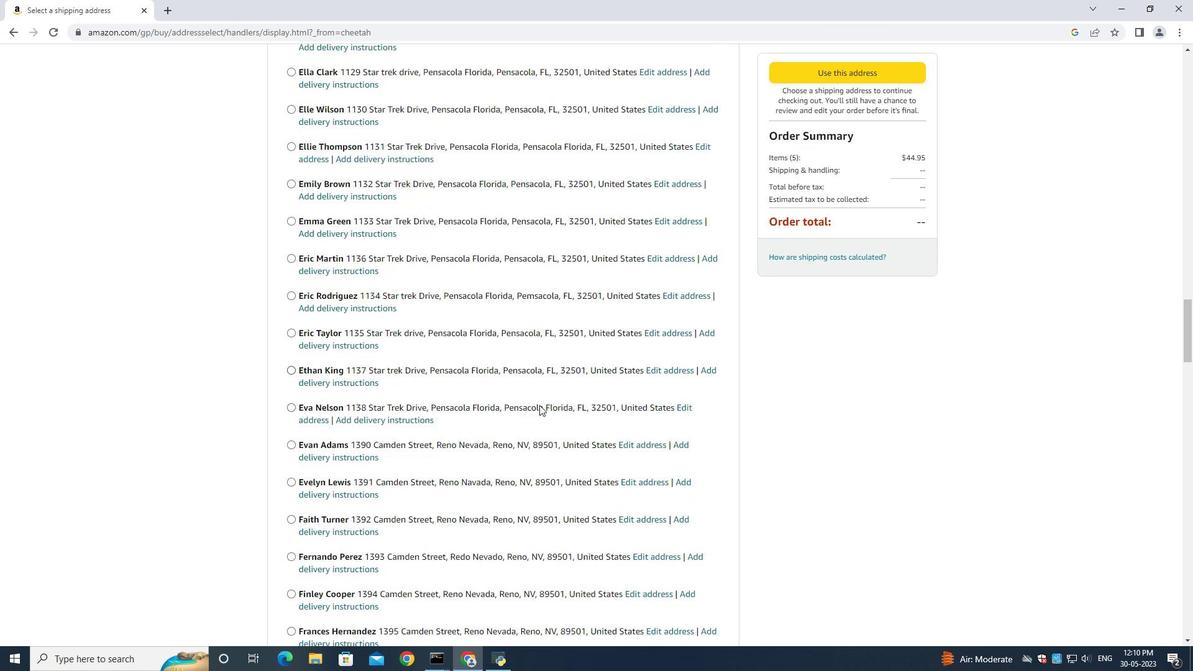 
Action: Mouse scrolled (539, 403) with delta (0, 0)
Screenshot: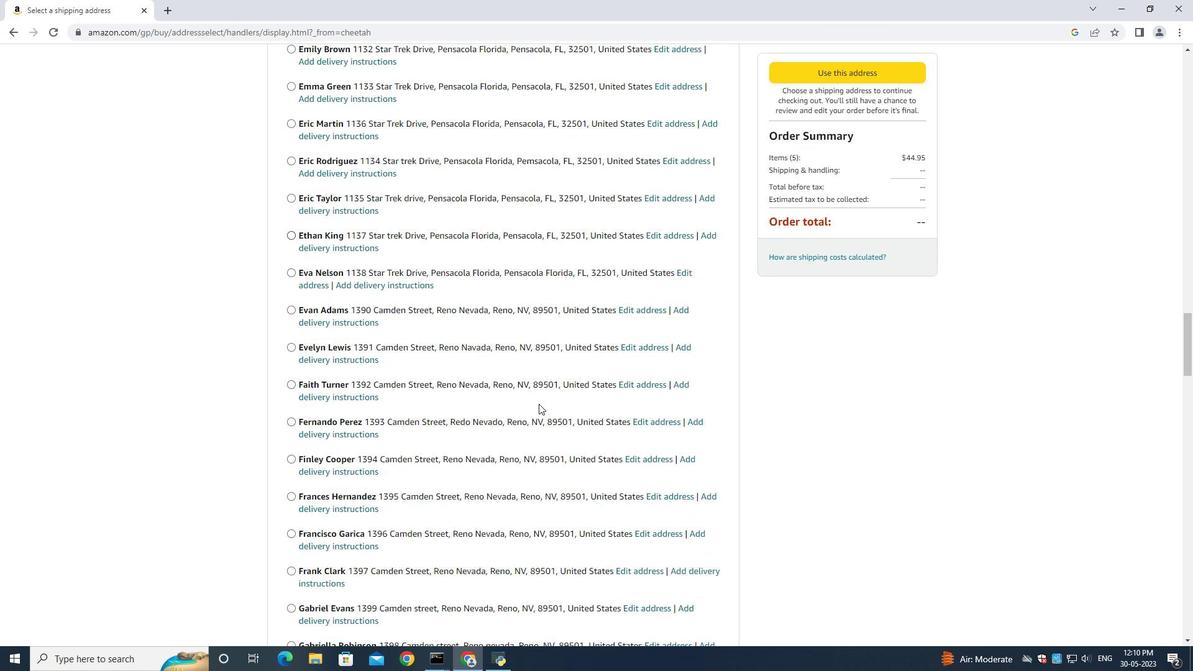 
Action: Mouse scrolled (539, 403) with delta (0, 0)
Screenshot: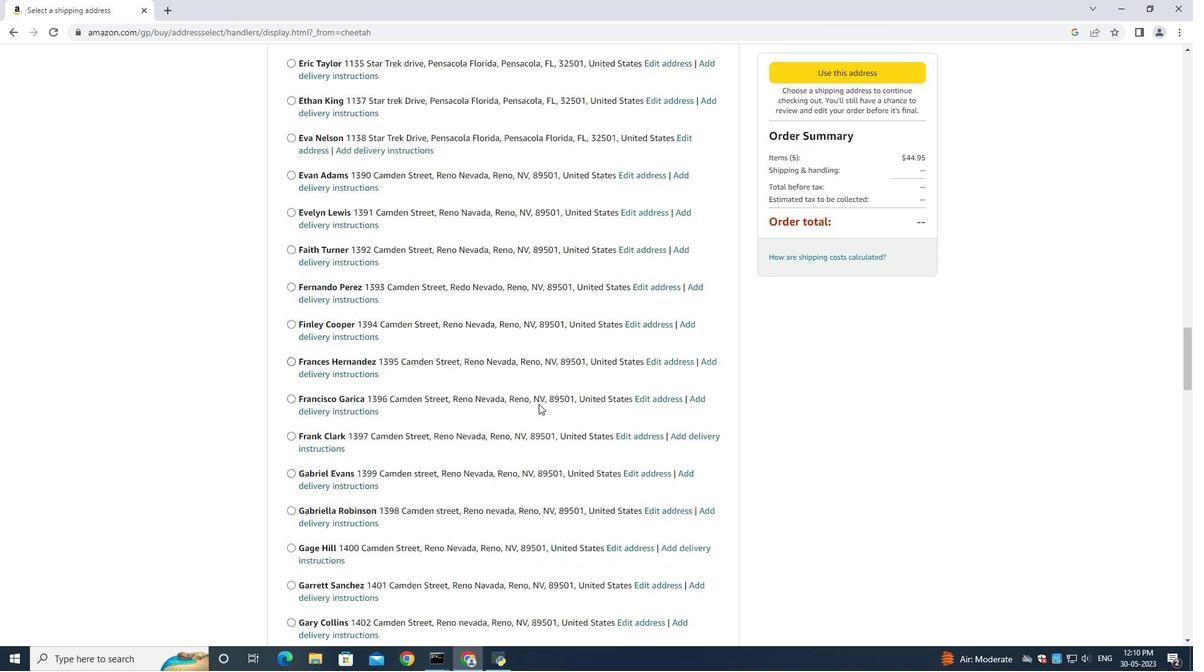 
Action: Mouse scrolled (539, 403) with delta (0, 0)
Screenshot: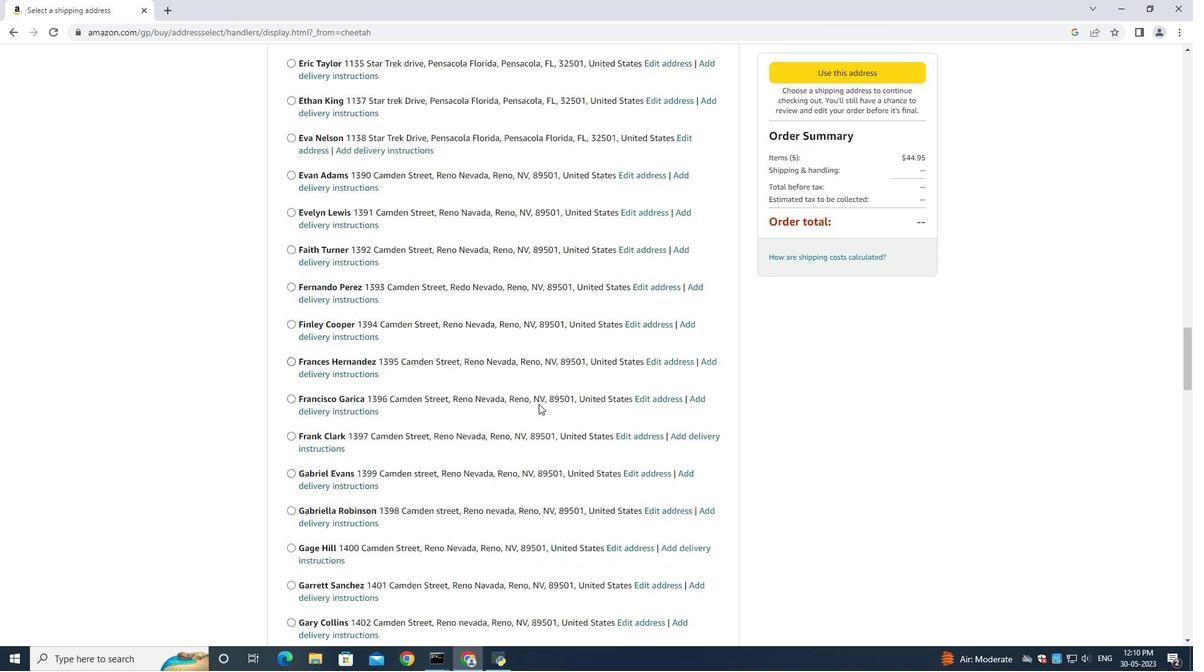 
Action: Mouse scrolled (539, 403) with delta (0, 0)
Screenshot: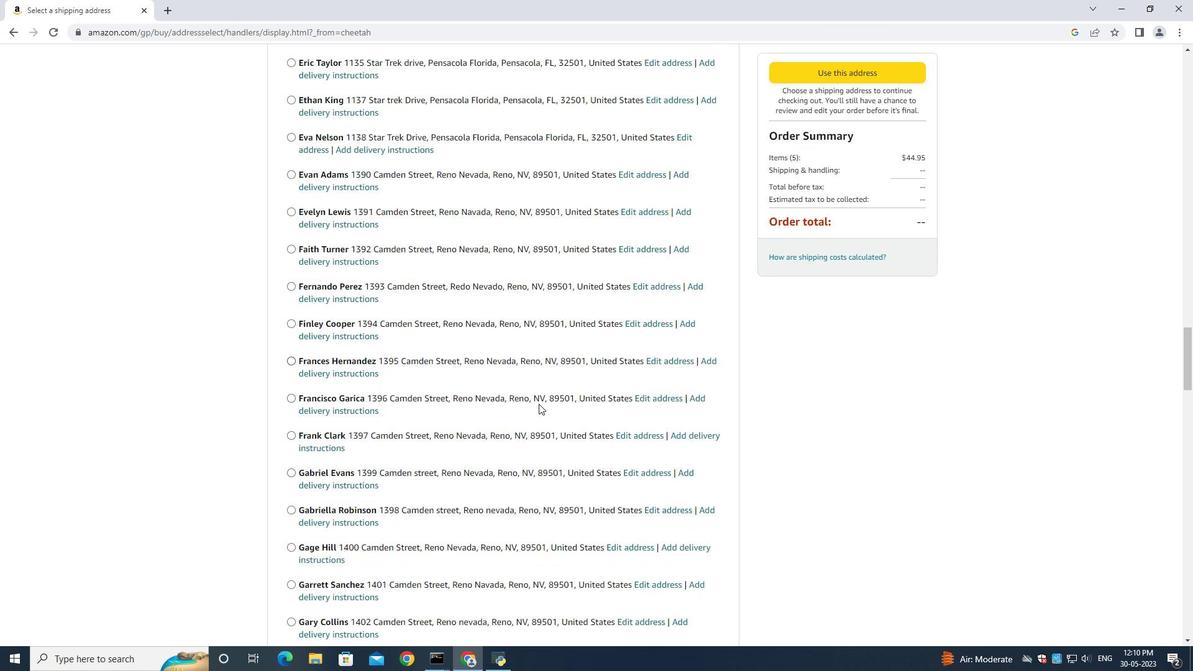 
Action: Mouse scrolled (539, 403) with delta (0, 0)
Screenshot: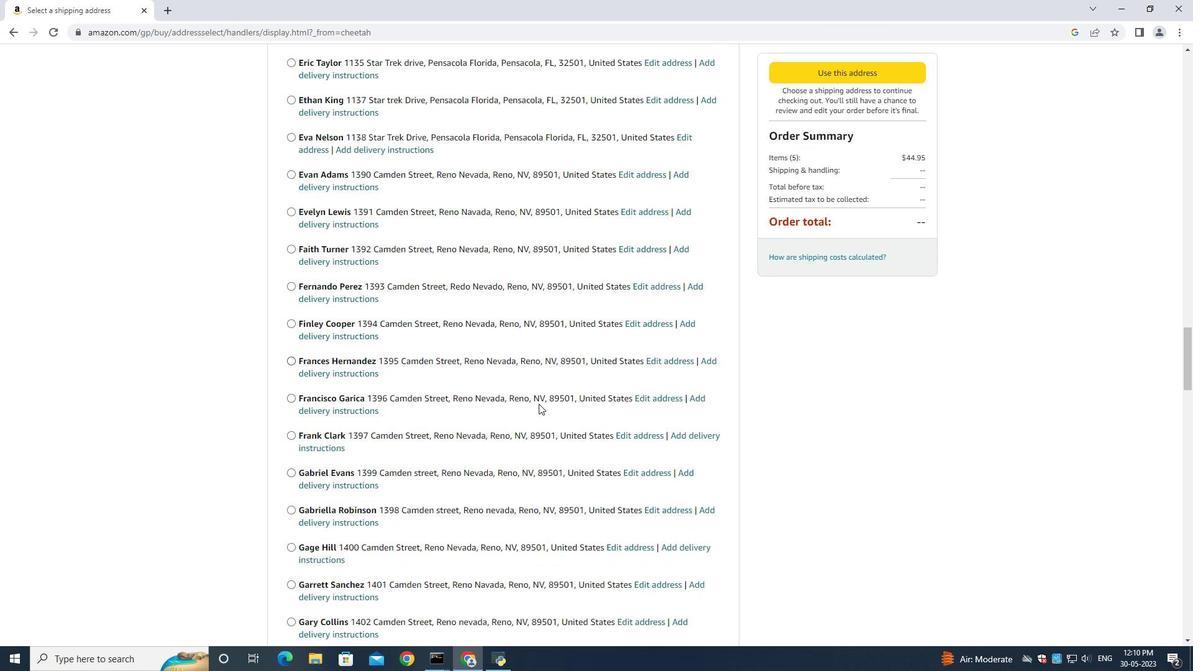
Action: Mouse moved to (539, 402)
Screenshot: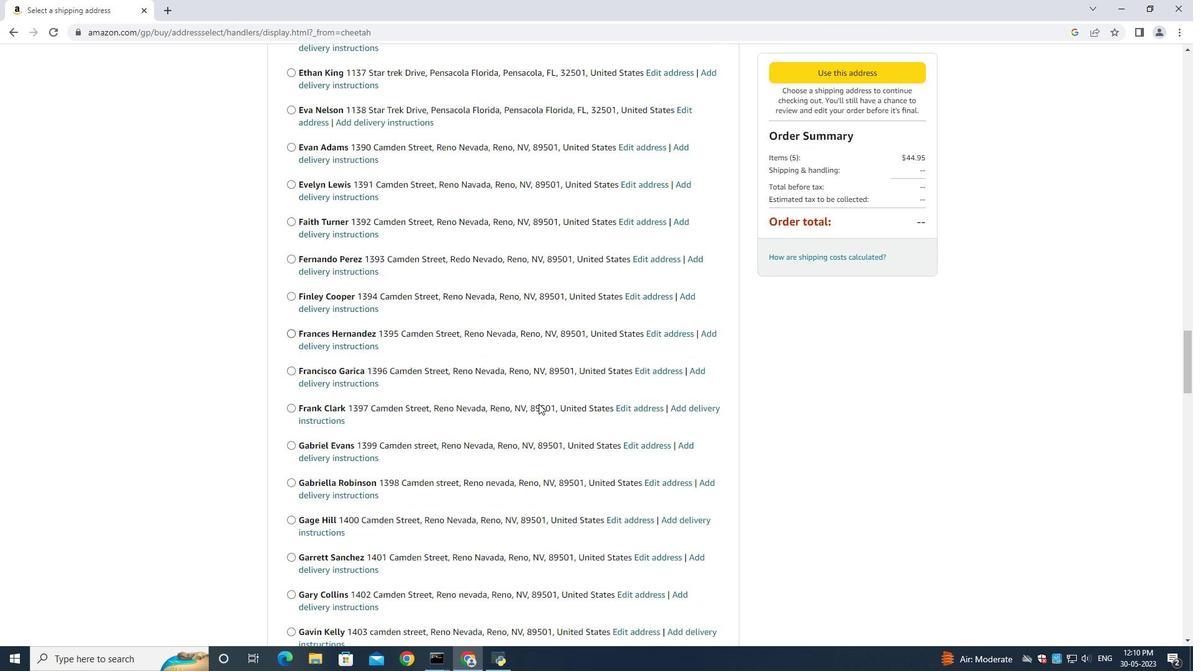 
Action: Mouse scrolled (539, 402) with delta (0, 0)
Screenshot: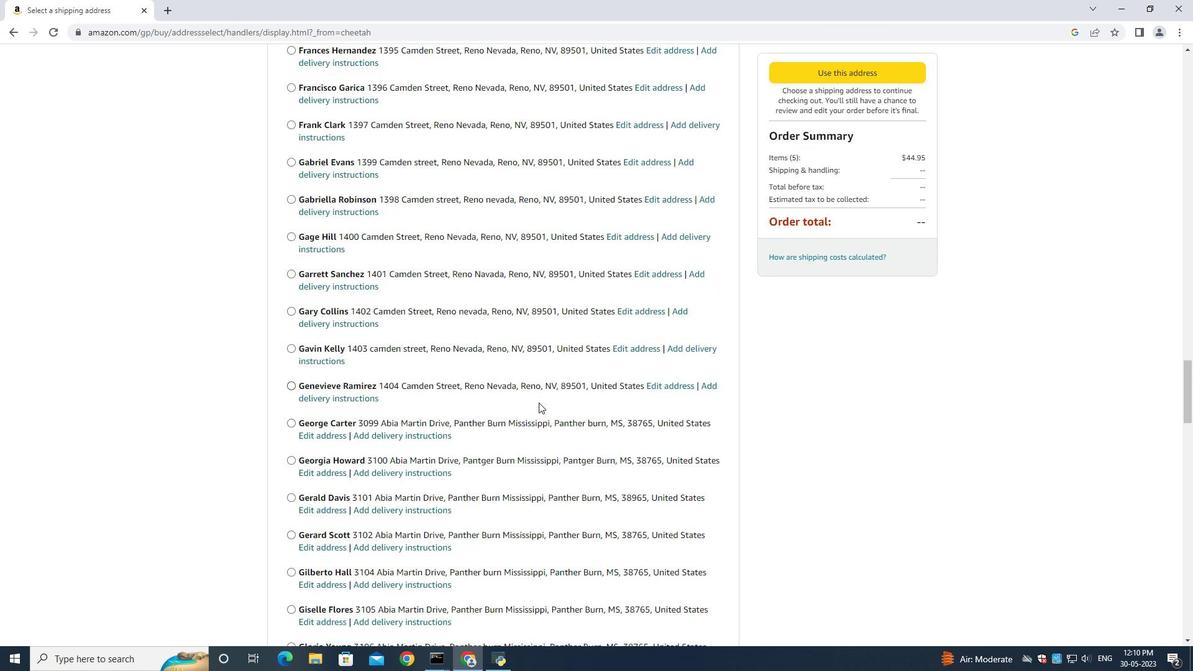 
Action: Mouse scrolled (539, 402) with delta (0, 0)
Screenshot: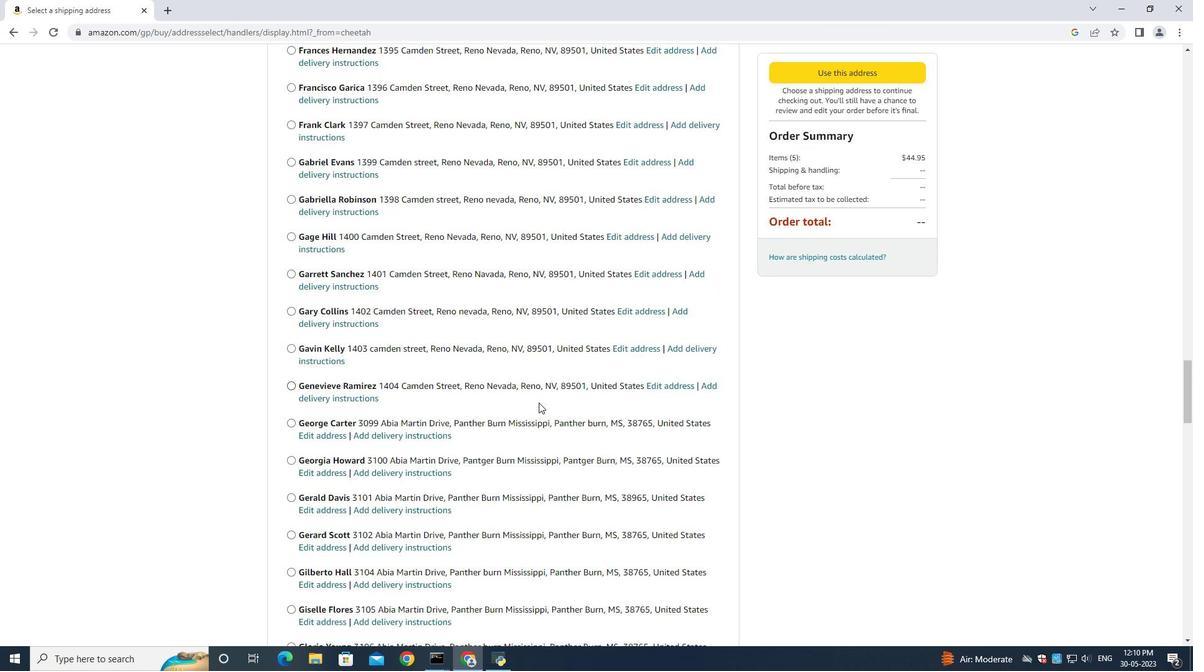 
Action: Mouse scrolled (539, 402) with delta (0, 0)
Screenshot: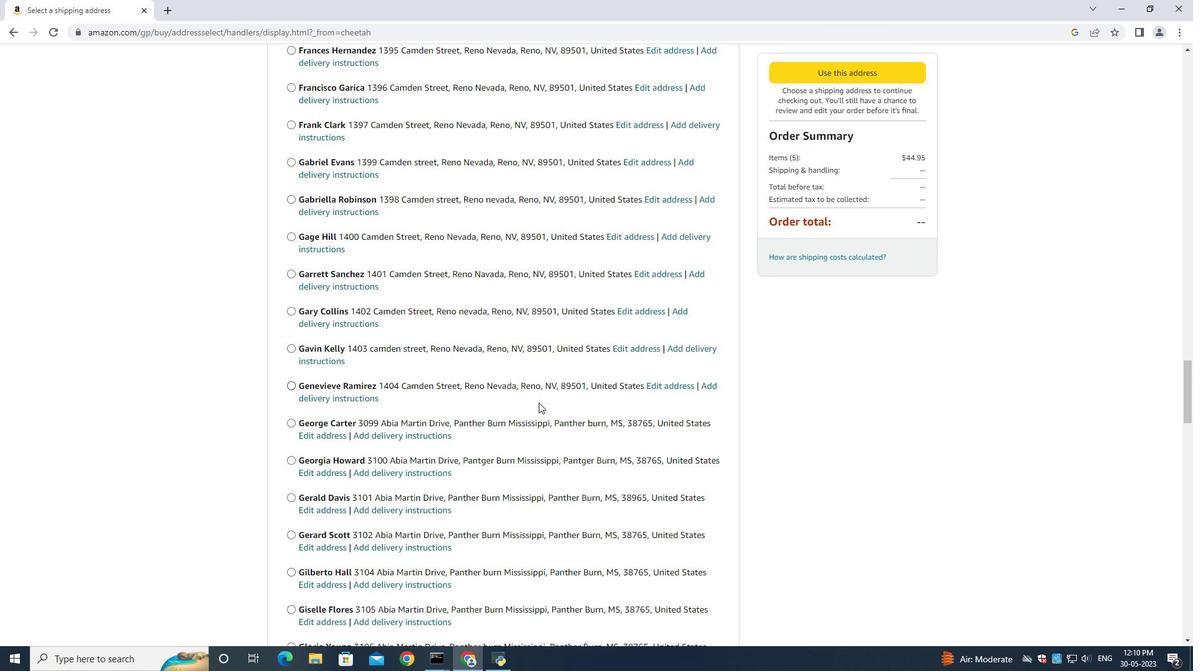 
Action: Mouse scrolled (539, 402) with delta (0, 0)
Screenshot: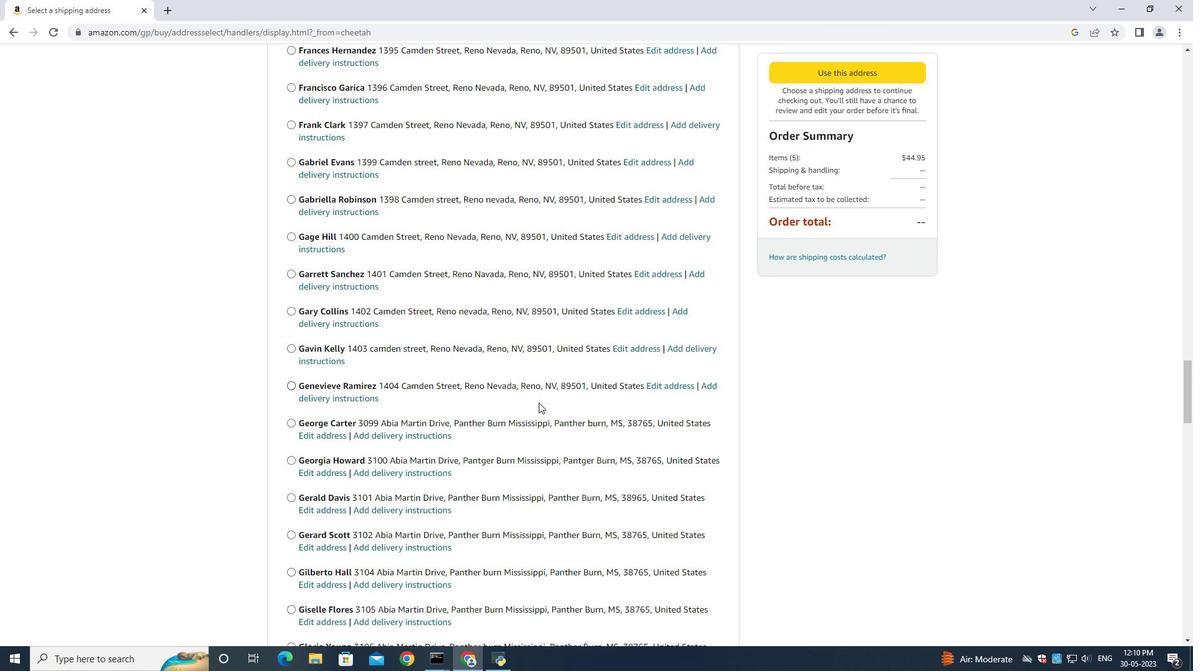 
Action: Mouse scrolled (539, 402) with delta (0, 0)
Screenshot: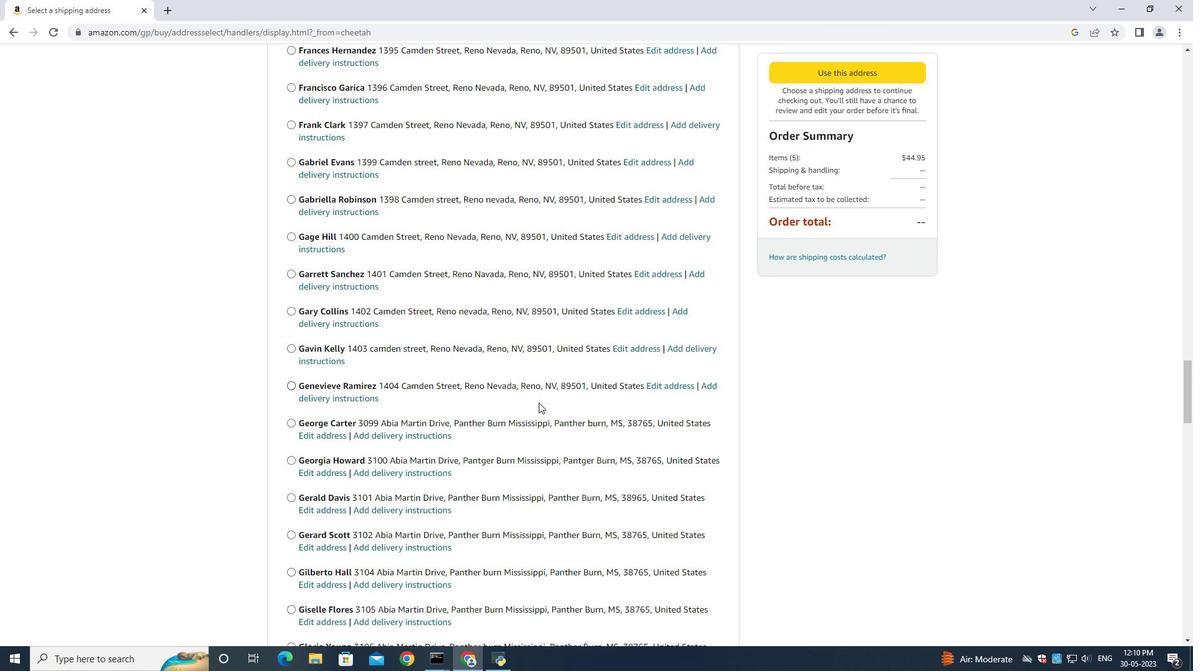 
Action: Mouse scrolled (539, 402) with delta (0, 0)
Screenshot: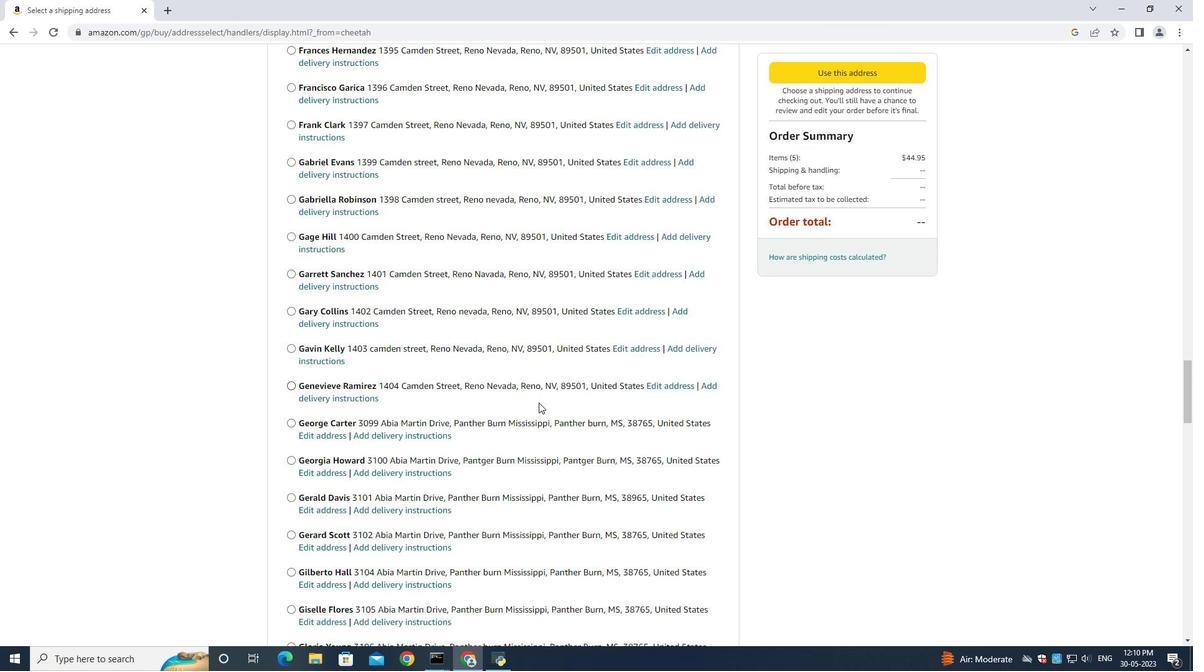 
Action: Mouse scrolled (539, 402) with delta (0, 0)
Screenshot: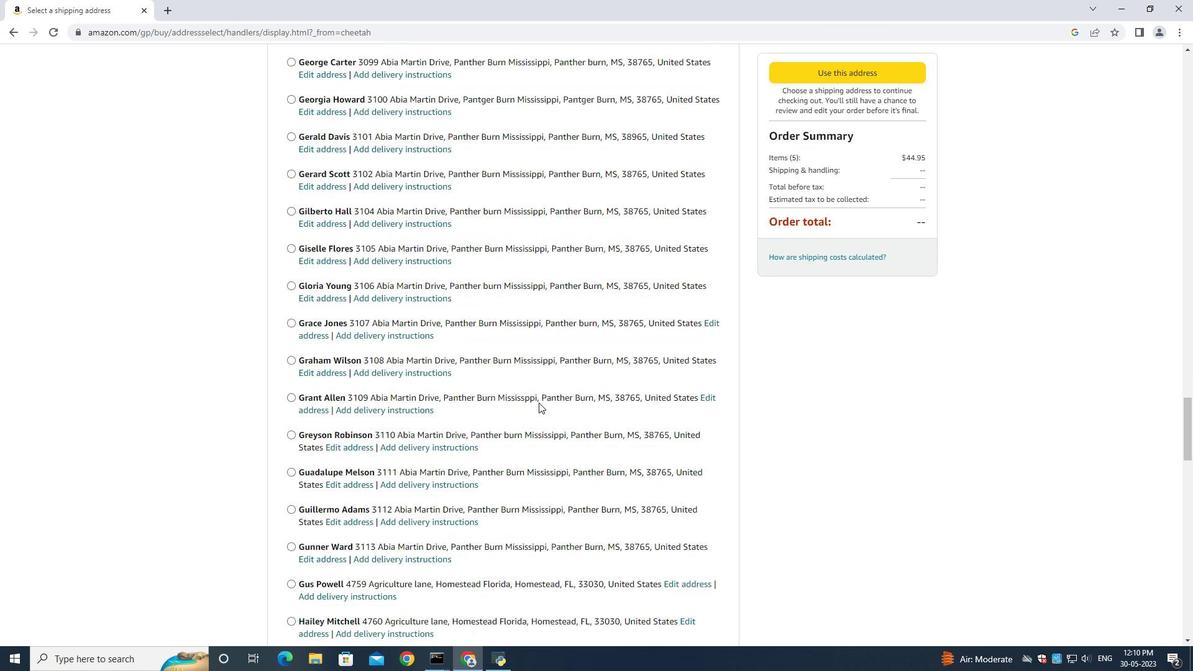 
Action: Mouse scrolled (539, 402) with delta (0, 0)
Screenshot: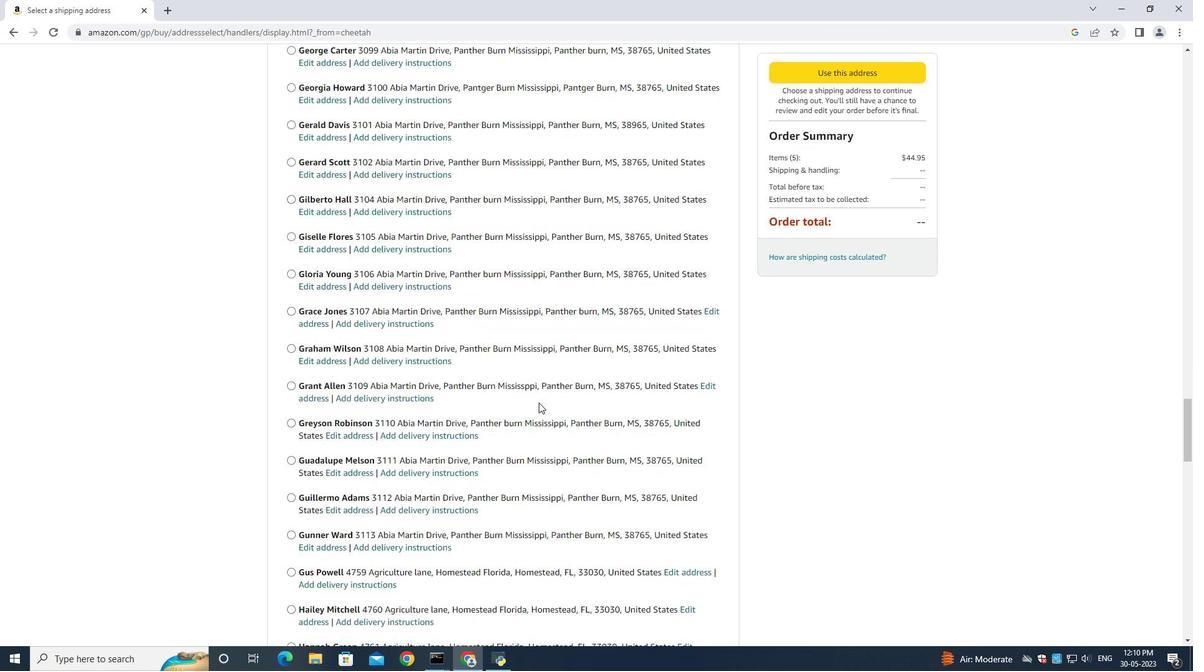
Action: Mouse scrolled (539, 402) with delta (0, 0)
Screenshot: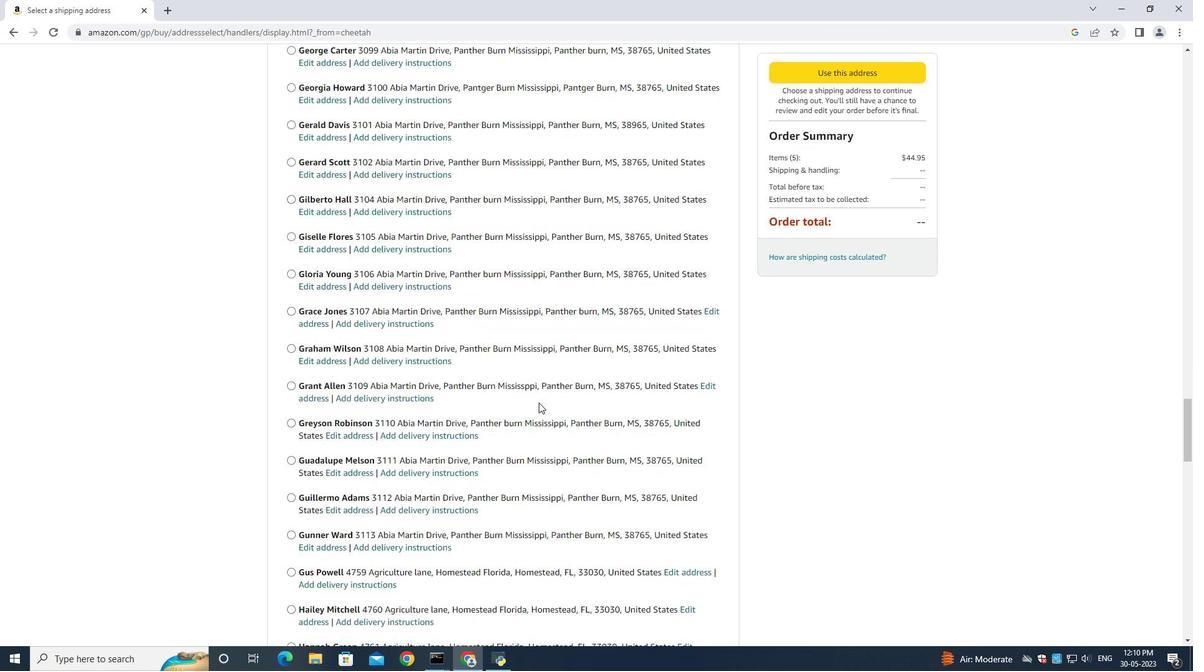 
Action: Mouse scrolled (539, 402) with delta (0, 0)
Screenshot: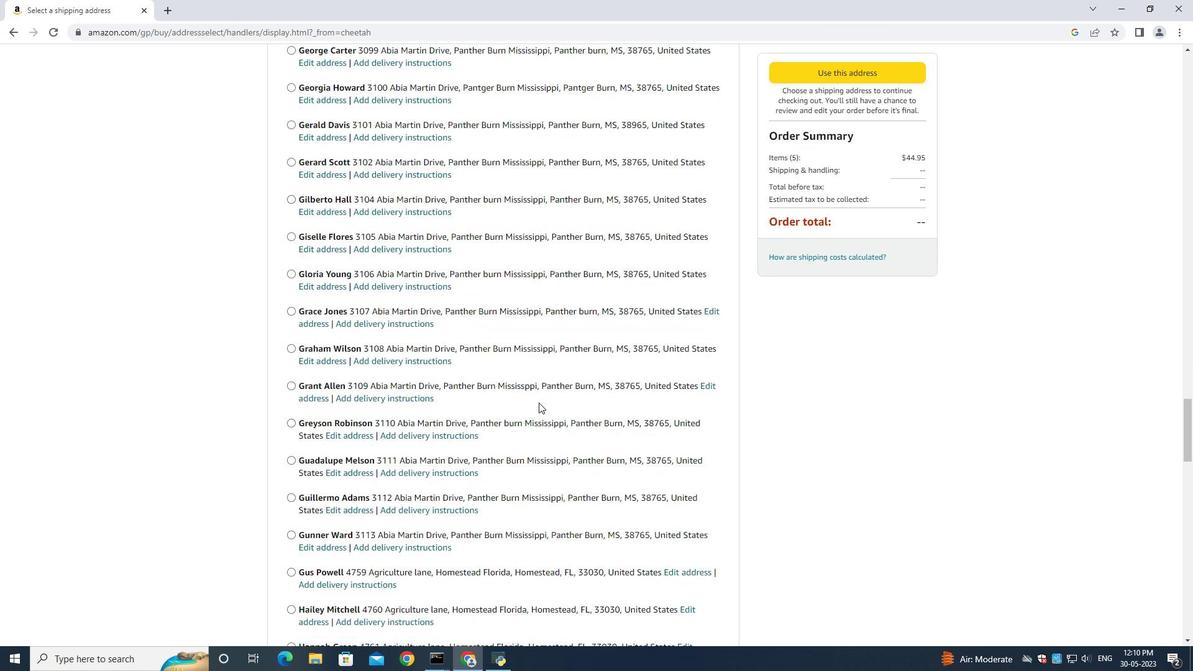 
Action: Mouse scrolled (539, 402) with delta (0, 0)
Screenshot: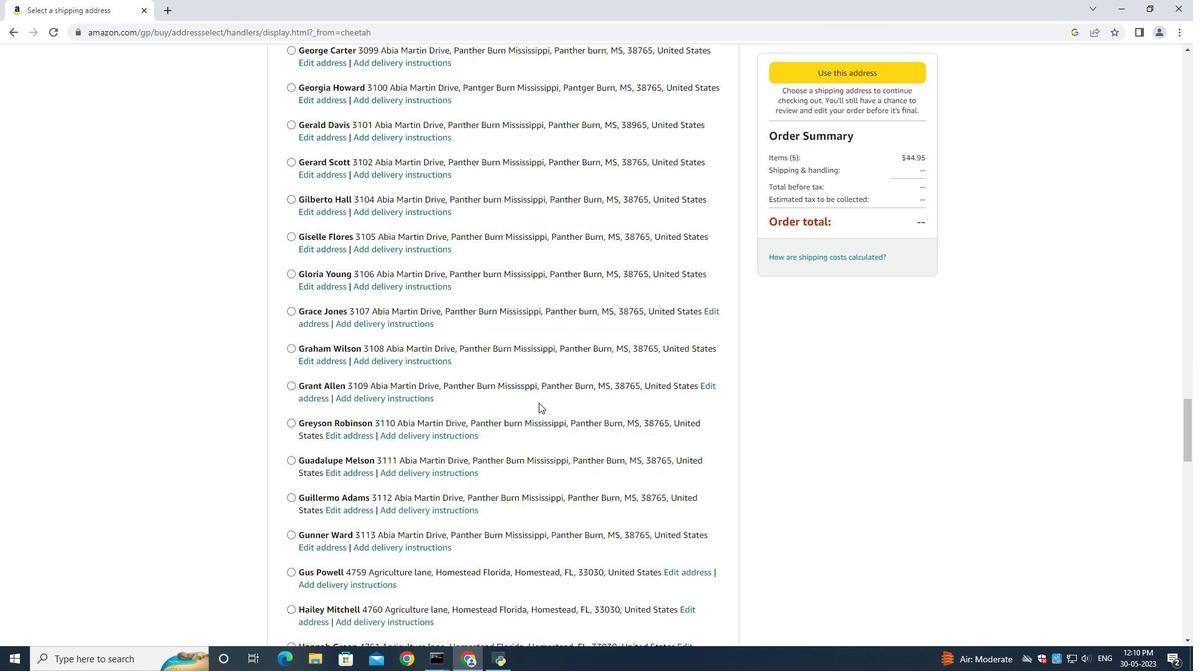 
Action: Mouse scrolled (539, 402) with delta (0, 0)
Screenshot: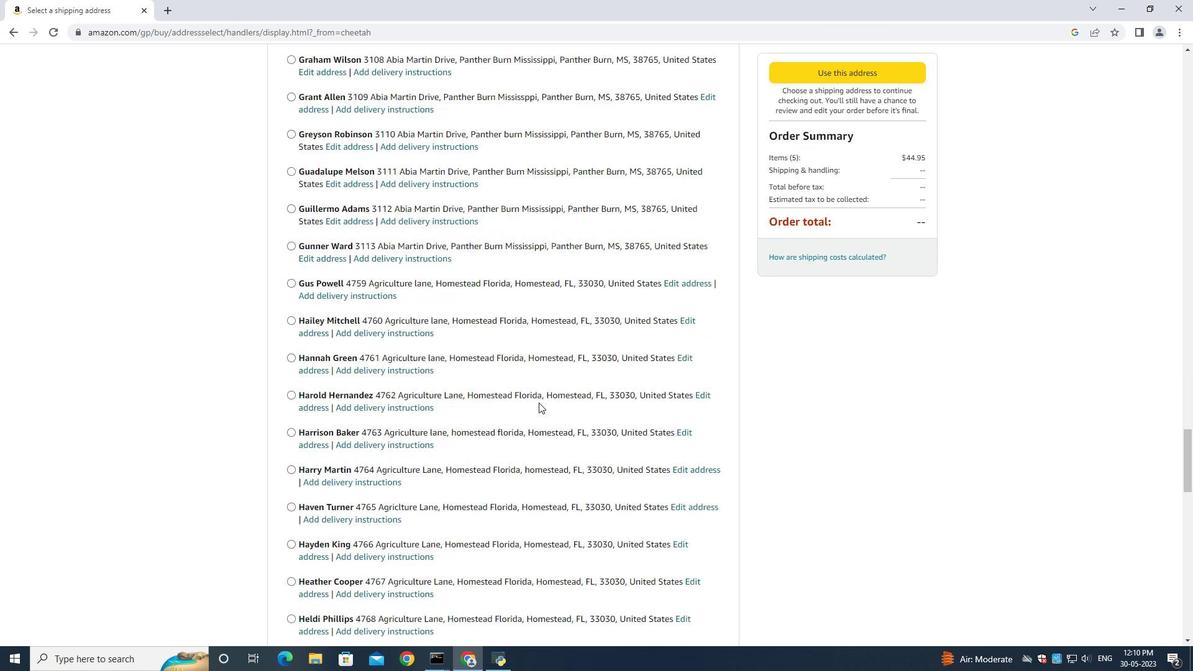 
Action: Mouse scrolled (539, 402) with delta (0, 0)
Screenshot: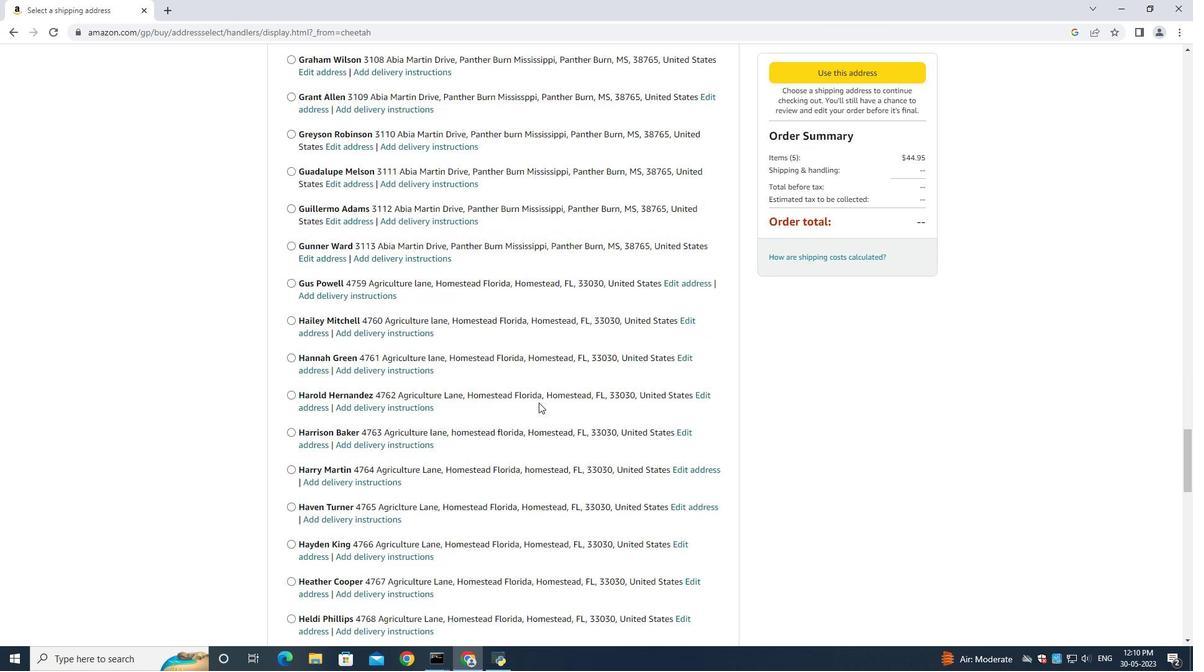 
Action: Mouse scrolled (539, 402) with delta (0, 0)
Screenshot: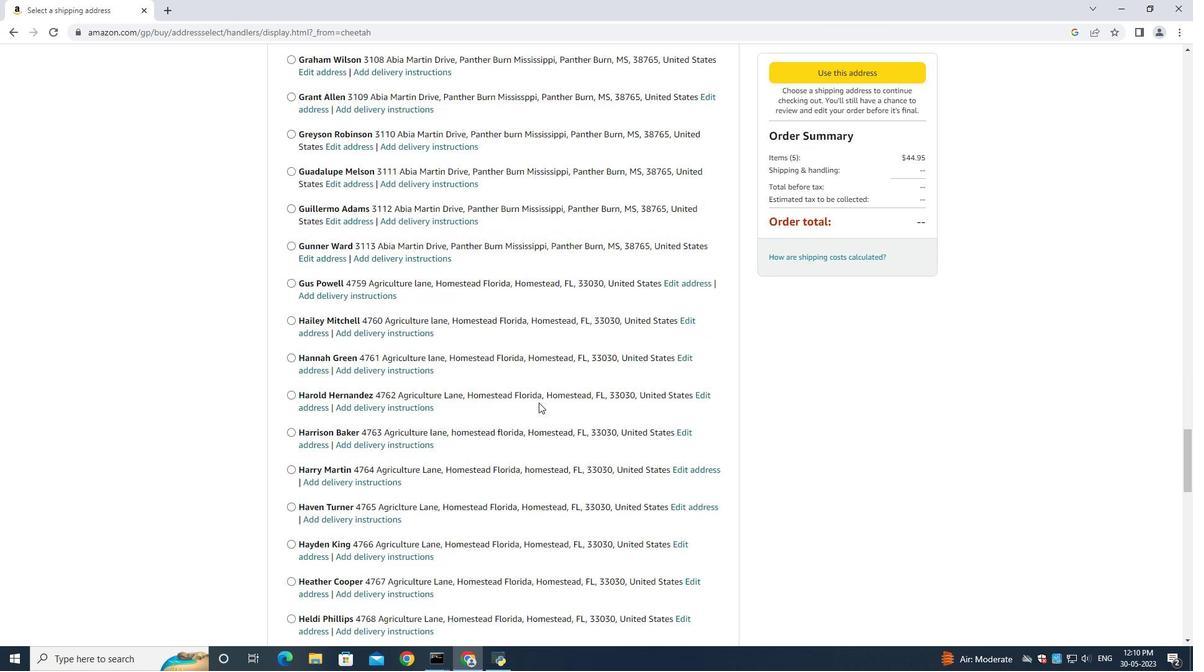 
Action: Mouse moved to (539, 402)
Screenshot: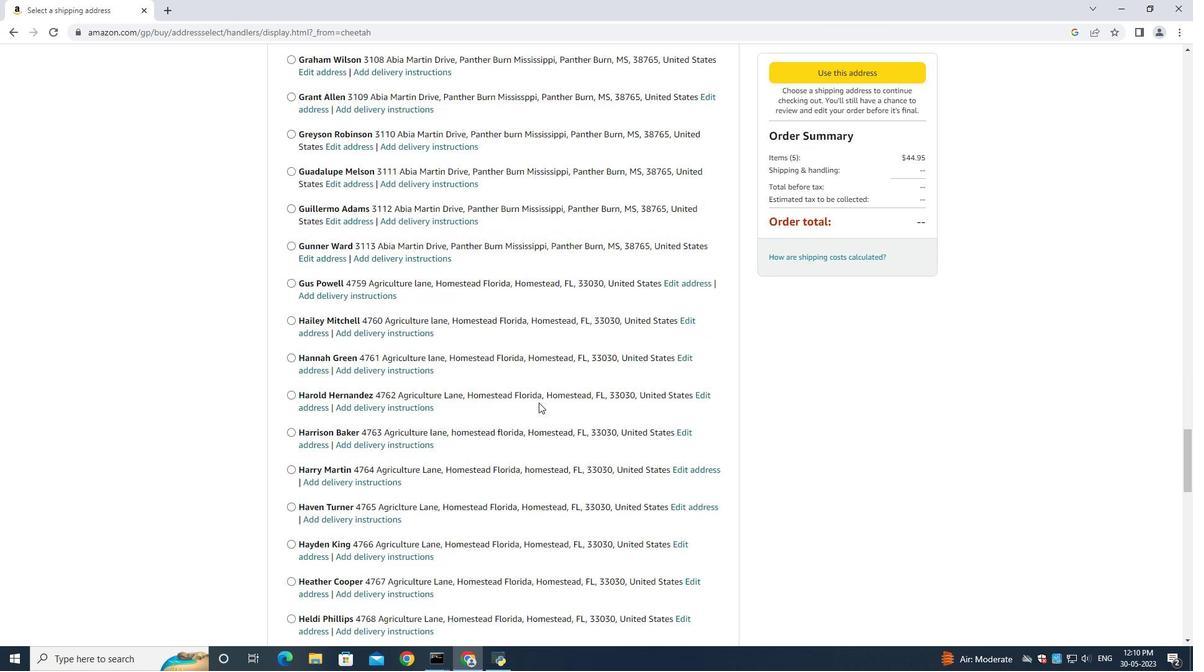 
Action: Mouse scrolled (539, 402) with delta (0, 0)
Screenshot: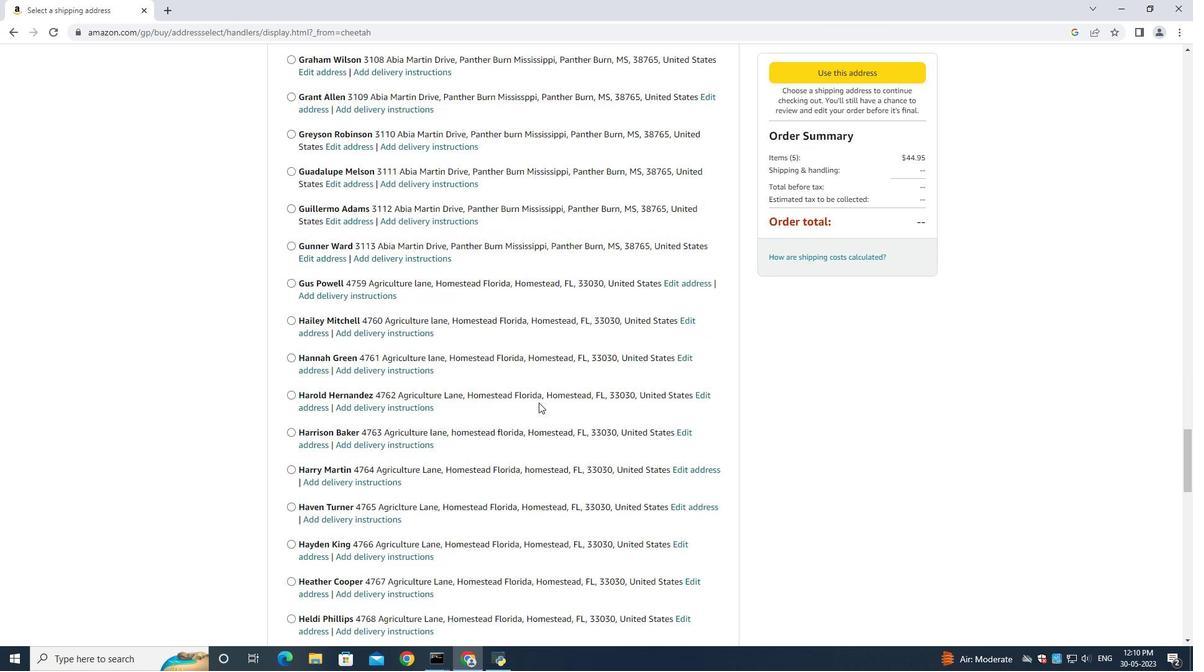 
Action: Mouse scrolled (539, 402) with delta (0, 0)
Screenshot: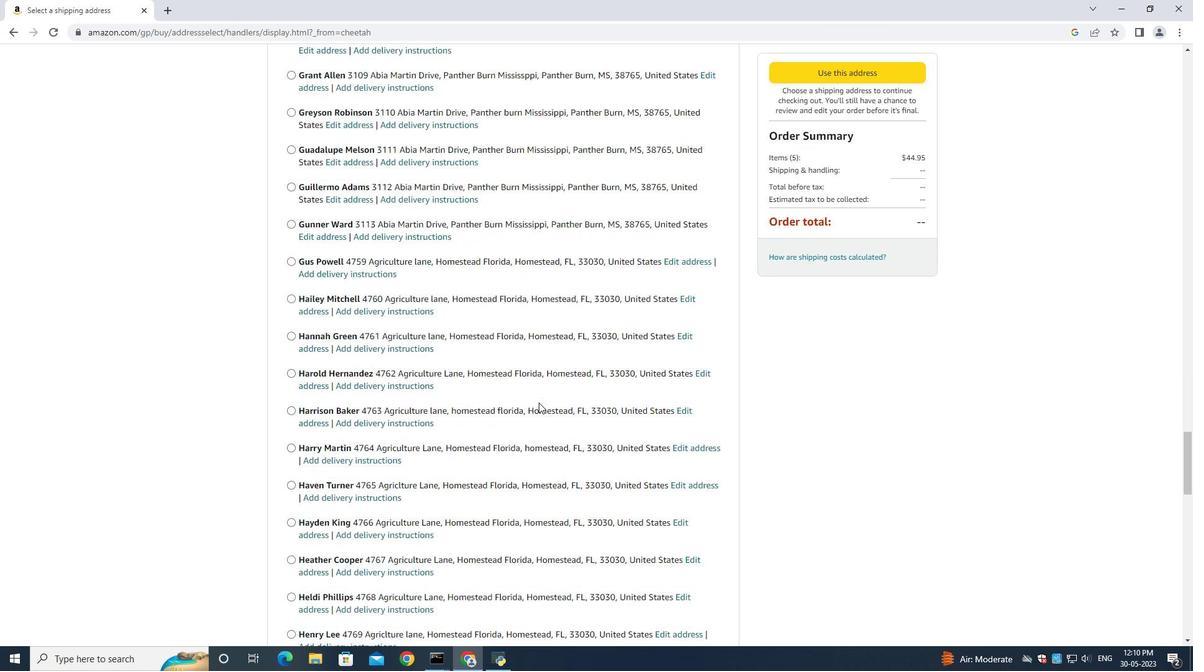 
Action: Mouse scrolled (539, 402) with delta (0, 0)
Screenshot: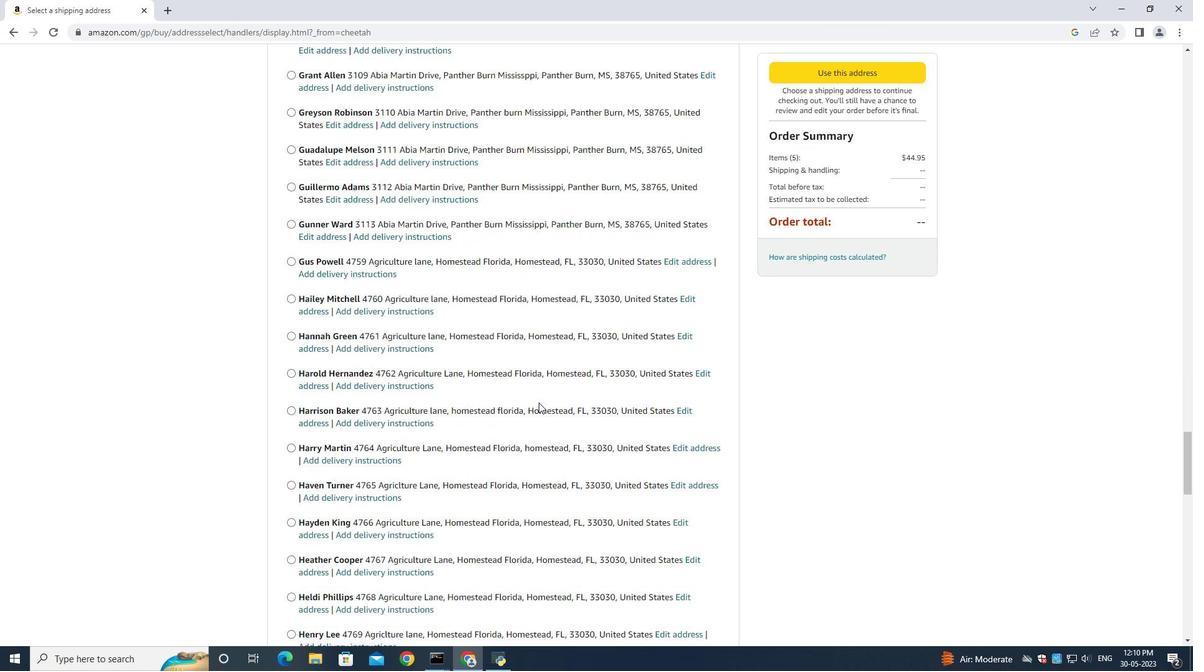 
Action: Mouse moved to (482, 401)
Screenshot: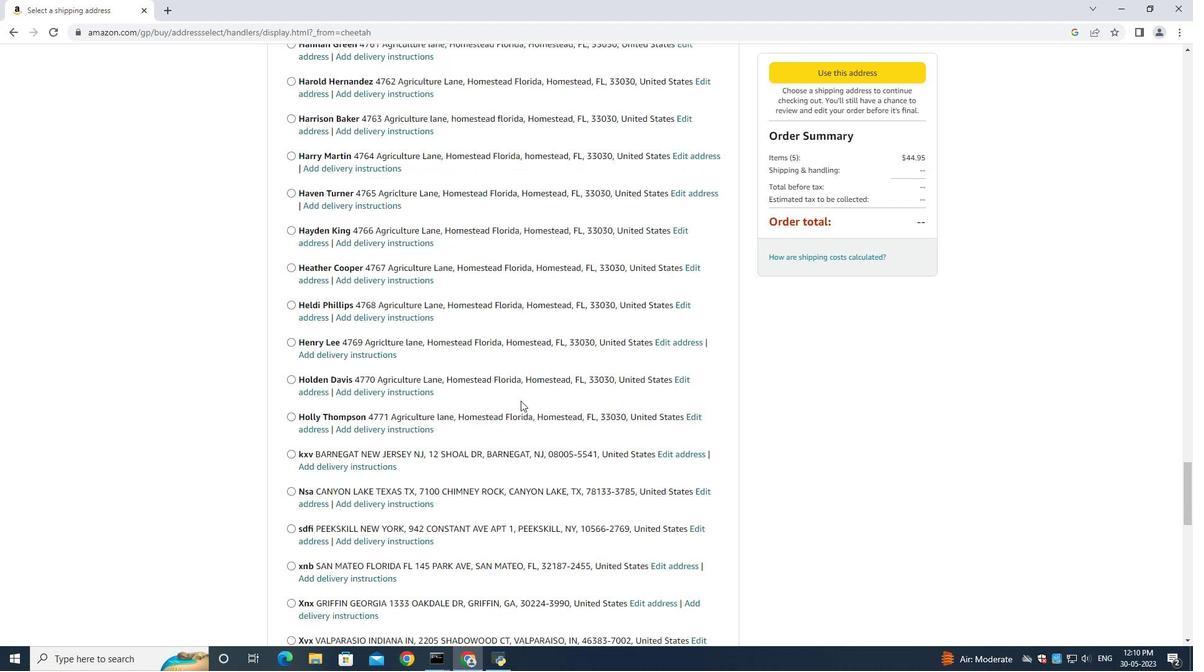 
Action: Mouse scrolled (482, 401) with delta (0, 0)
Screenshot: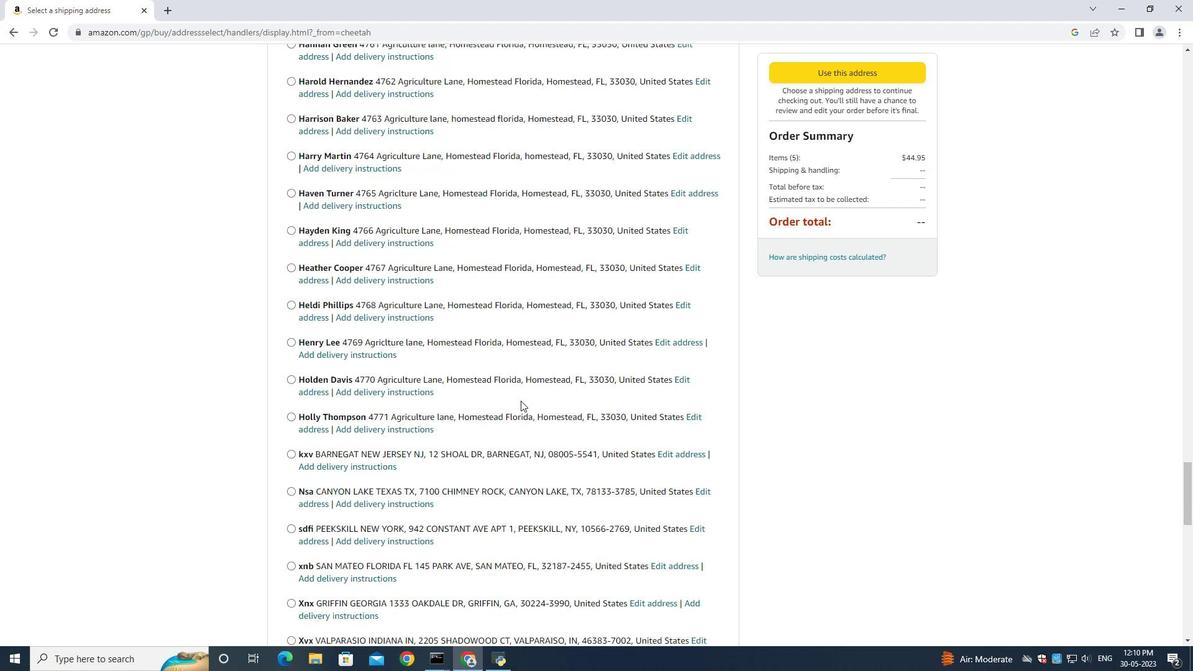 
Action: Mouse moved to (481, 402)
Screenshot: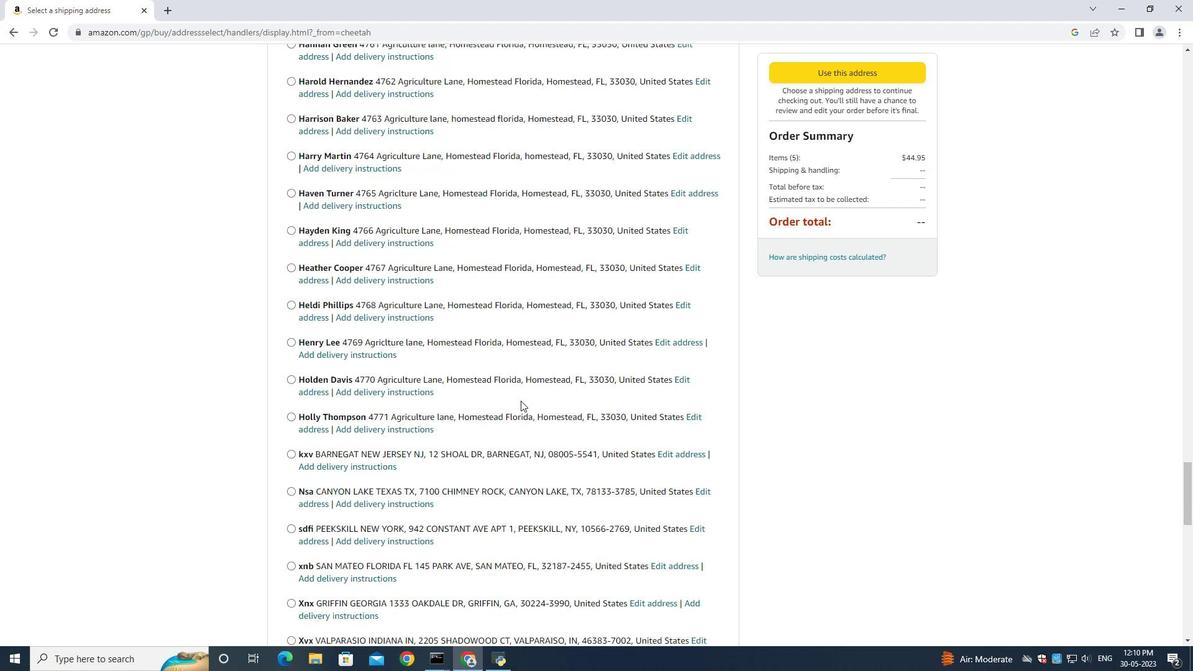 
Action: Mouse scrolled (481, 401) with delta (0, 0)
Screenshot: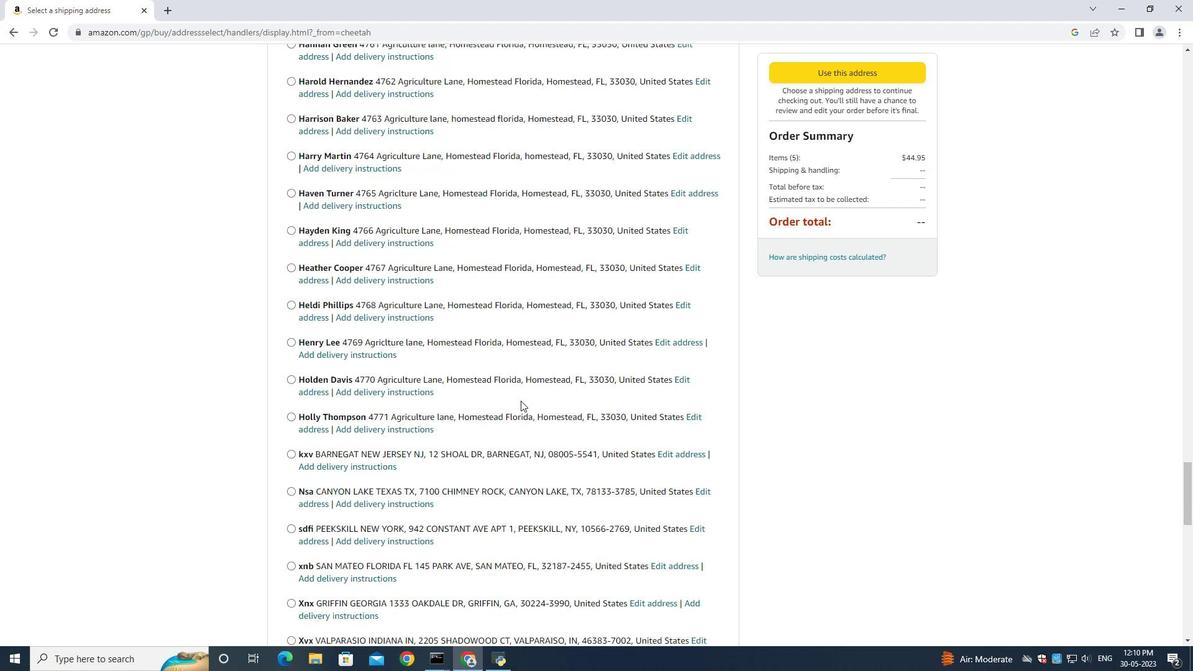 
Action: Mouse moved to (480, 402)
Screenshot: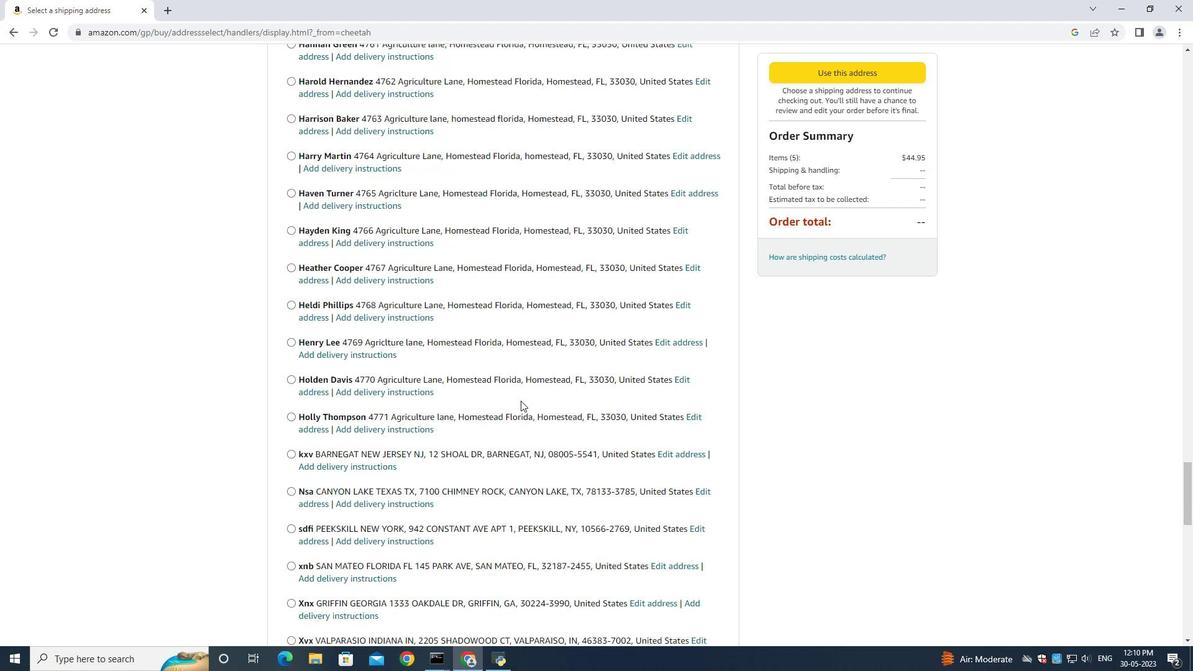 
Action: Mouse scrolled (480, 402) with delta (0, 0)
Screenshot: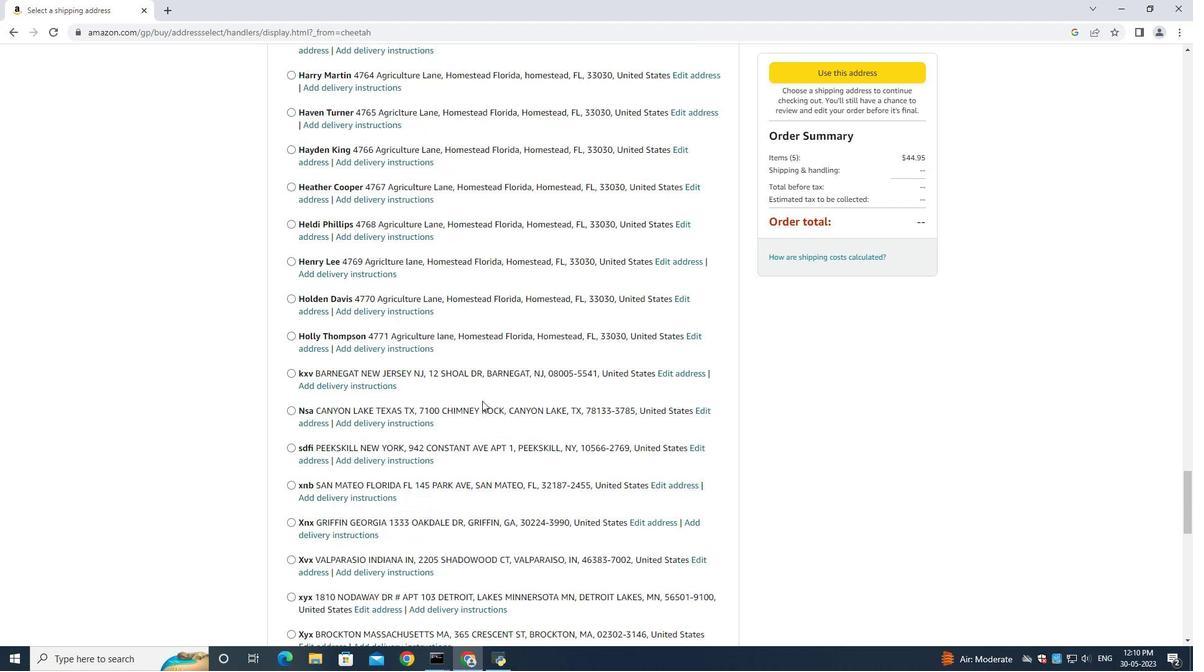 
Action: Mouse moved to (480, 402)
Screenshot: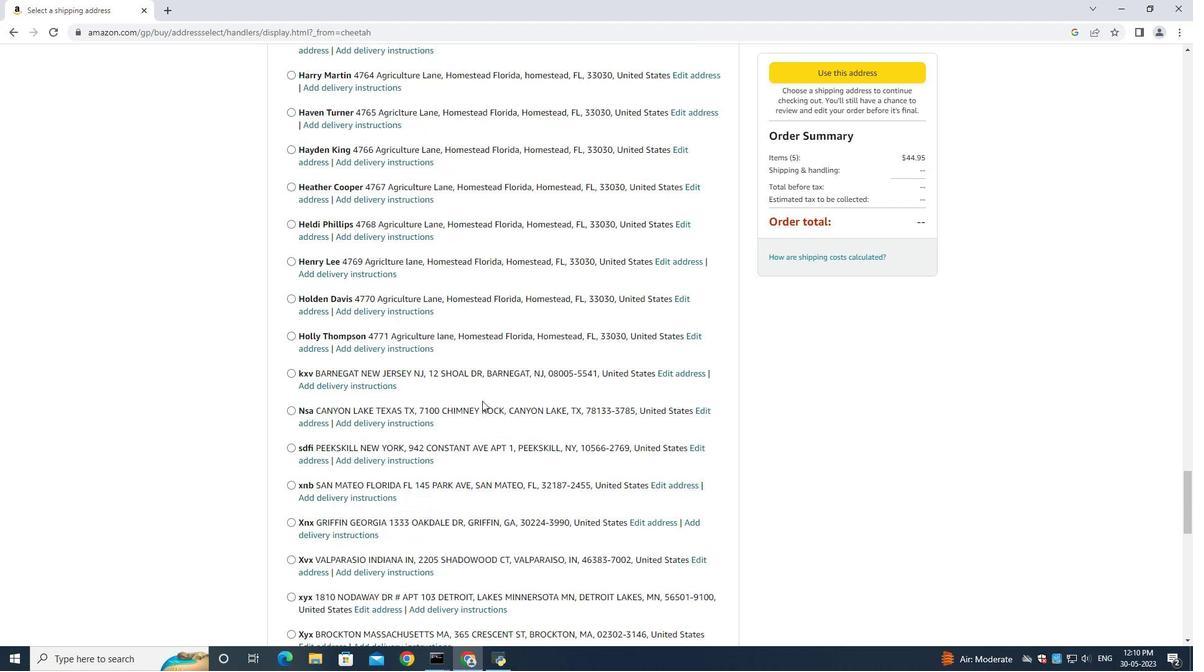 
Action: Mouse scrolled (480, 402) with delta (0, 0)
Screenshot: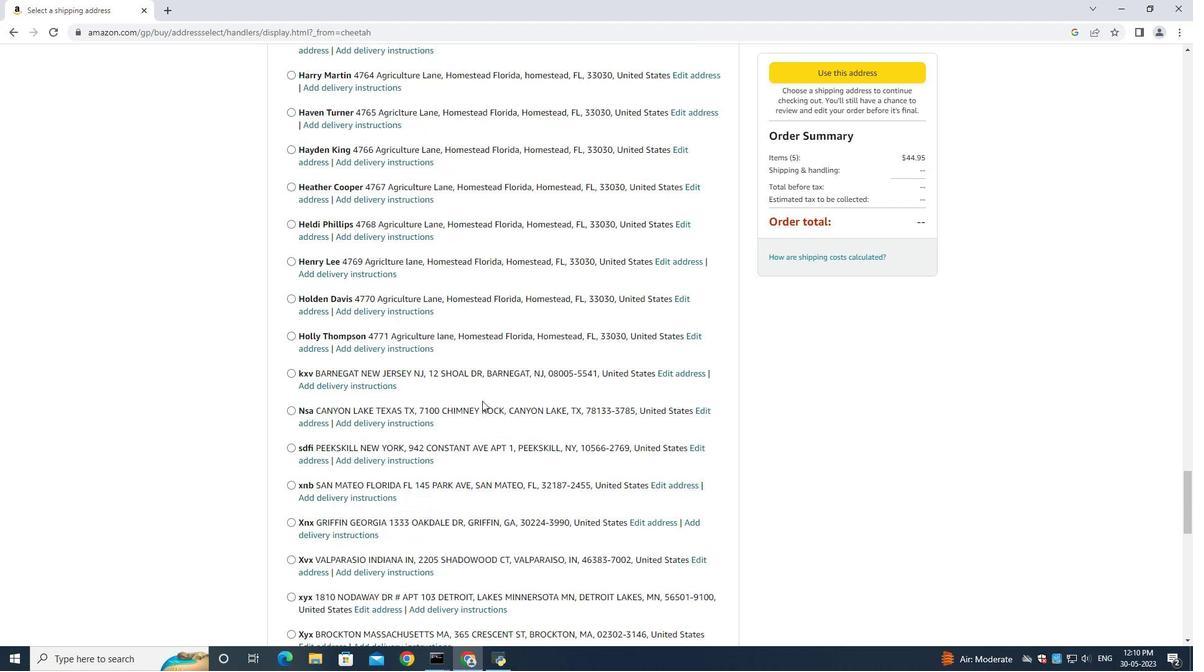 
Action: Mouse moved to (467, 403)
Screenshot: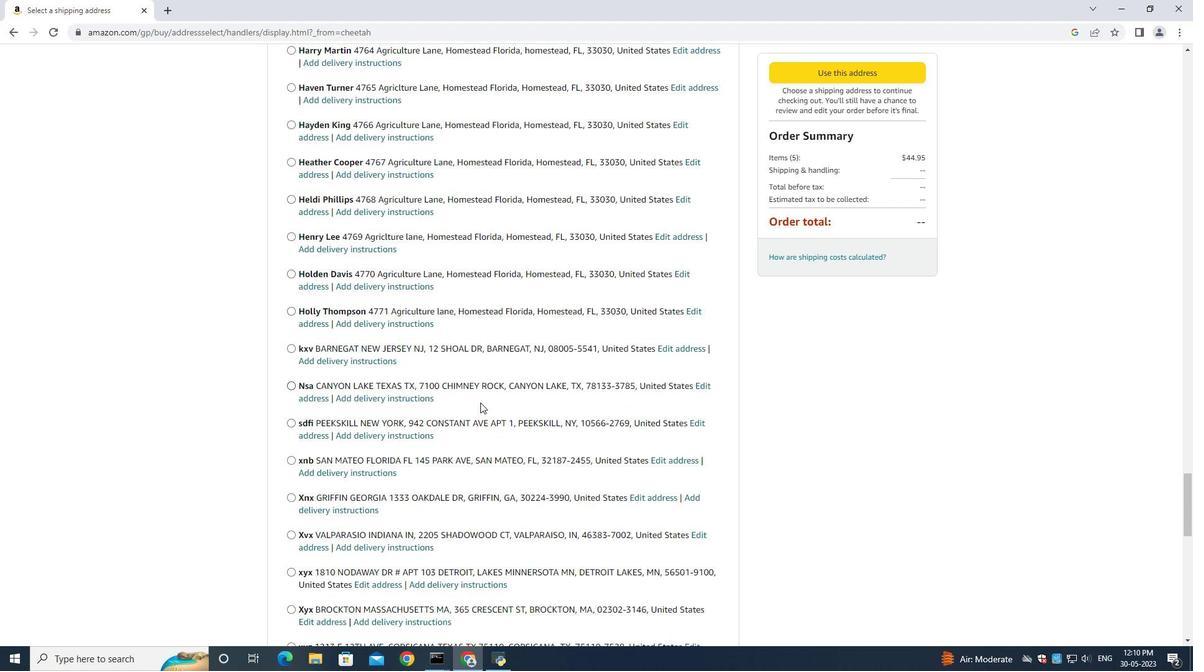 
Action: Mouse scrolled (479, 402) with delta (0, 0)
Screenshot: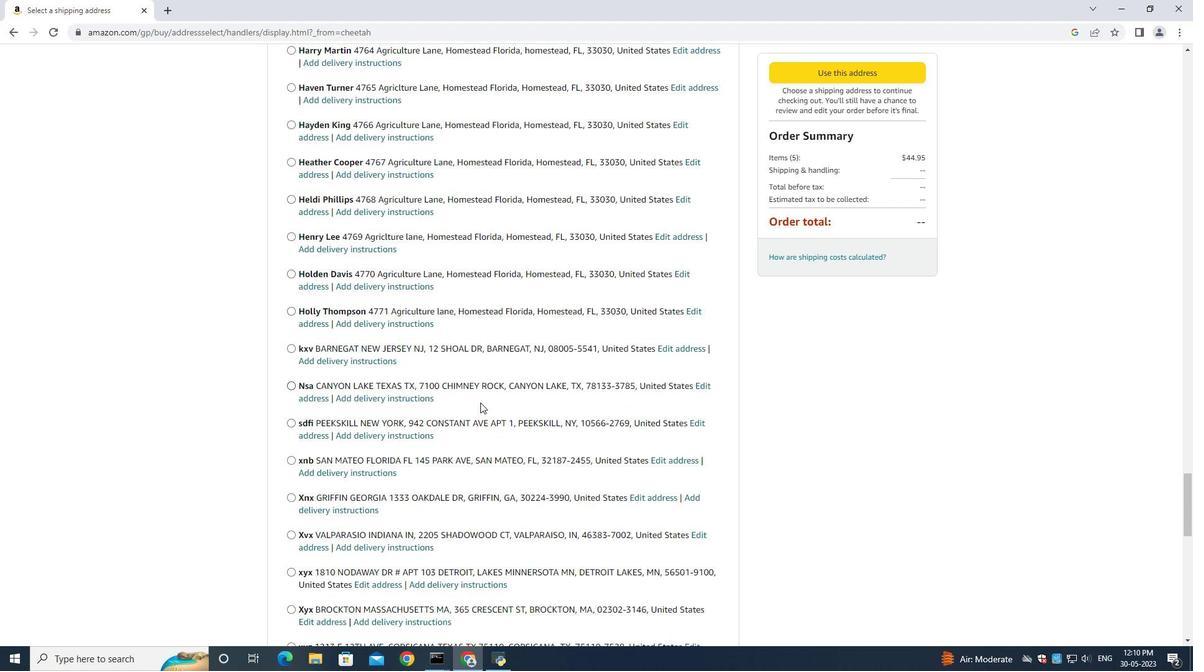 
Action: Mouse moved to (460, 405)
Screenshot: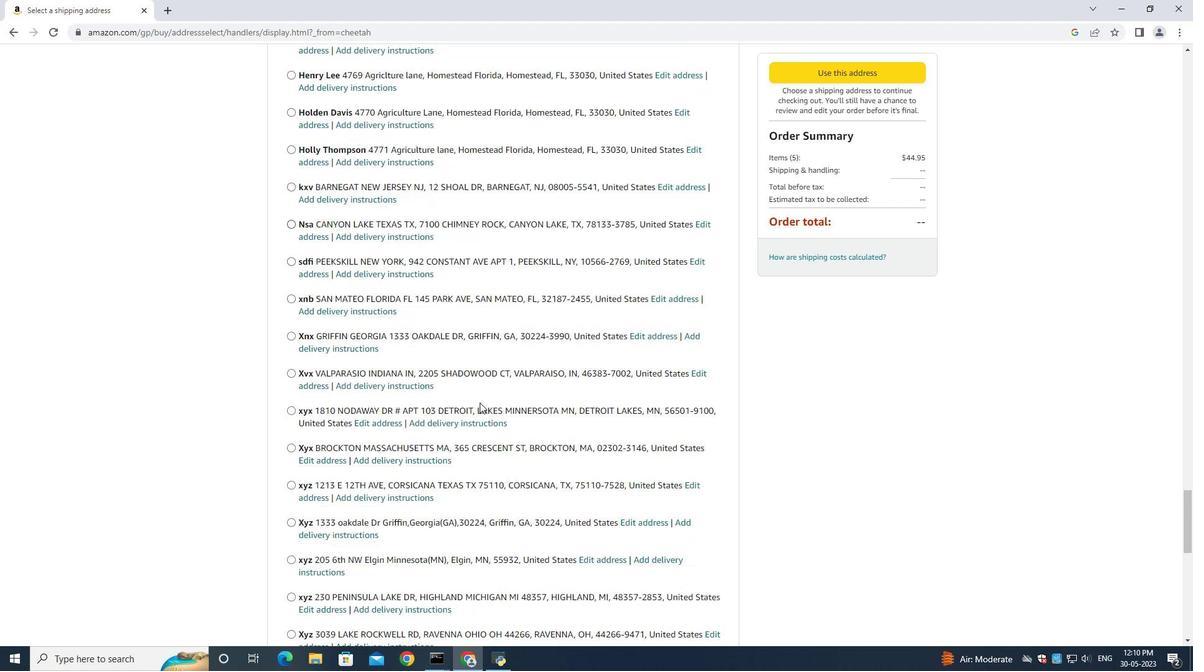 
Action: Mouse scrolled (461, 403) with delta (0, 0)
Screenshot: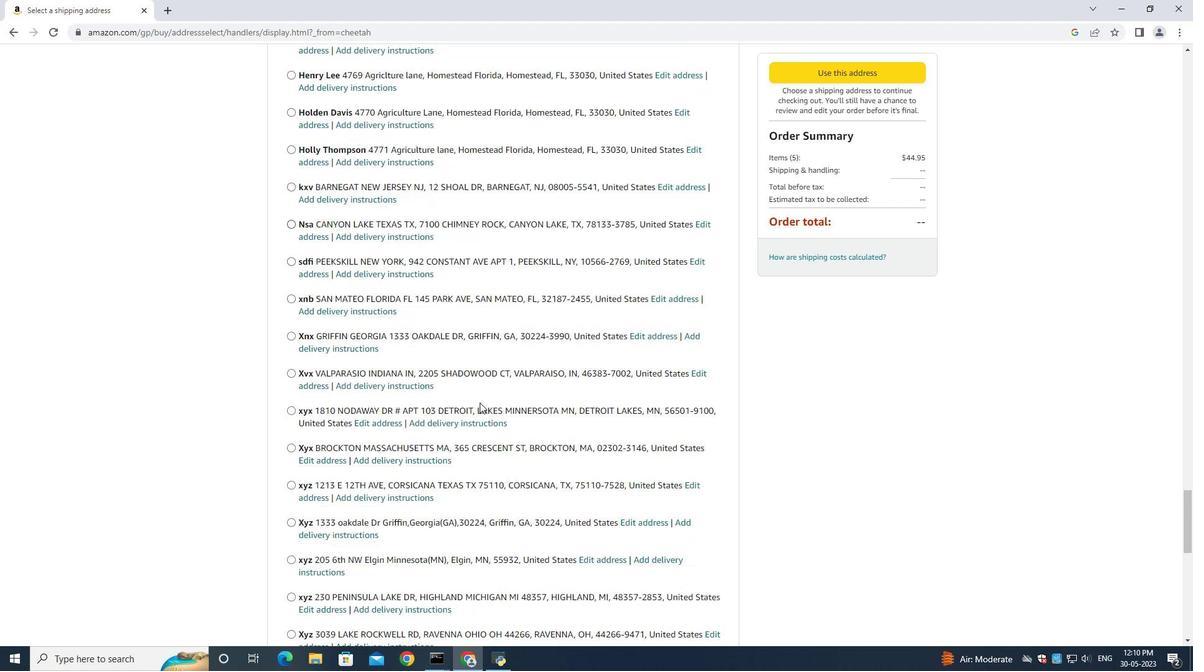 
Action: Mouse moved to (460, 405)
Screenshot: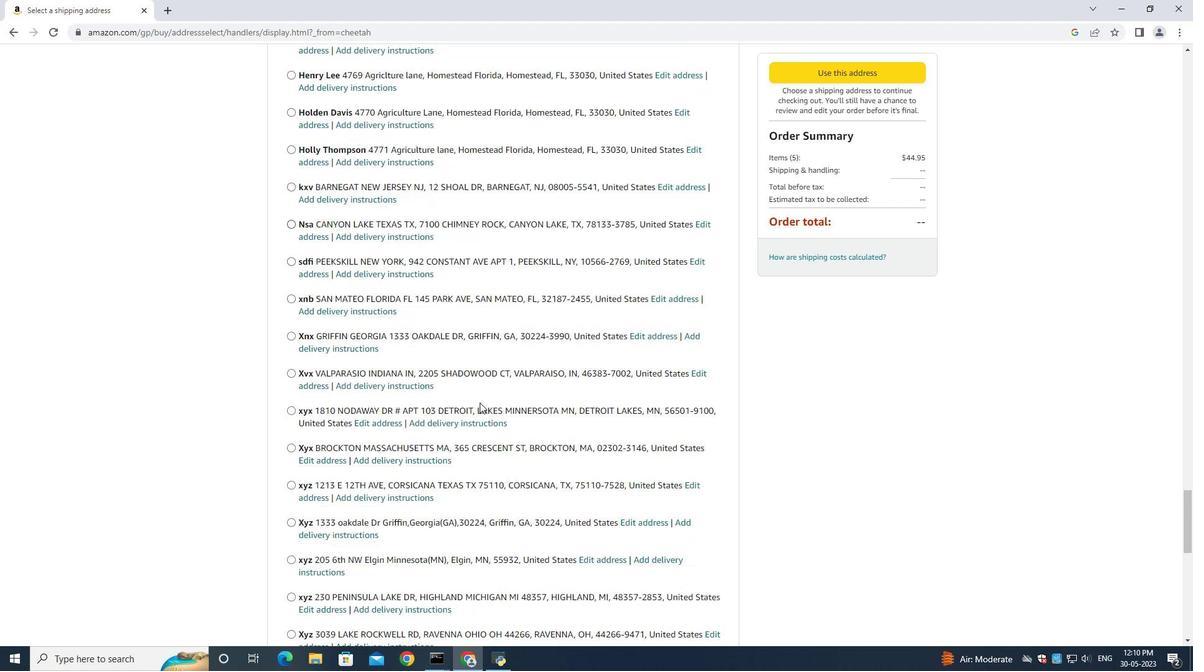 
Action: Mouse scrolled (460, 404) with delta (0, 0)
Screenshot: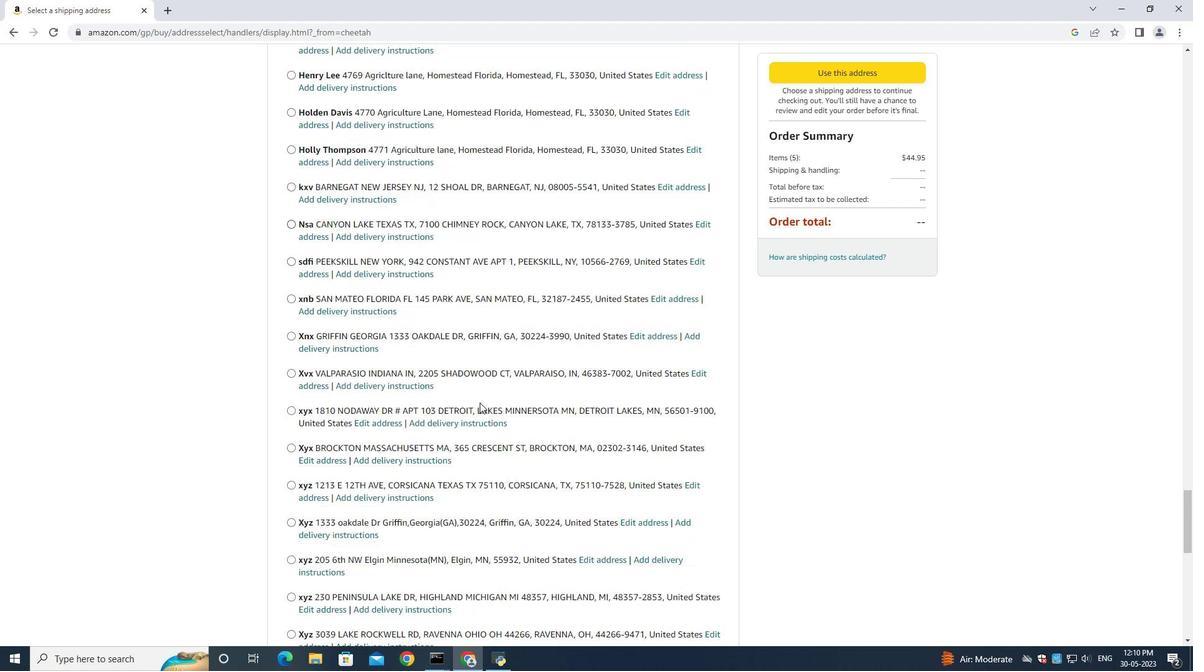 
Action: Mouse moved to (460, 405)
Screenshot: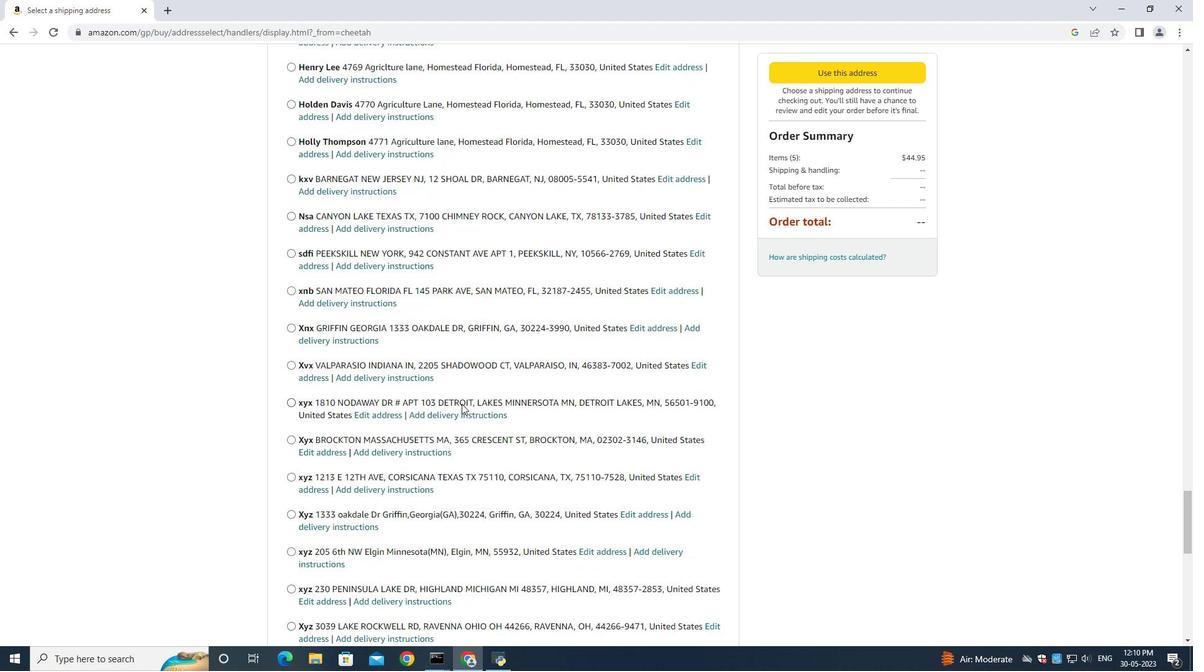 
Action: Mouse scrolled (460, 404) with delta (0, 0)
Screenshot: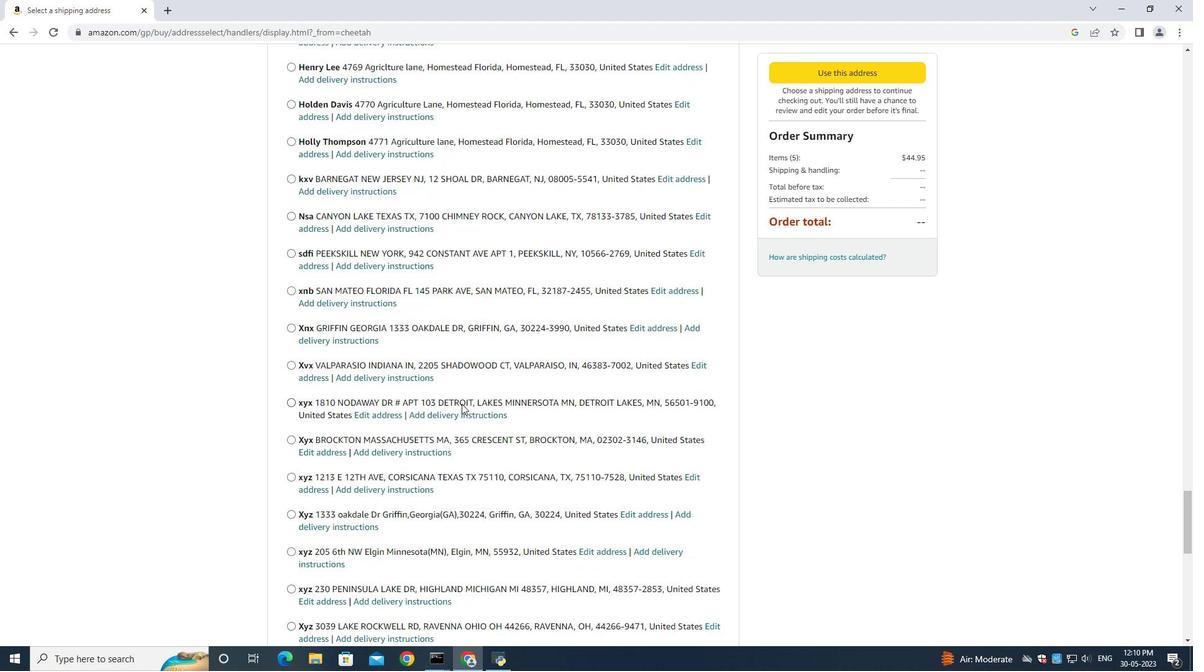 
Action: Mouse moved to (459, 405)
Screenshot: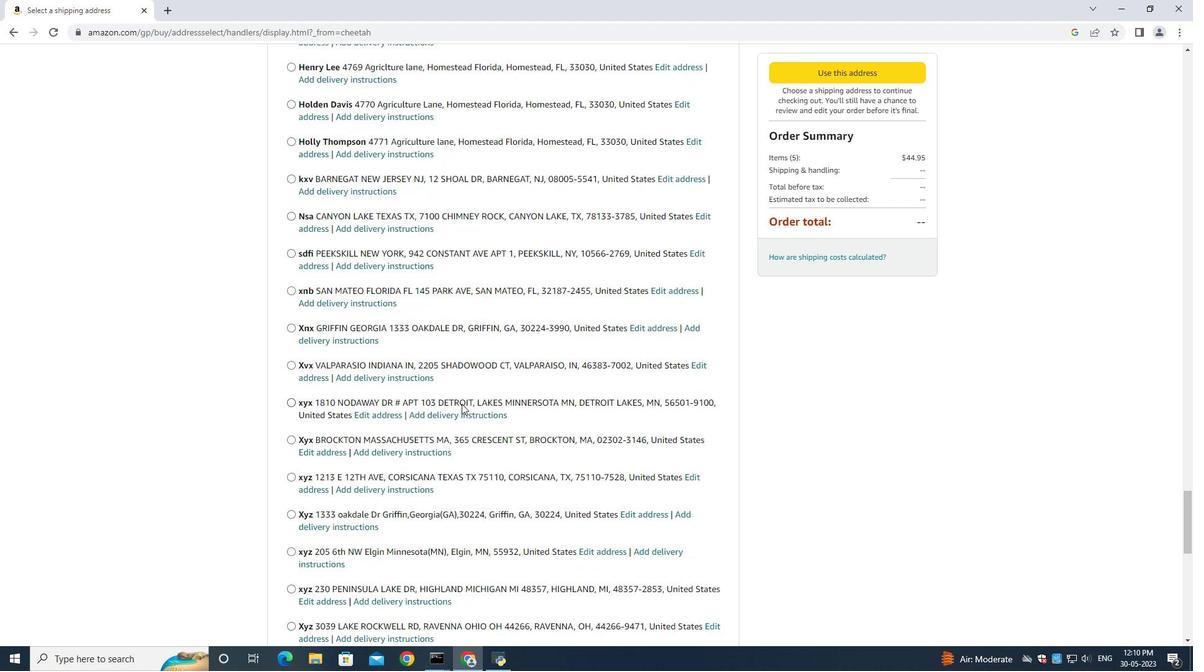 
Action: Mouse scrolled (460, 404) with delta (0, 0)
Screenshot: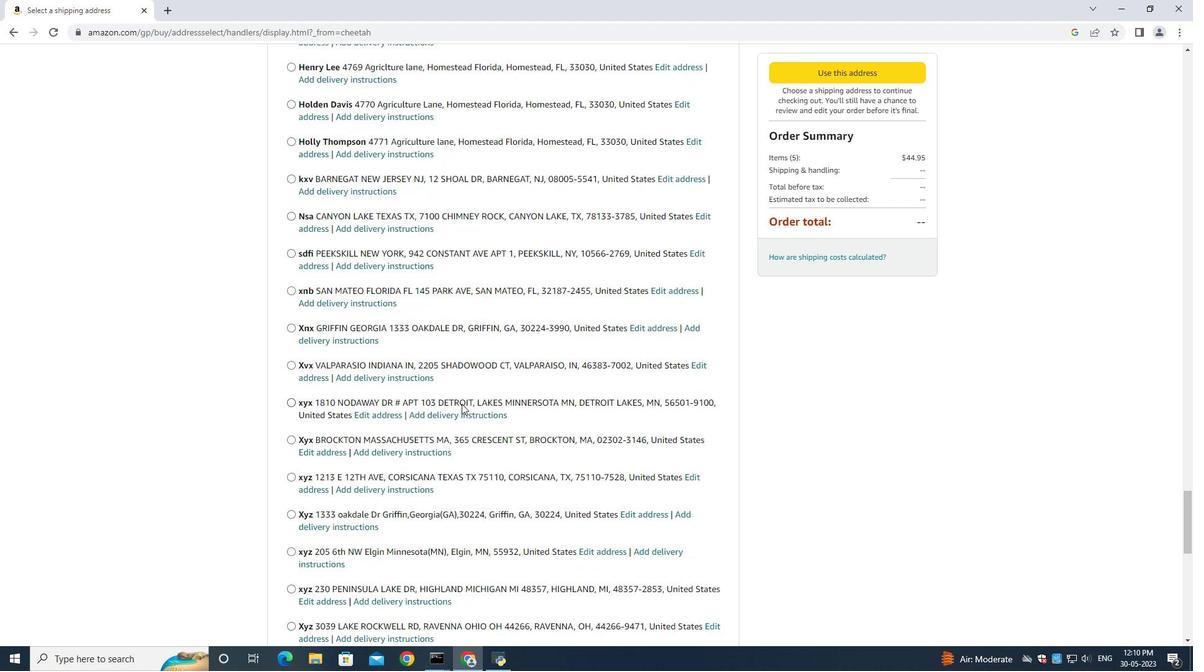 
Action: Mouse moved to (459, 405)
Screenshot: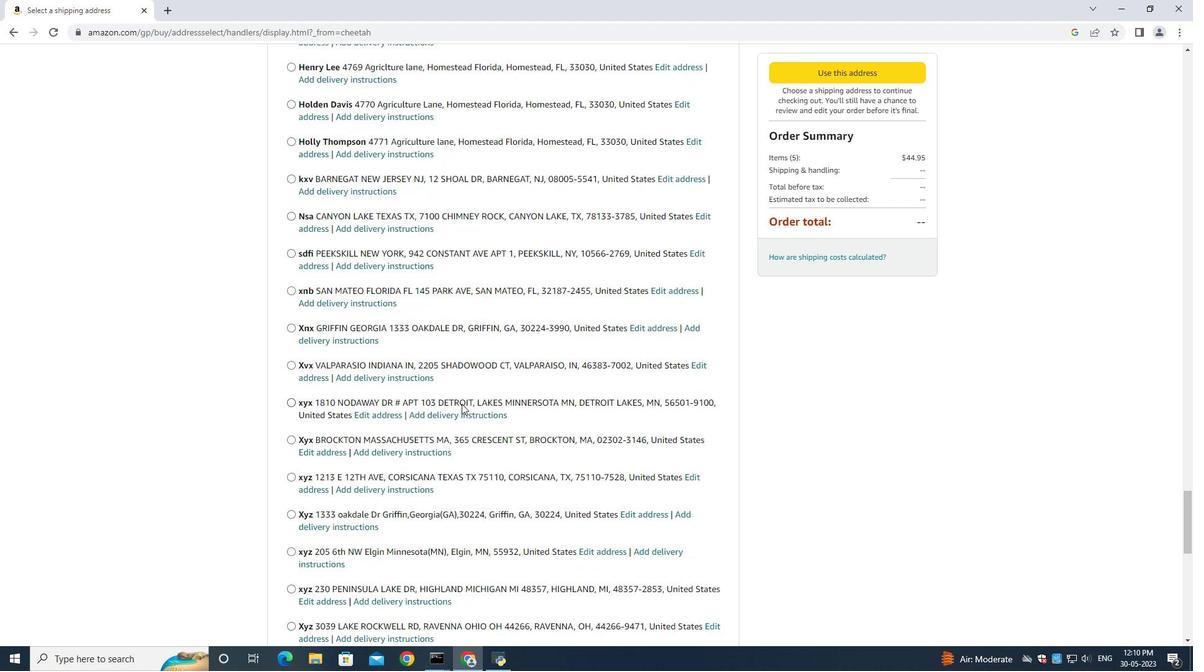 
Action: Mouse scrolled (460, 405) with delta (0, 0)
Screenshot: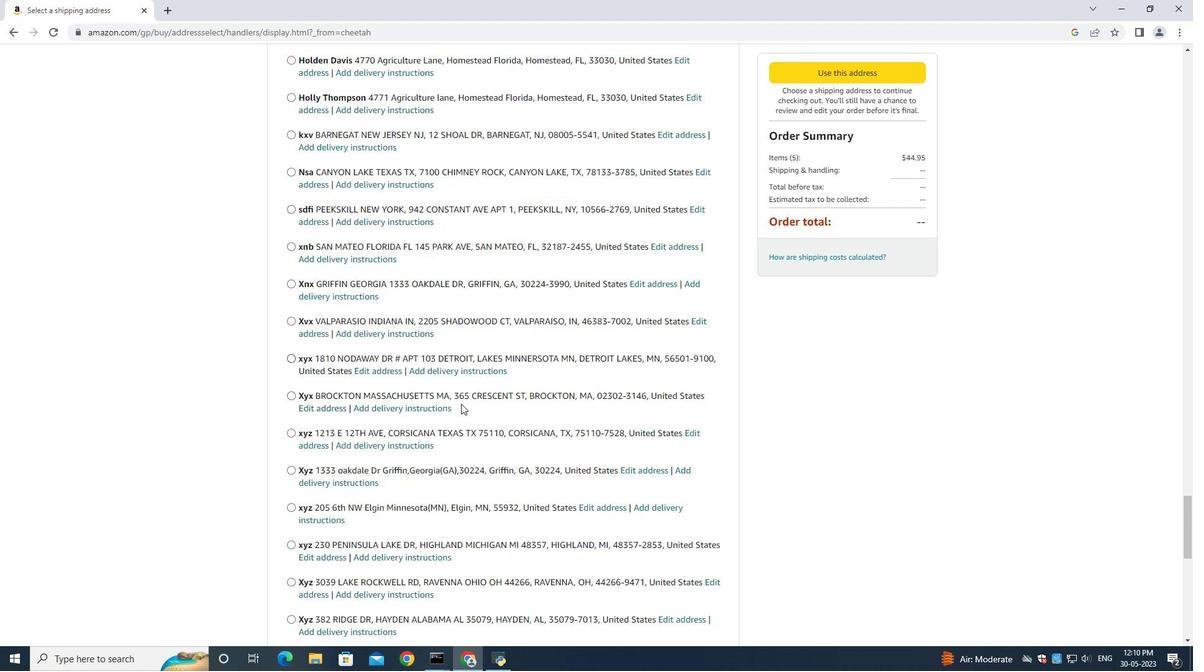 
Action: Mouse moved to (458, 405)
Screenshot: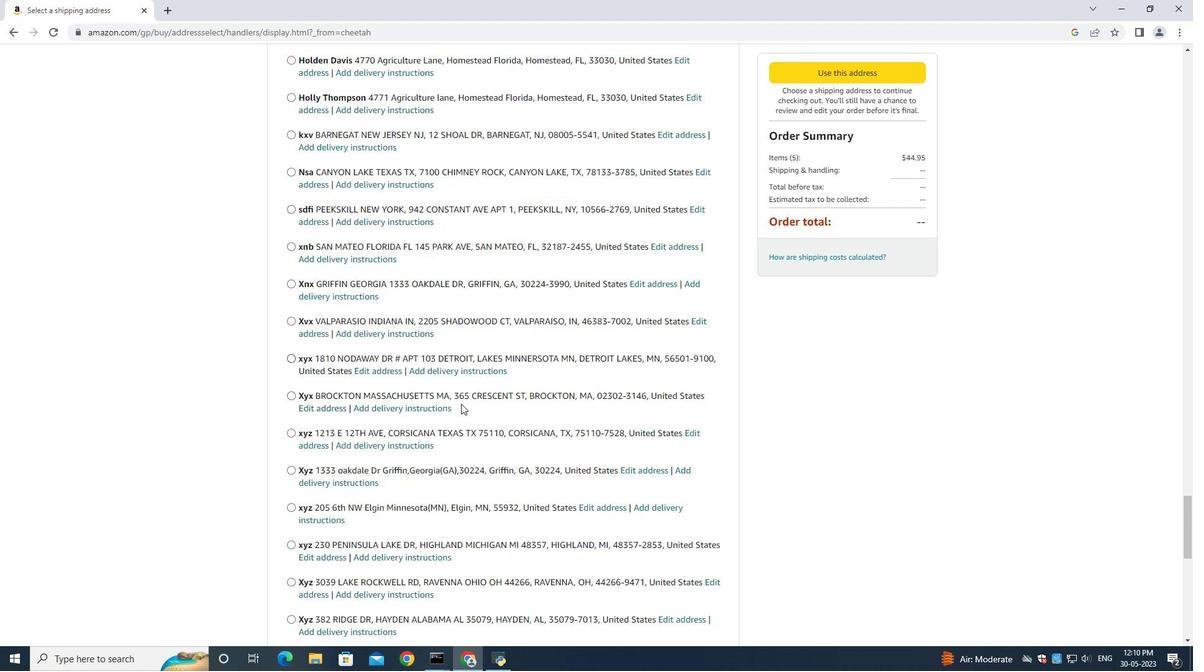 
Action: Mouse scrolled (460, 405) with delta (0, 0)
Screenshot: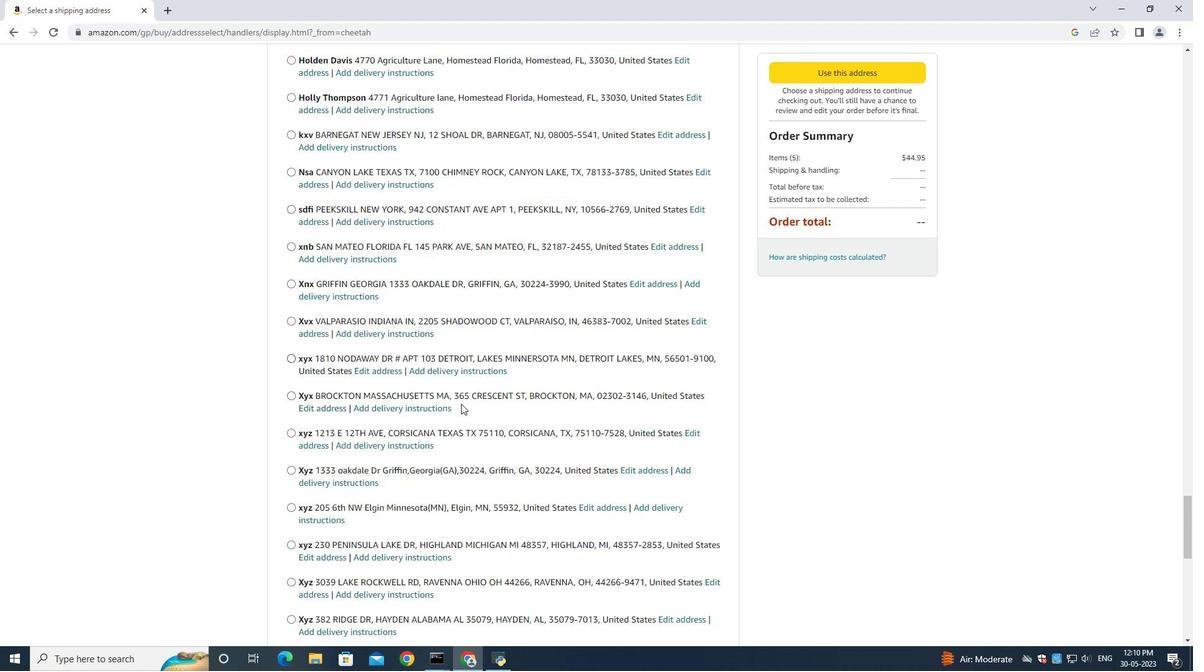 
Action: Mouse moved to (458, 405)
Screenshot: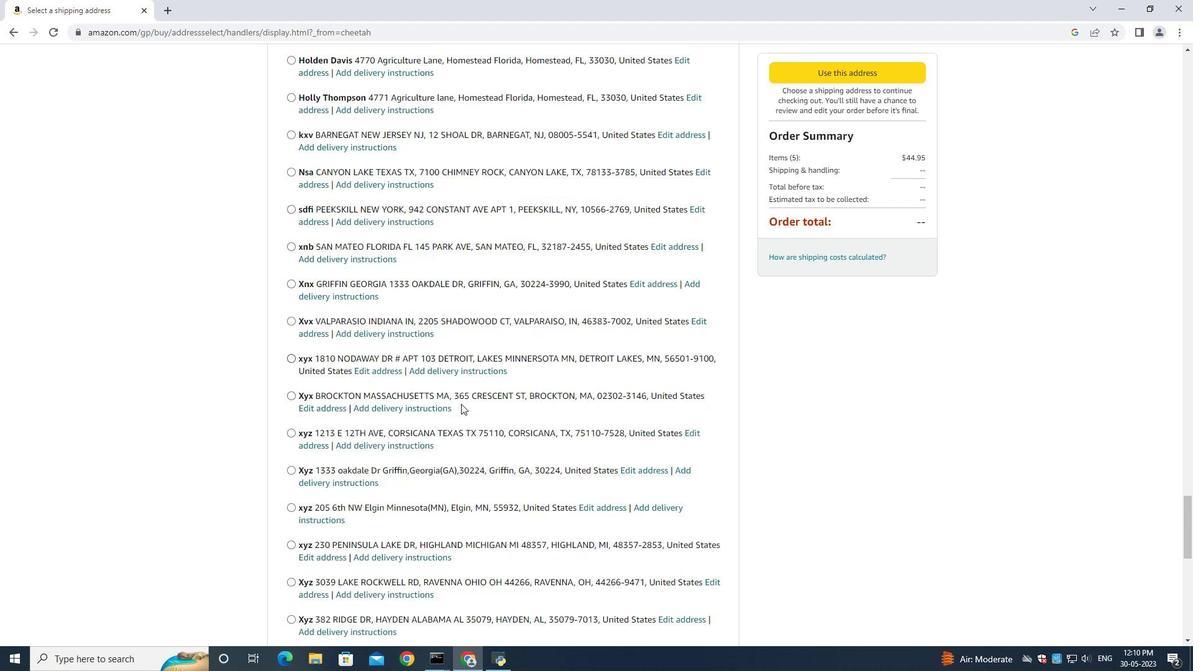 
Action: Mouse scrolled (458, 404) with delta (0, 0)
Screenshot: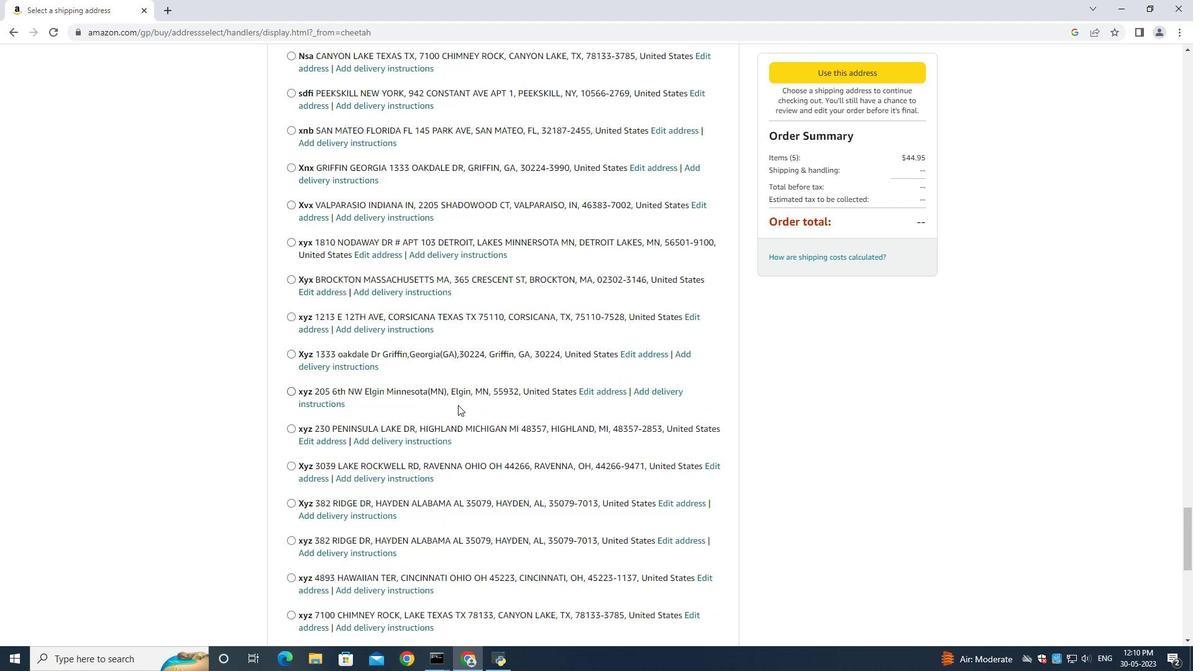 
Action: Mouse scrolled (458, 404) with delta (0, 0)
Screenshot: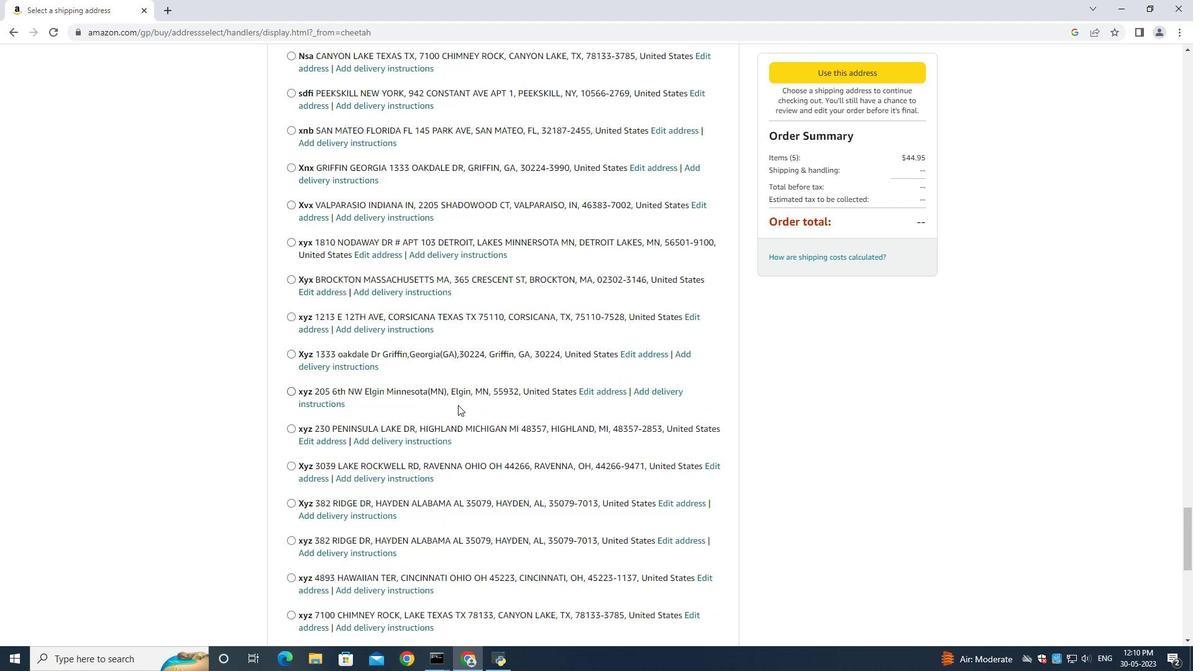 
Action: Mouse scrolled (458, 404) with delta (0, 0)
Screenshot: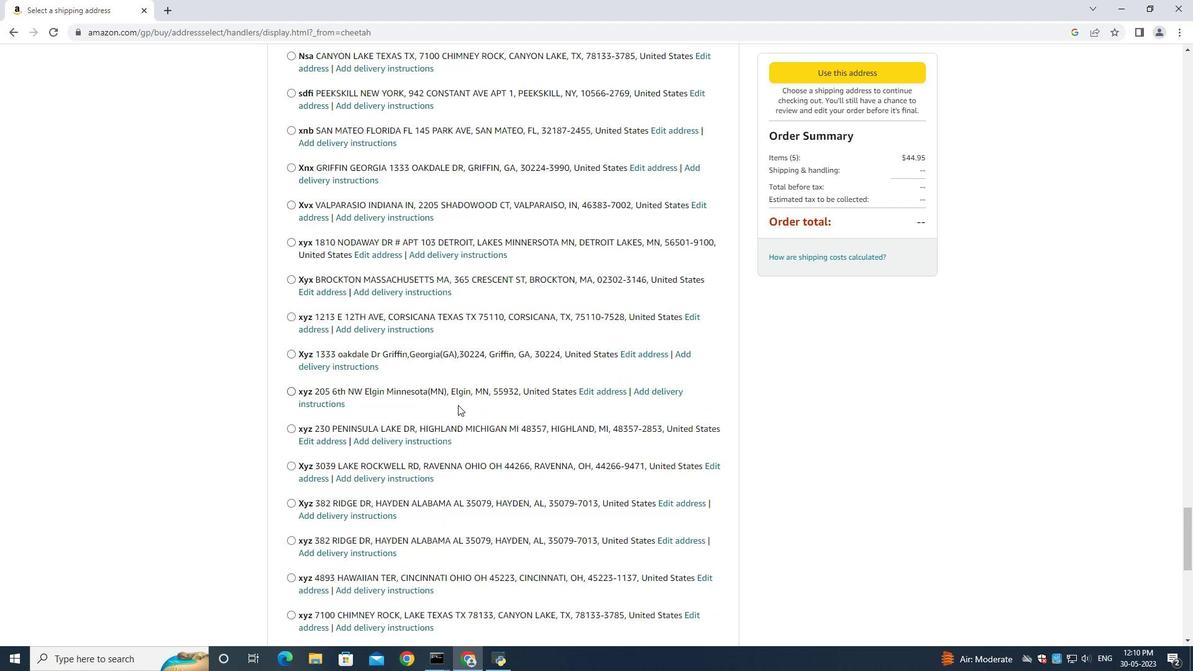 
Action: Mouse scrolled (458, 404) with delta (0, 0)
Screenshot: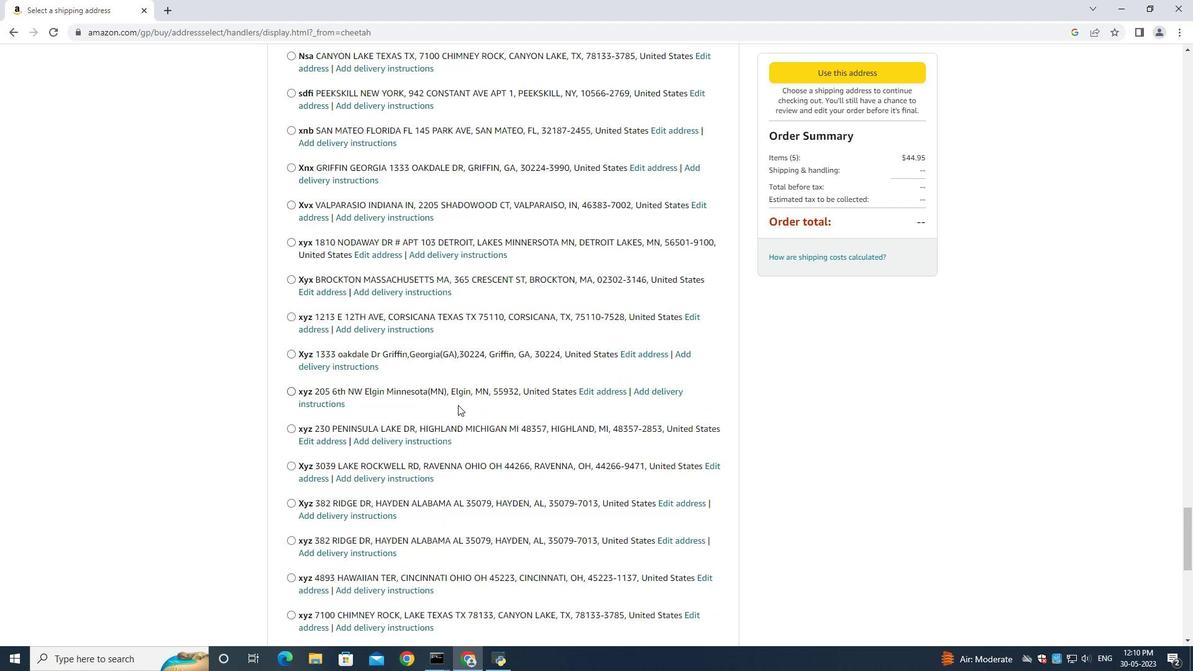 
Action: Mouse scrolled (458, 404) with delta (0, 0)
Screenshot: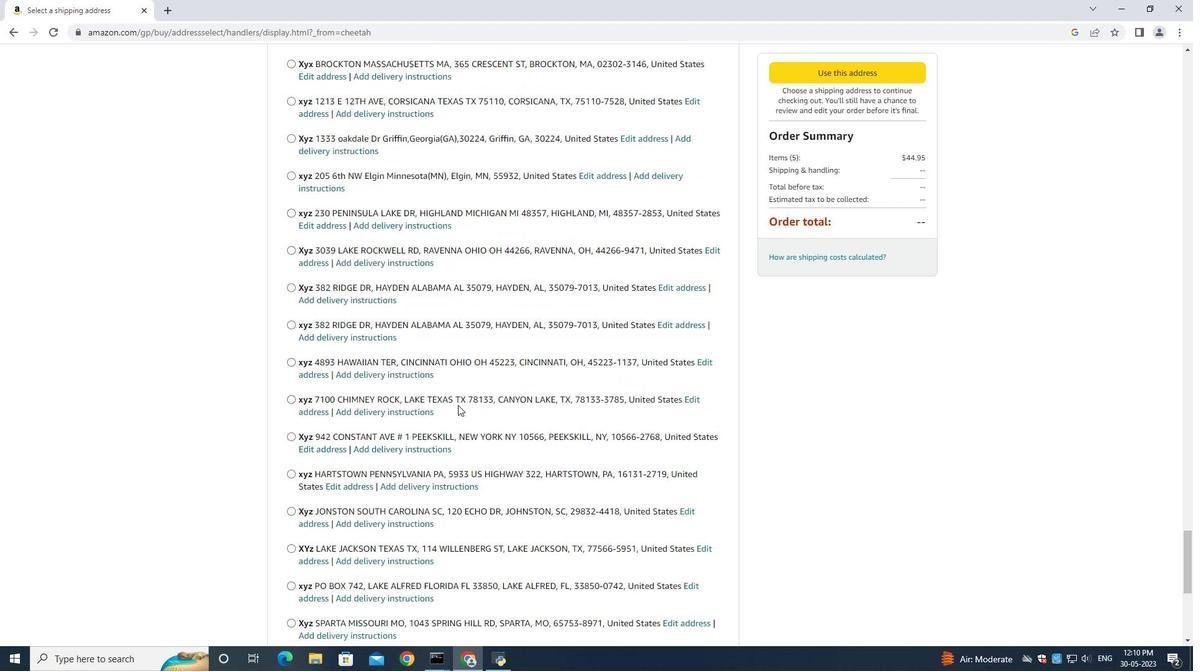
Action: Mouse moved to (452, 404)
Screenshot: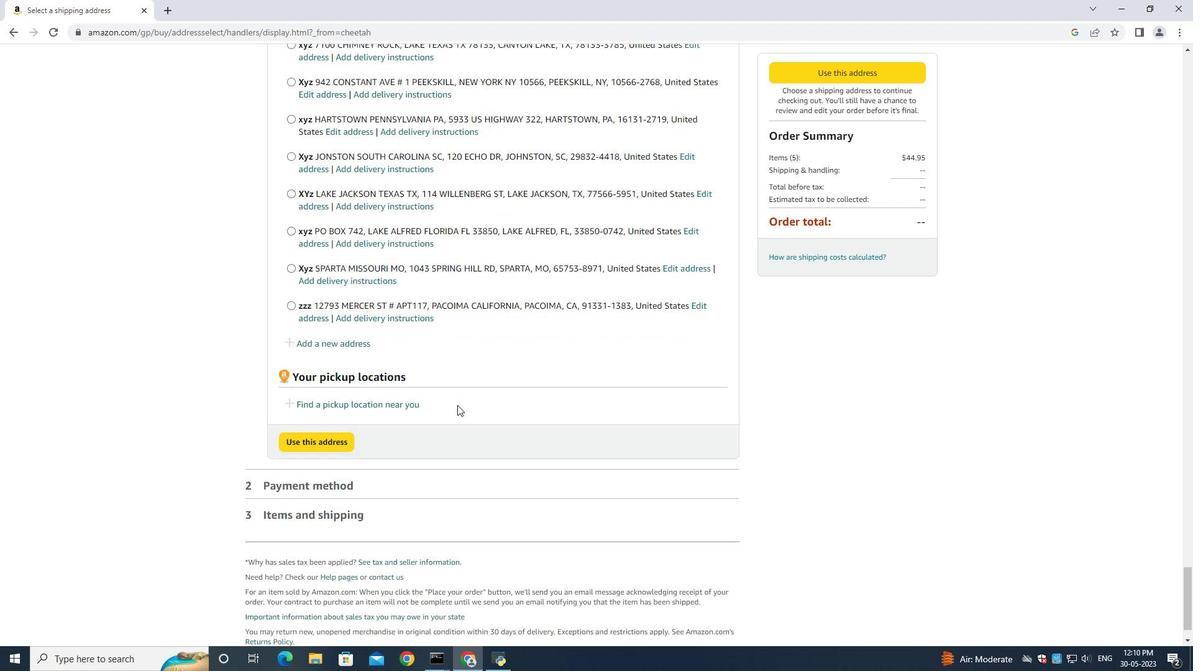 
Action: Mouse scrolled (452, 403) with delta (0, 0)
Screenshot: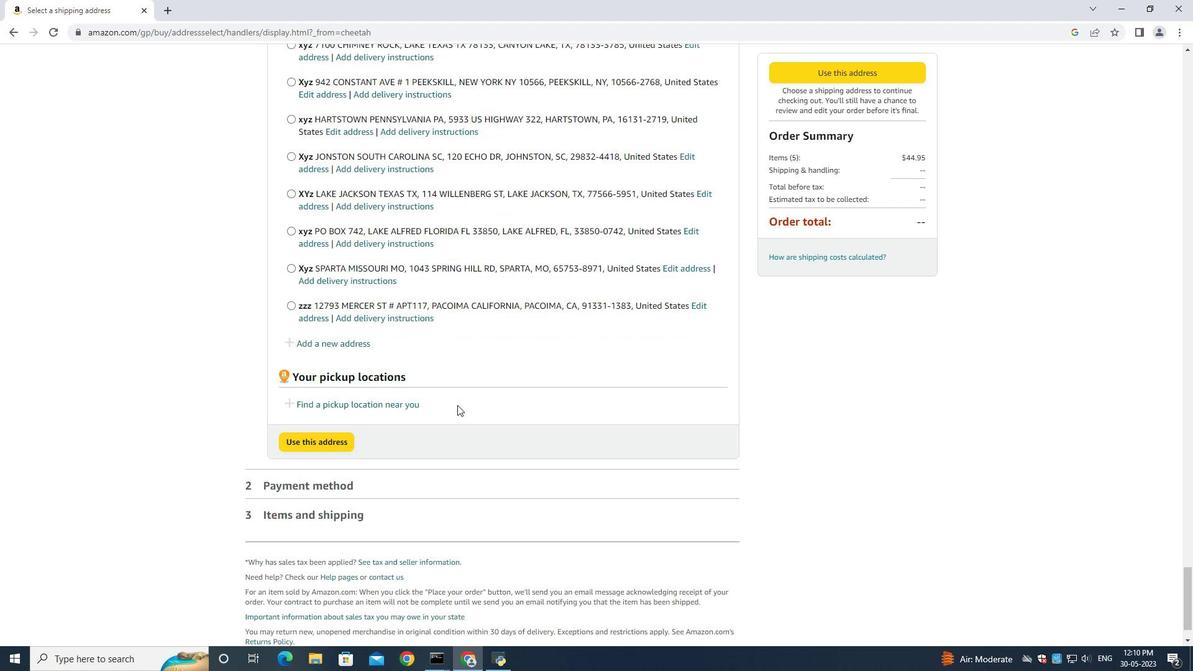 
Action: Mouse moved to (452, 404)
Screenshot: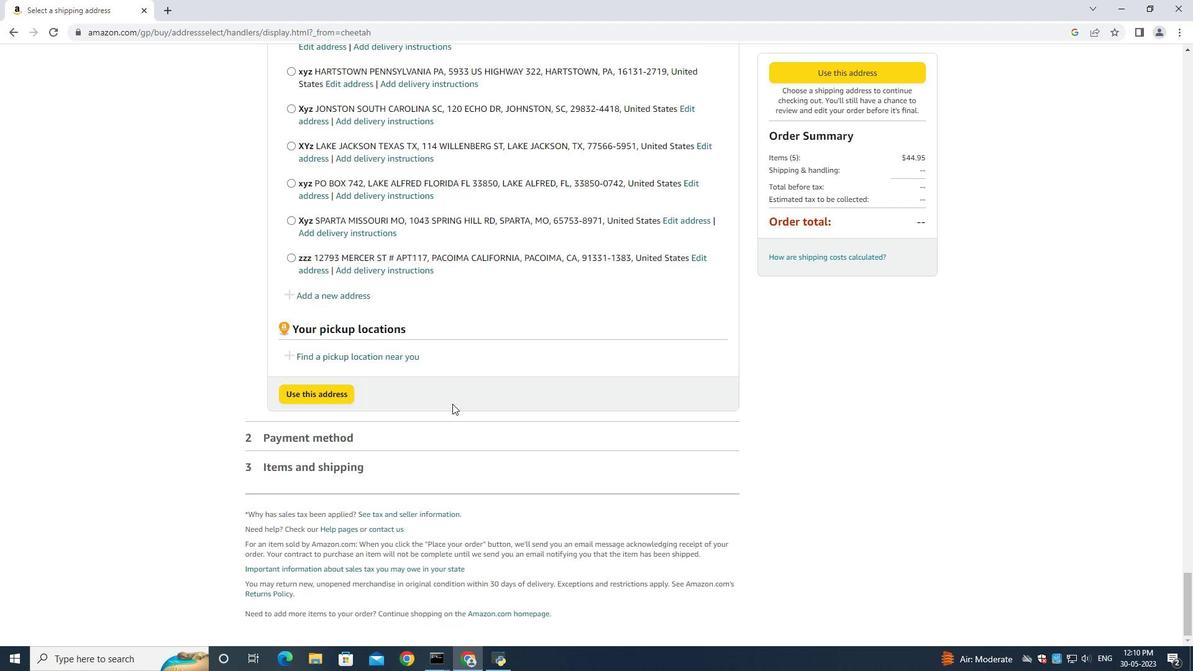 
Action: Mouse scrolled (452, 403) with delta (0, 0)
Screenshot: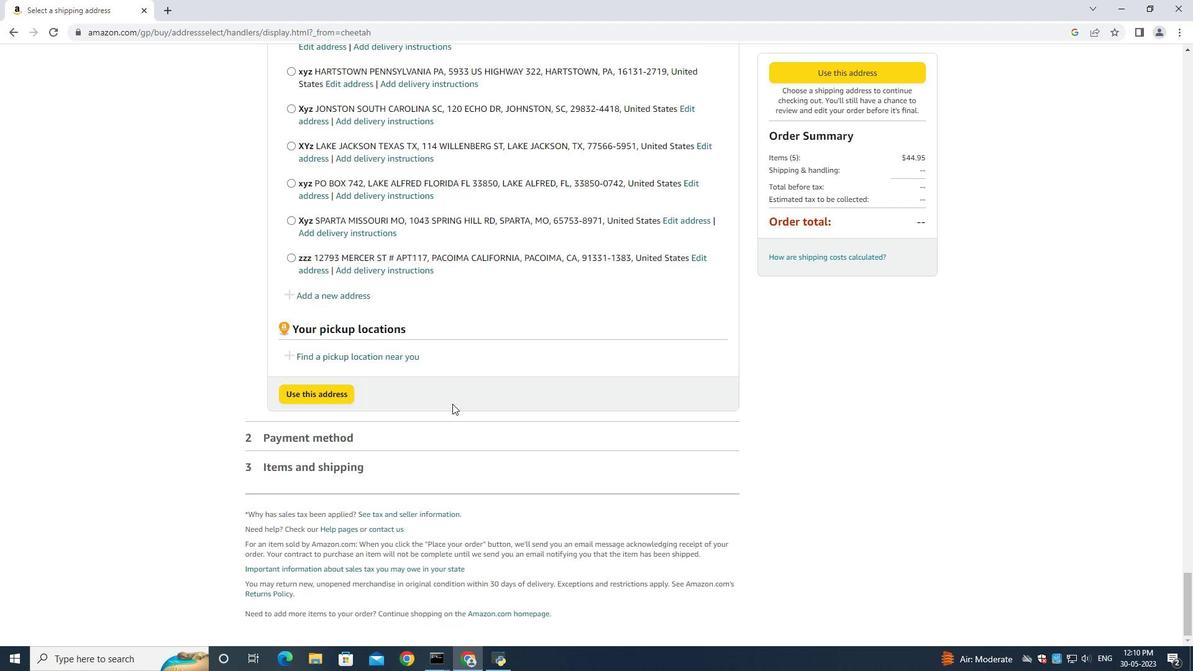 
Action: Mouse moved to (450, 404)
Screenshot: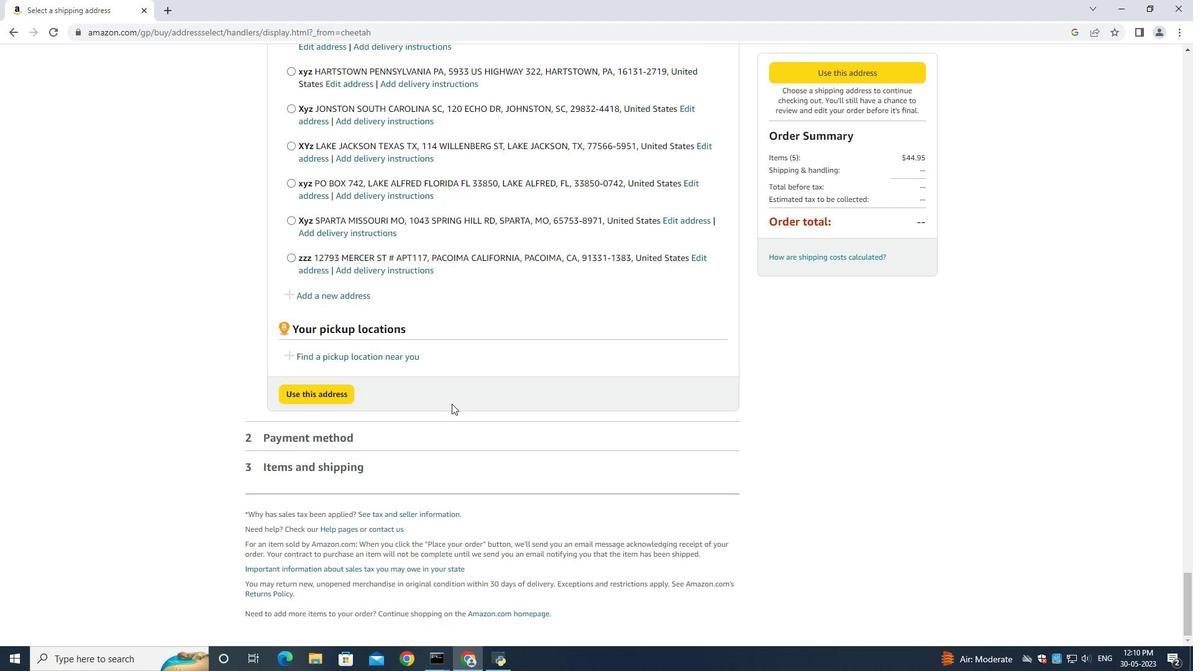 
Action: Mouse scrolled (451, 403) with delta (0, 0)
Screenshot: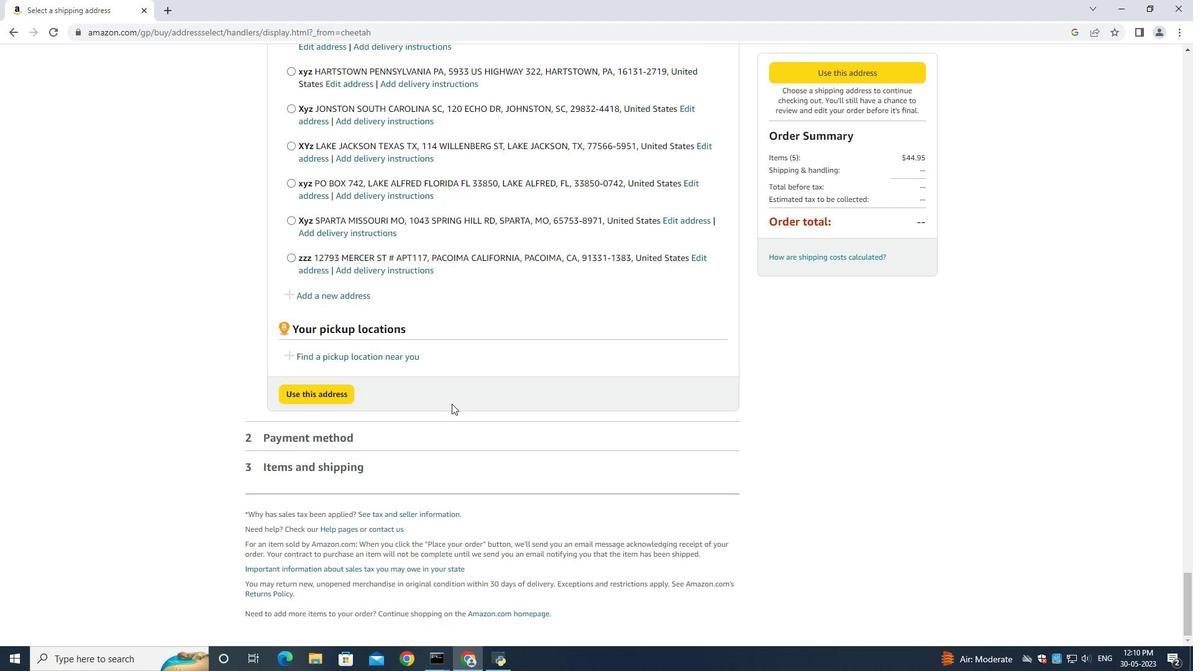 
Action: Mouse scrolled (450, 403) with delta (0, 0)
Screenshot: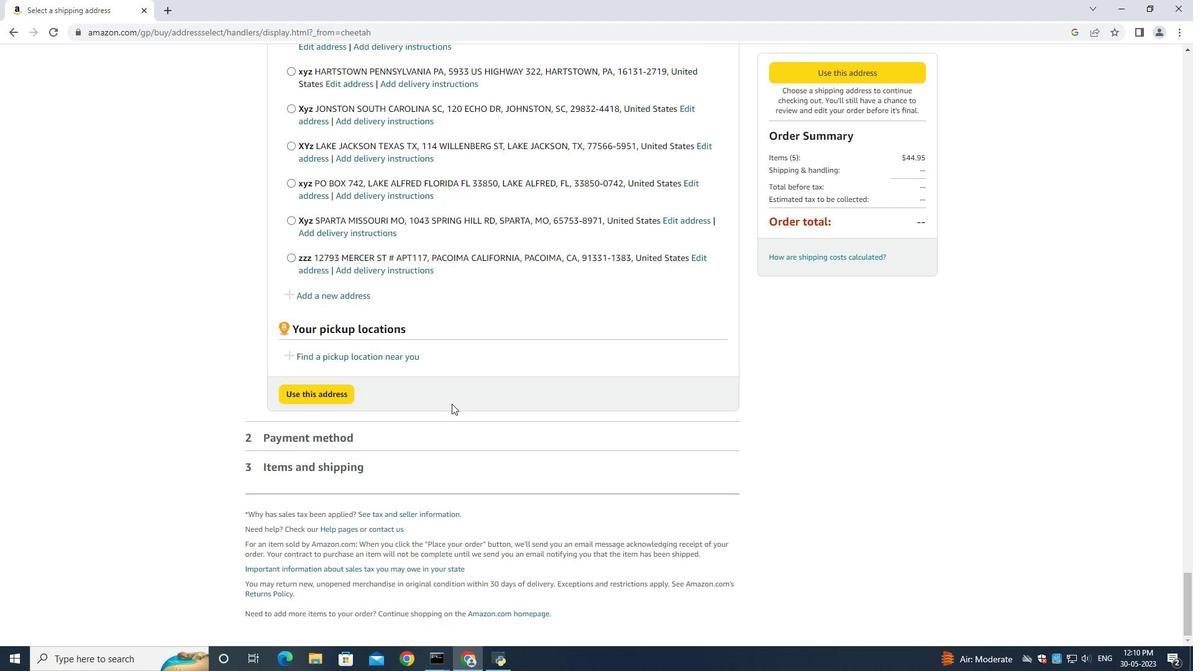 
Action: Mouse moved to (313, 294)
Screenshot: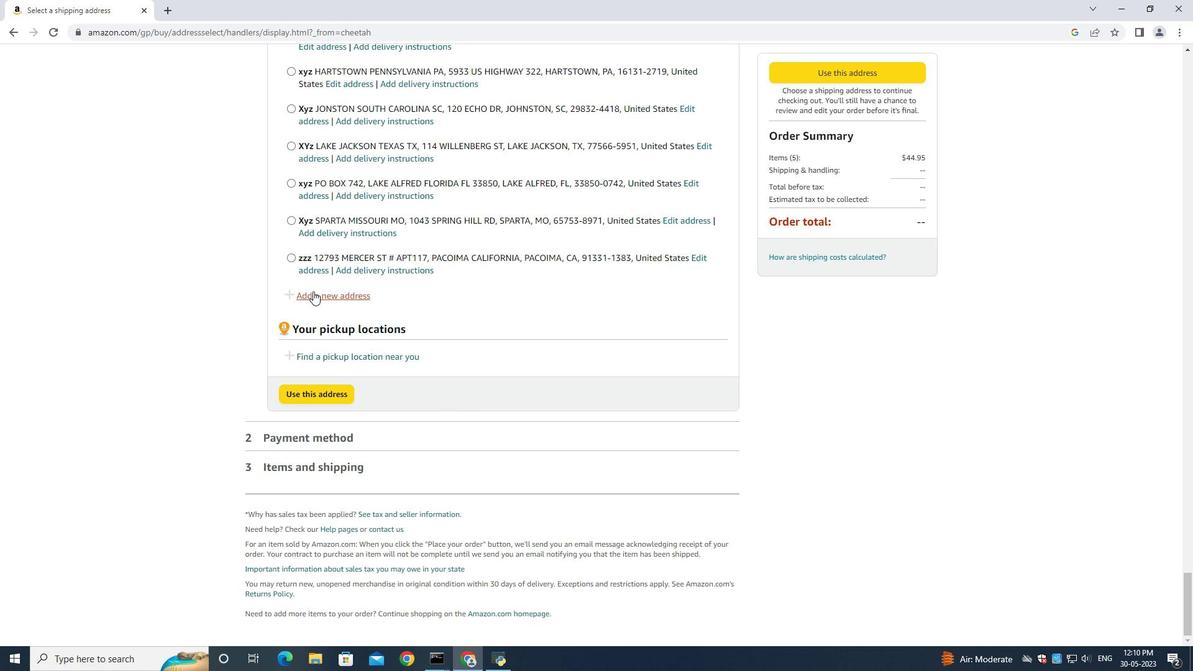 
Action: Mouse pressed left at (313, 294)
Screenshot: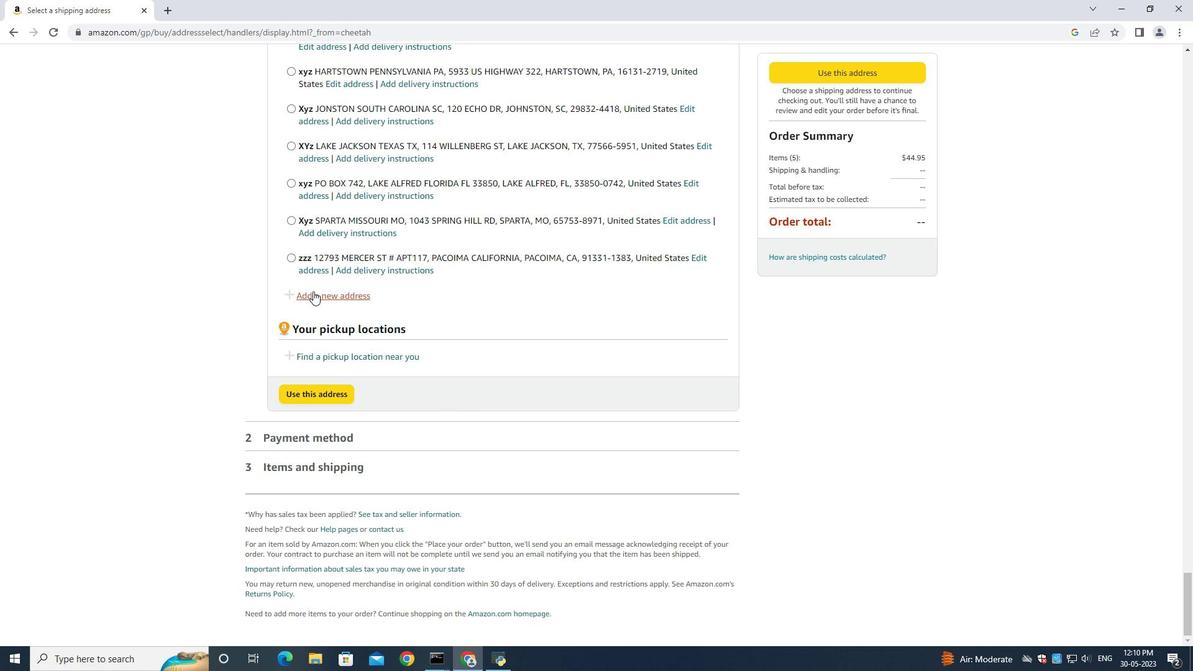 
Action: Mouse moved to (409, 302)
Screenshot: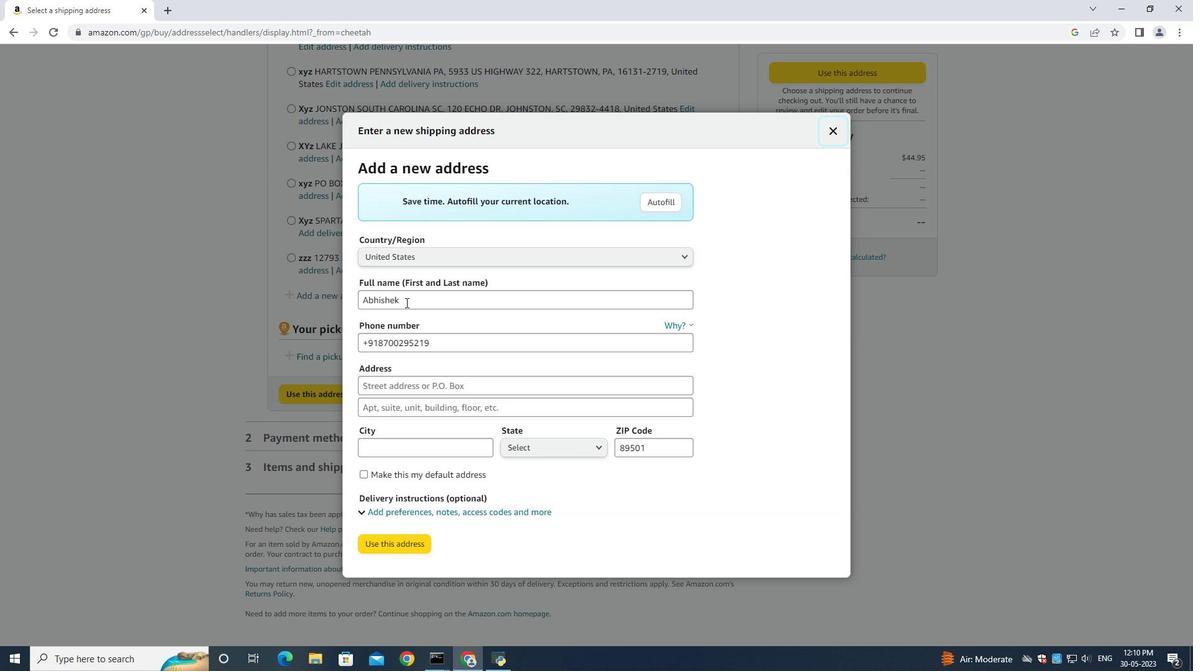 
Action: Mouse pressed left at (409, 302)
Screenshot: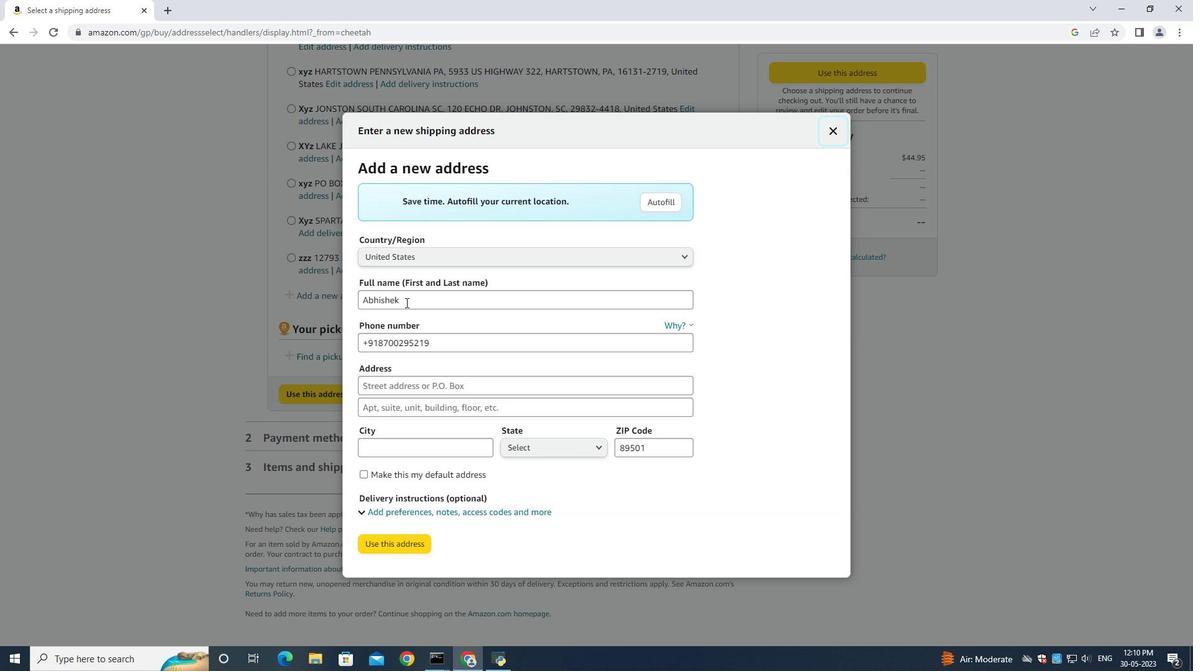 
Action: Key pressed ctrl+A<Key.backspace><Key.shift><Key.shift><Key.shift><Key.shift><Key.shift><Key.shift><Key.shift><Key.shift><Key.shift><Key.shift><Key.shift>Hope<Key.space><Key.shift><Key.shift><Key.shift><Key.shift><Key.shift><Key.shift><Key.shift><Key.shift><Key.shift><Key.shift><Key.shift><Key.shift><Key.shift><Key.shift><Key.shift><Key.shift><Key.shift><Key.shift><Key.shift><Key.shift><Key.shift><Key.shift><Key.shift><Key.shift><Key.shift><Key.shift><Key.shift><Key.shift><Key.shift><Key.shift><Key.shift><Key.shift>Brown<Key.tab><Key.tab><Key.backspace>3052454080<Key.tab><Key.shift>4772<Key.space><Key.shift>Agriculture<Key.space>lane<Key.tab><Key.shift><Key.shift><Key.shift><Key.shift>Homeslead<Key.space><Key.shift>Florida<Key.tab><Key.shift><Key.shift>Homee<Key.backspace>slead<Key.space><Key.tab><Key.up>fl<Key.enter><Key.tab><Key.backspace>33030
Screenshot: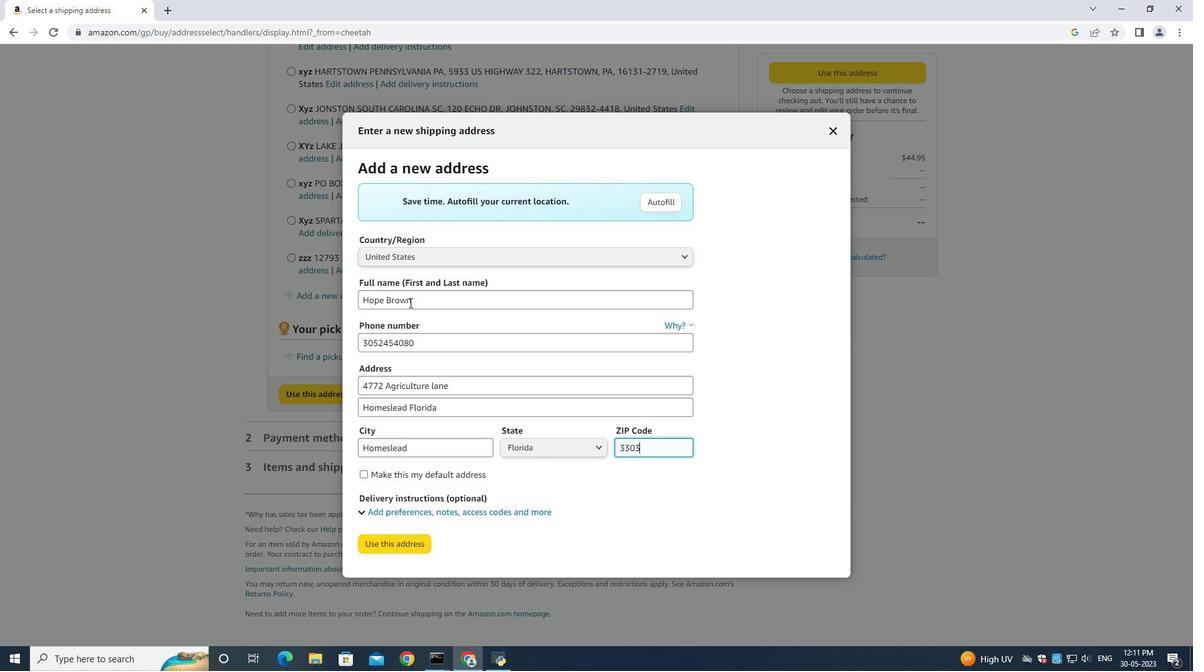 
Action: Mouse moved to (412, 541)
Screenshot: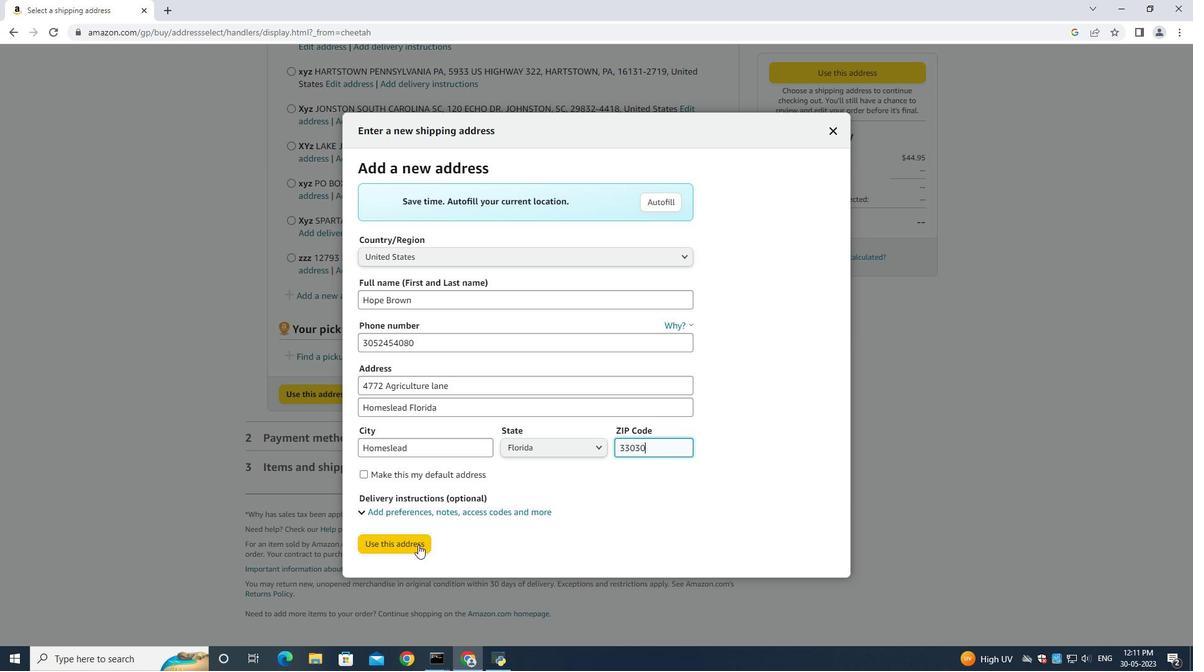 
Action: Mouse pressed left at (412, 541)
Screenshot: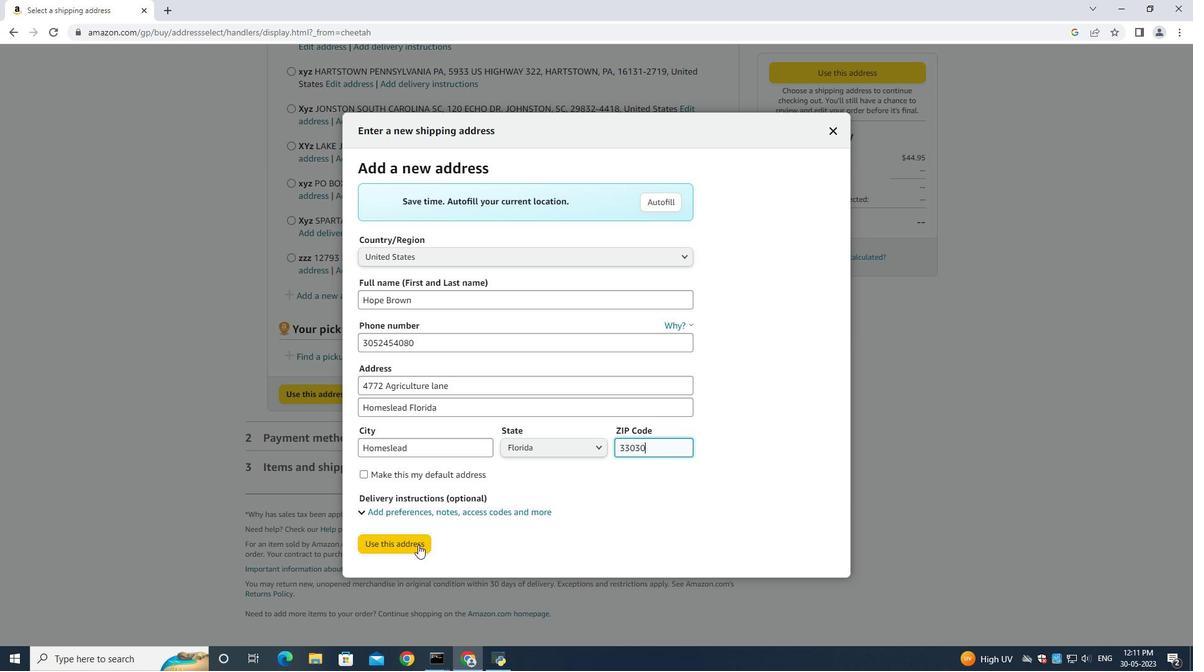 
Action: Mouse moved to (392, 627)
Screenshot: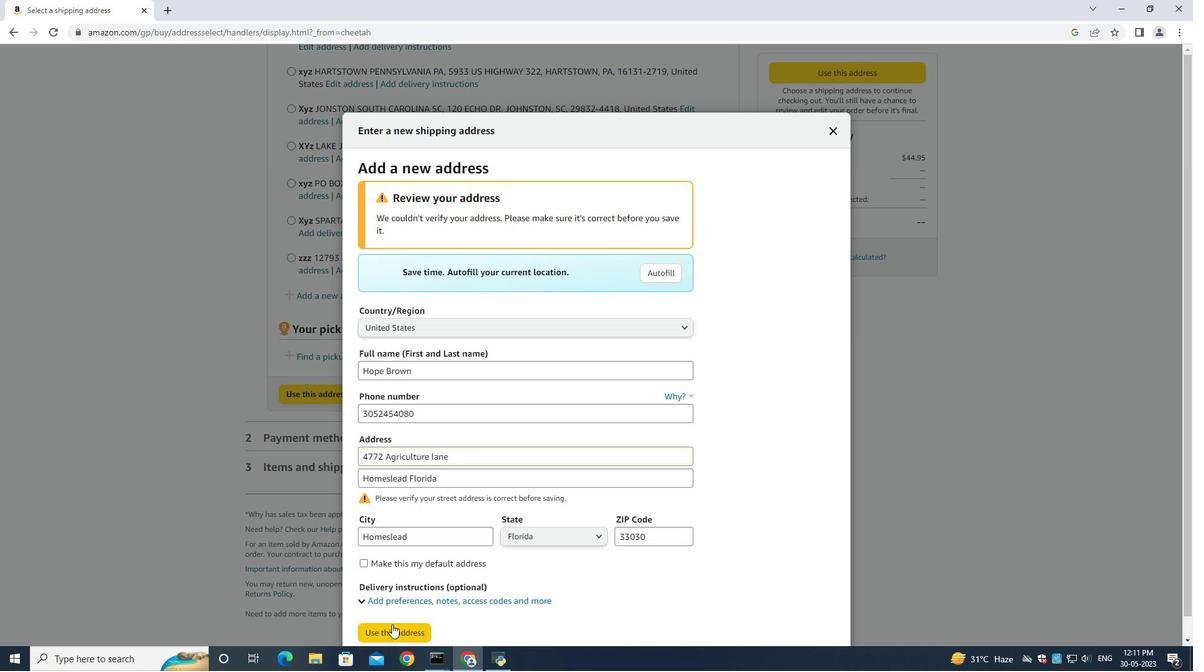 
Action: Mouse pressed left at (392, 627)
Screenshot: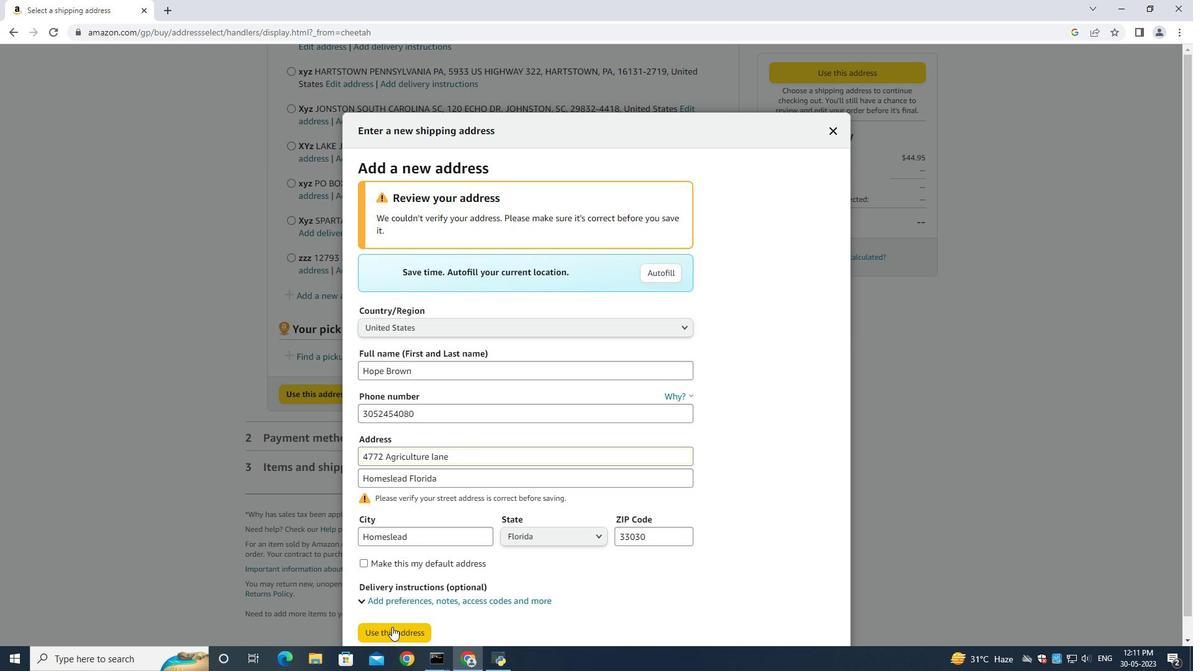 
Action: Mouse moved to (570, 376)
Screenshot: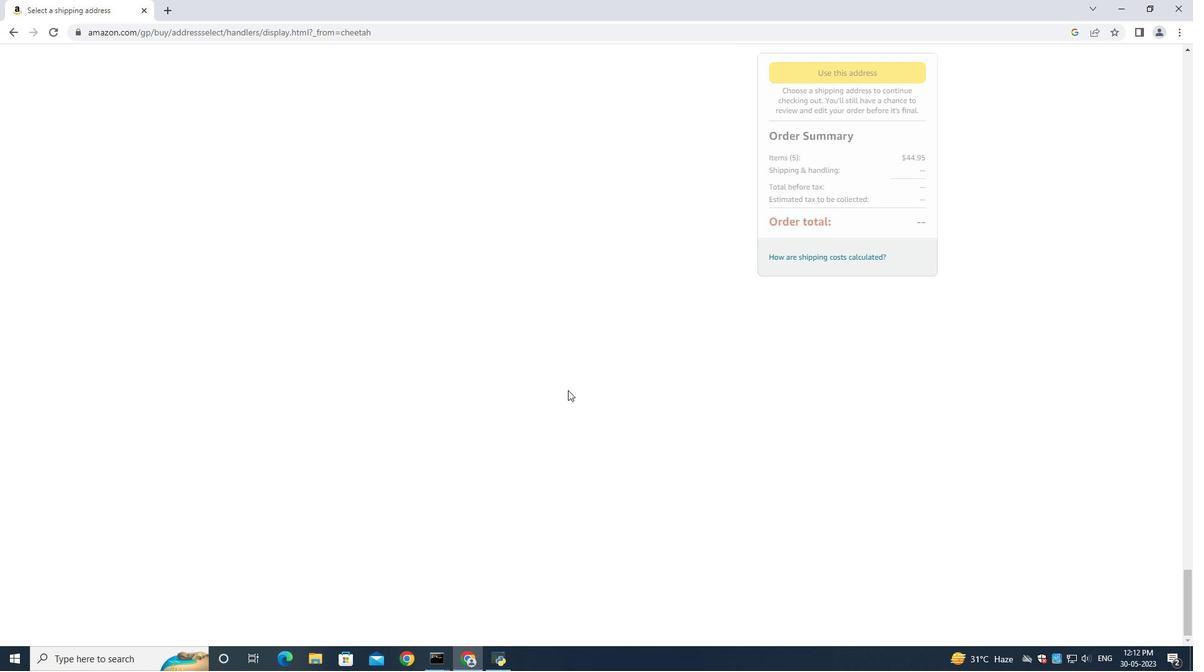 
